 Task: Look for space in Aliwal North, South Africa from 12th August, 2023 to 16th August, 2023 for 8 adults in price range Rs.10000 to Rs.16000. Place can be private room with 8 bedrooms having 8 beds and 8 bathrooms. Property type can be house, flat, guest house, hotel. Amenities needed are: wifi, TV, free parkinig on premises, gym, breakfast. Booking option can be shelf check-in. Required host language is English.
Action: Mouse moved to (449, 112)
Screenshot: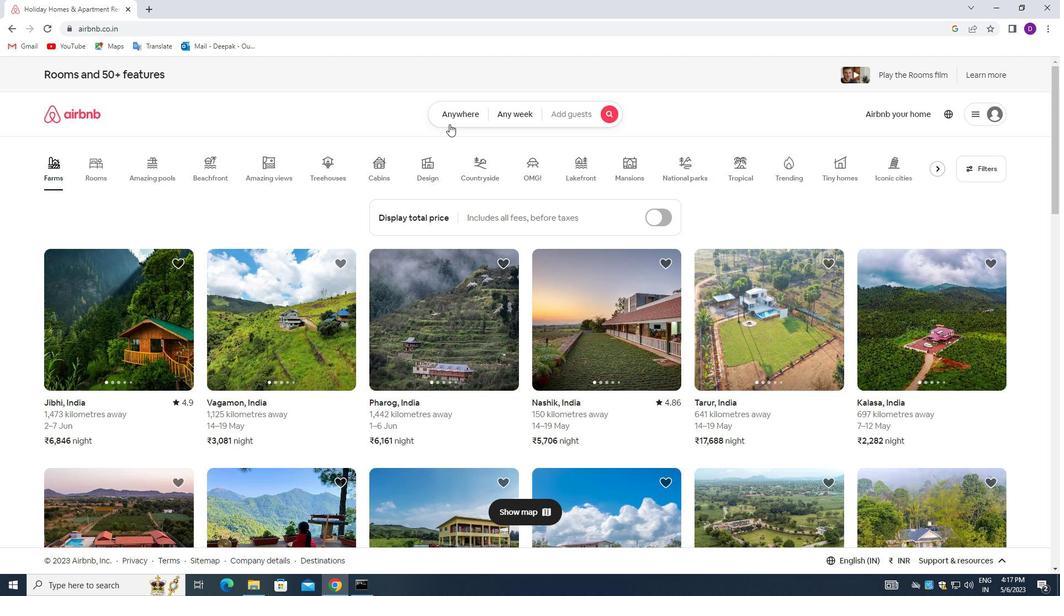 
Action: Mouse pressed left at (449, 112)
Screenshot: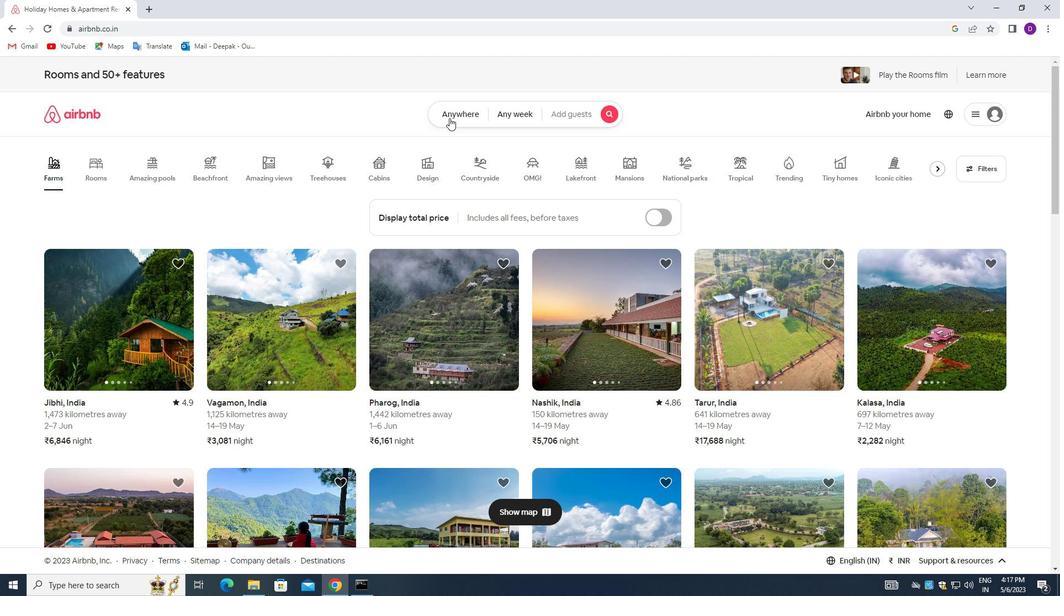 
Action: Mouse moved to (395, 155)
Screenshot: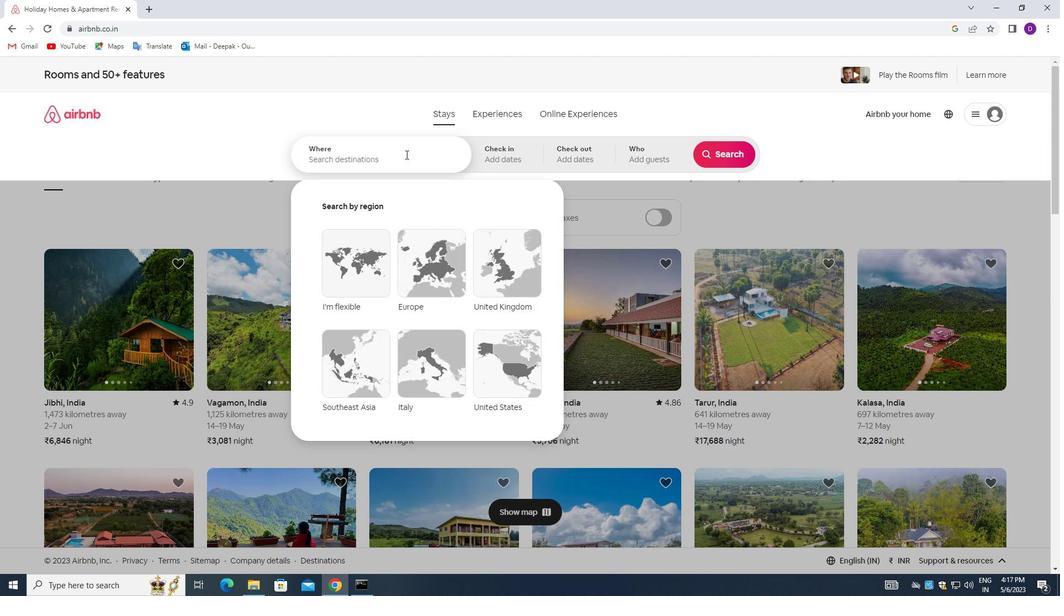 
Action: Mouse pressed left at (395, 155)
Screenshot: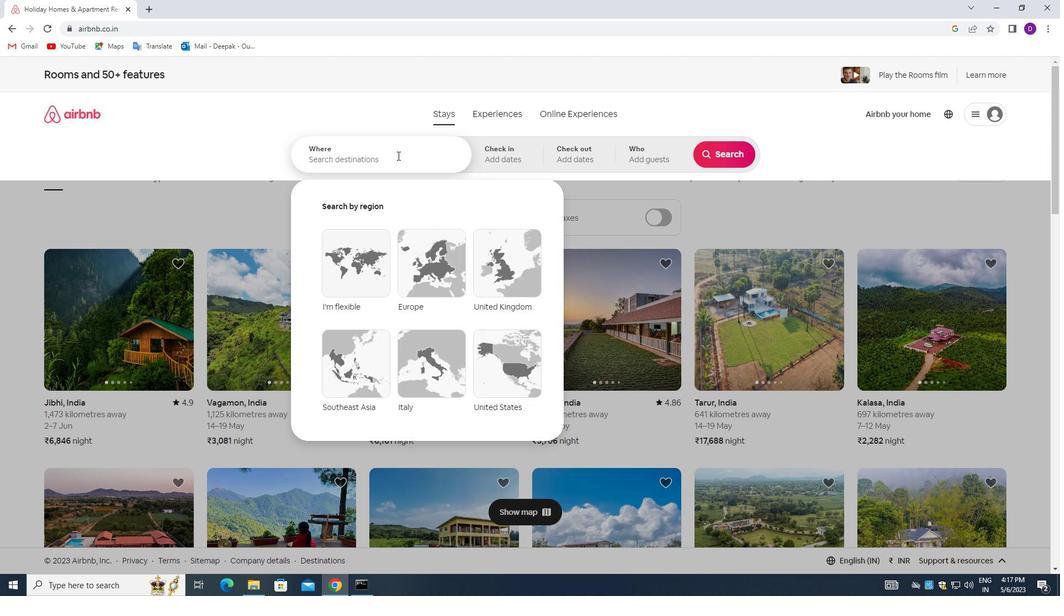 
Action: Mouse moved to (212, 239)
Screenshot: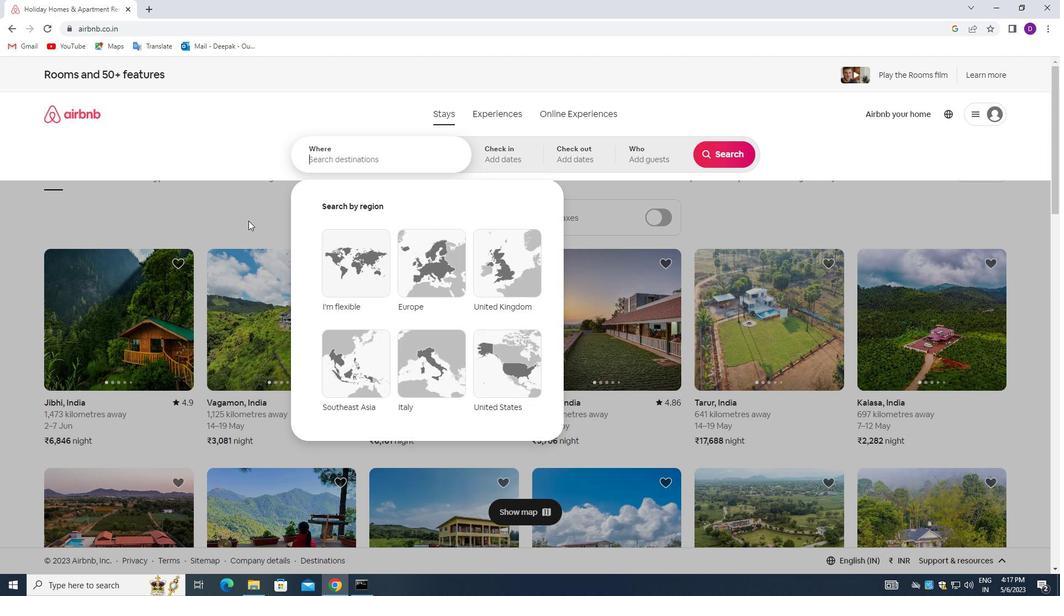 
Action: Key pressed <Key.shift_r>Aliwal<Key.space><Key.shift>NORTH,<Key.space><Key.shift_r>SO<Key.backspace><Key.backspace><Key.shift_r>SOUTH<Key.space><Key.shift_r>AFRICA<Key.enter>
Screenshot: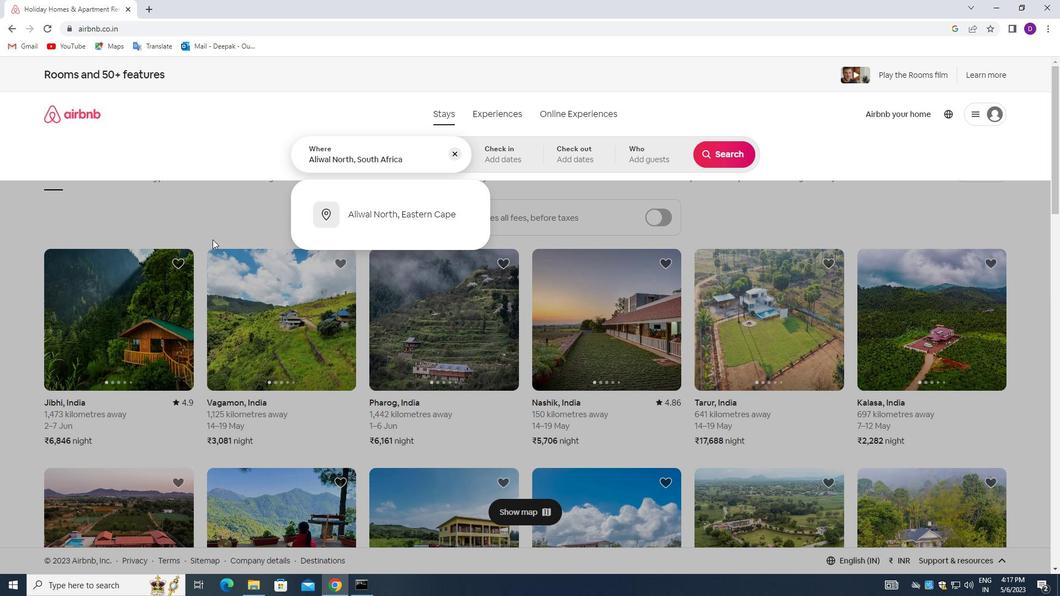 
Action: Mouse moved to (724, 244)
Screenshot: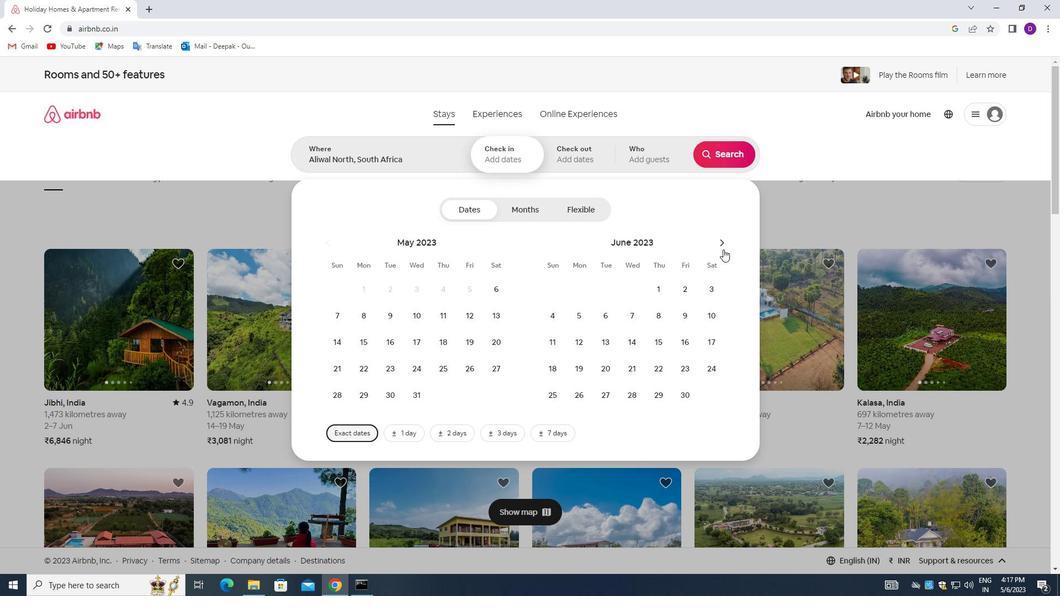 
Action: Mouse pressed left at (724, 244)
Screenshot: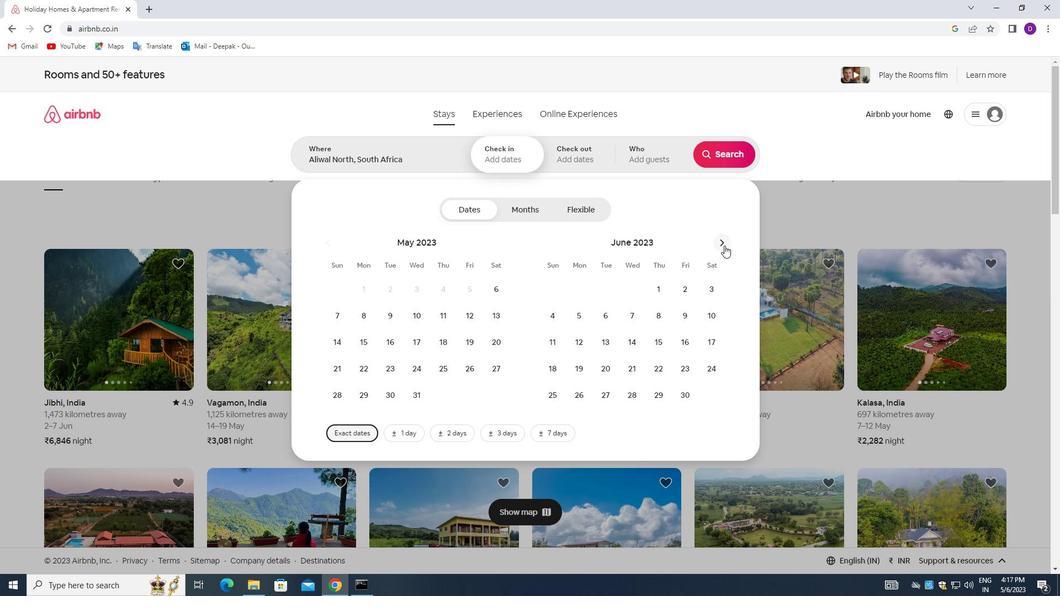 
Action: Mouse pressed left at (724, 244)
Screenshot: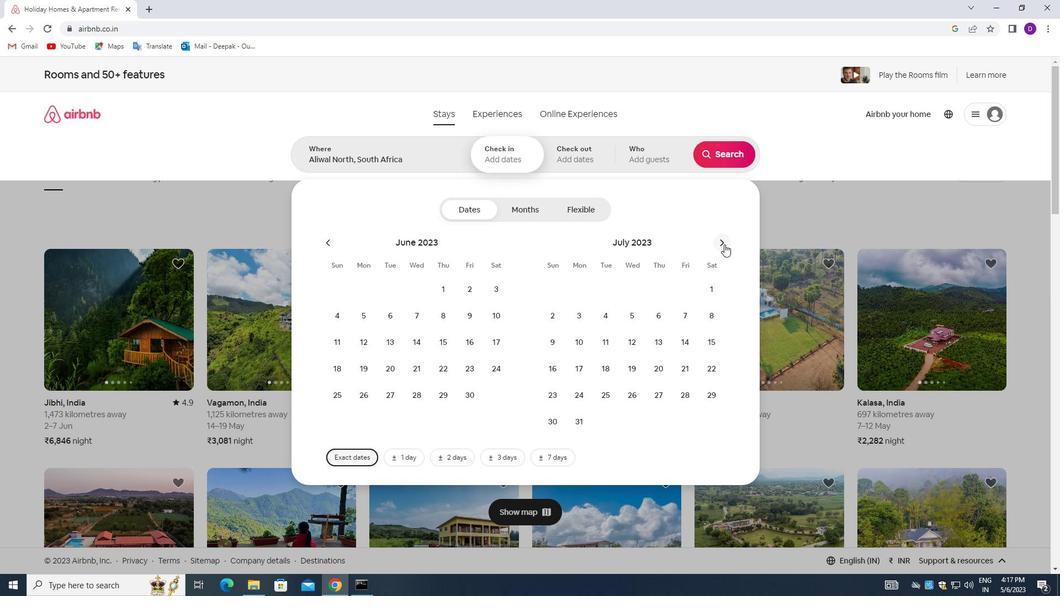
Action: Mouse moved to (708, 313)
Screenshot: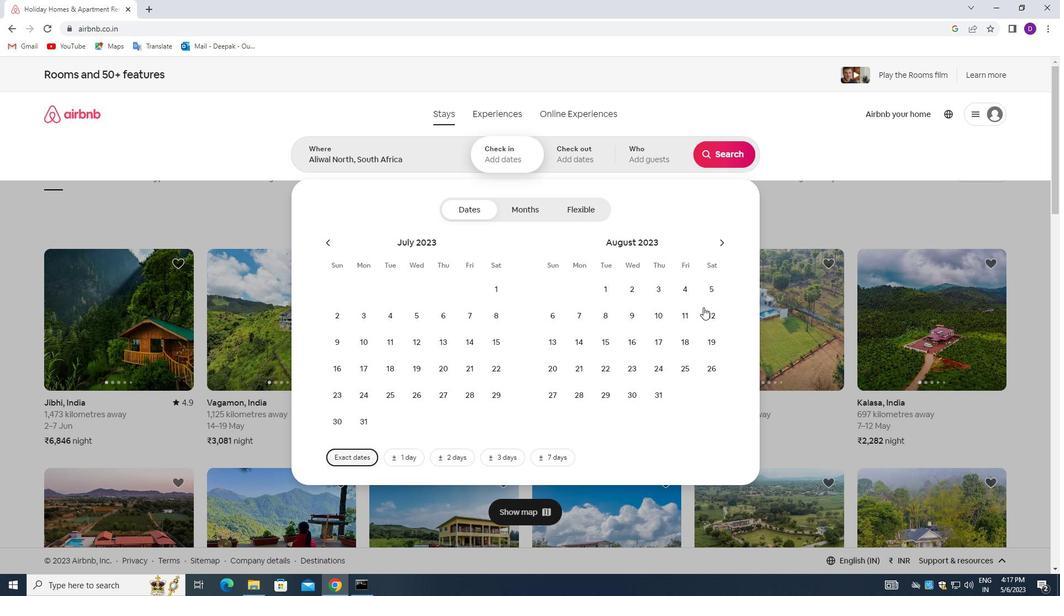 
Action: Mouse pressed left at (708, 313)
Screenshot: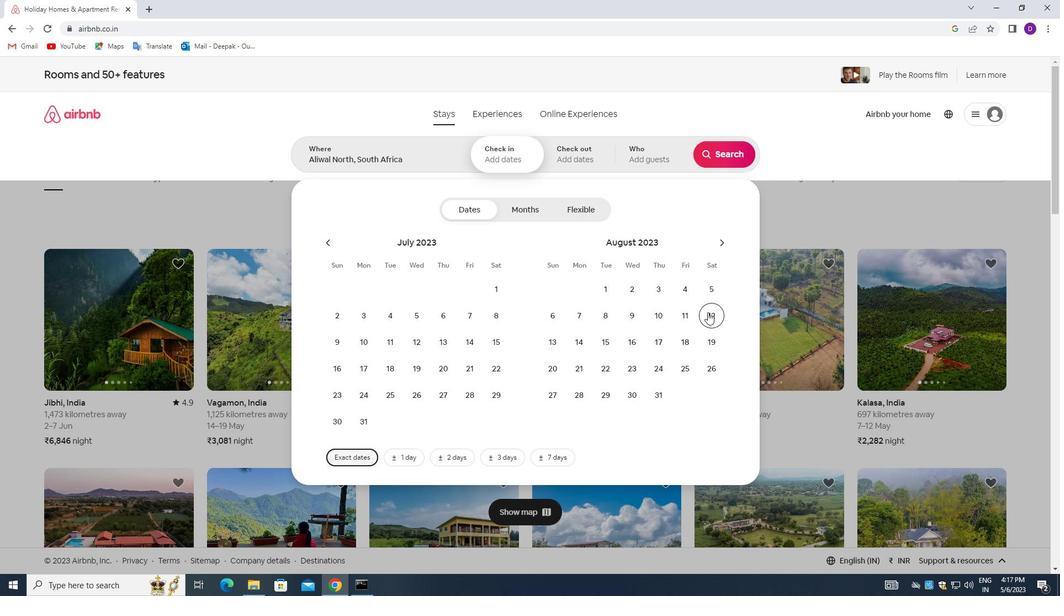 
Action: Mouse moved to (637, 338)
Screenshot: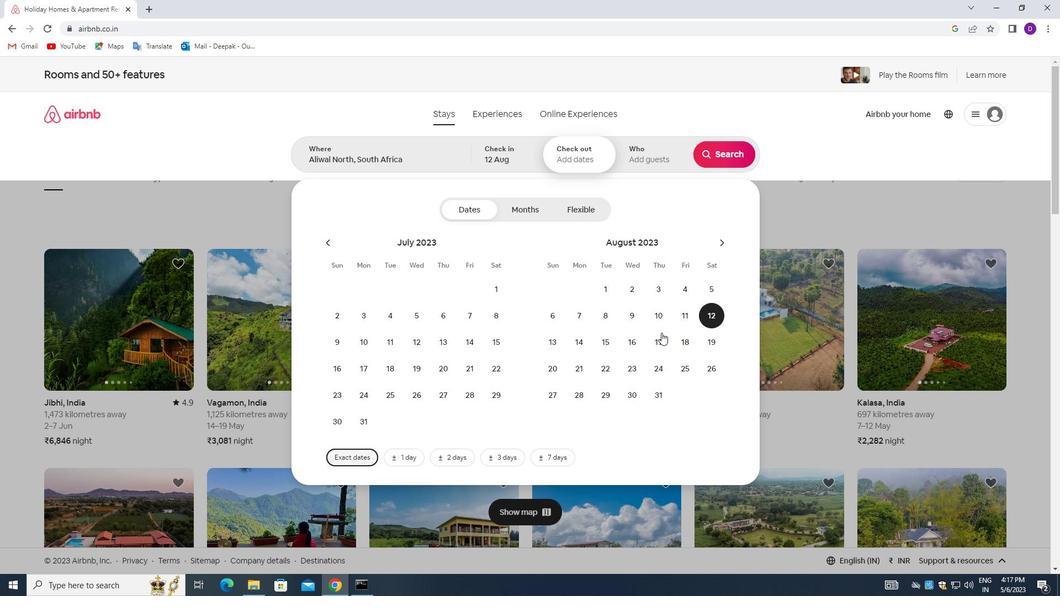 
Action: Mouse pressed left at (637, 338)
Screenshot: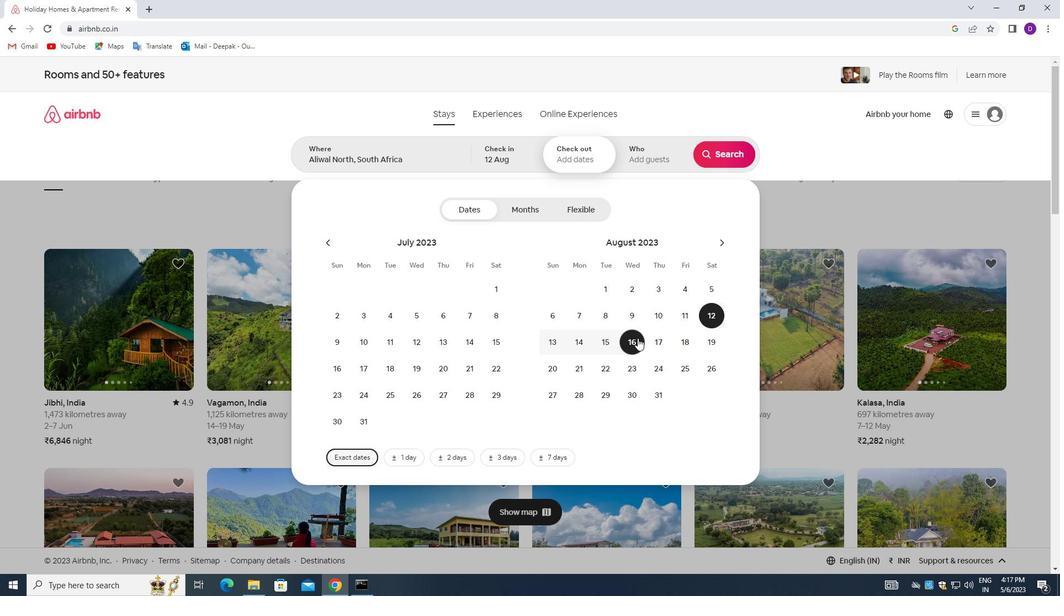 
Action: Mouse moved to (641, 167)
Screenshot: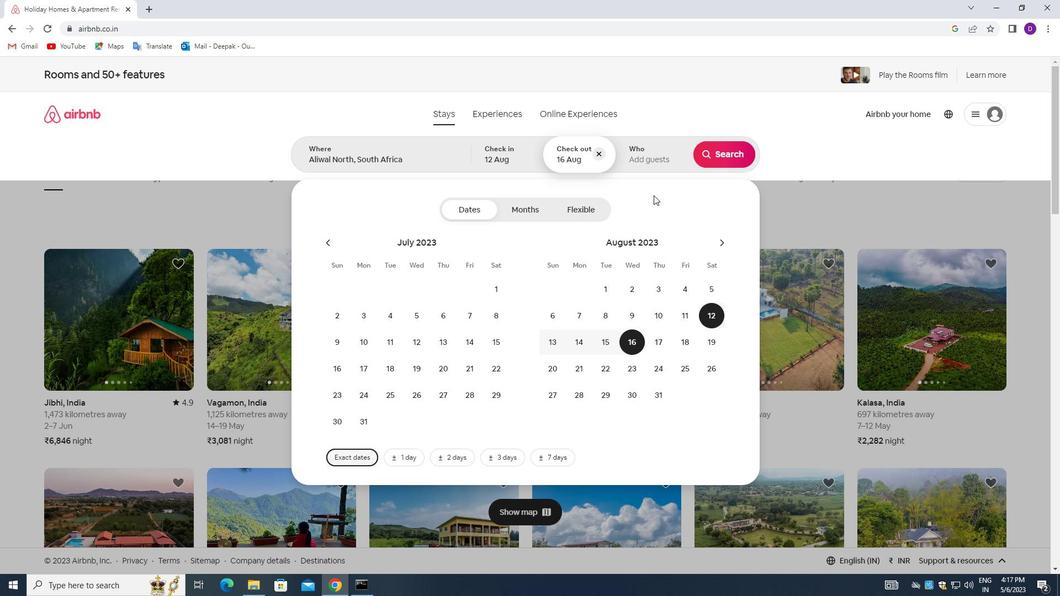 
Action: Mouse pressed left at (641, 167)
Screenshot: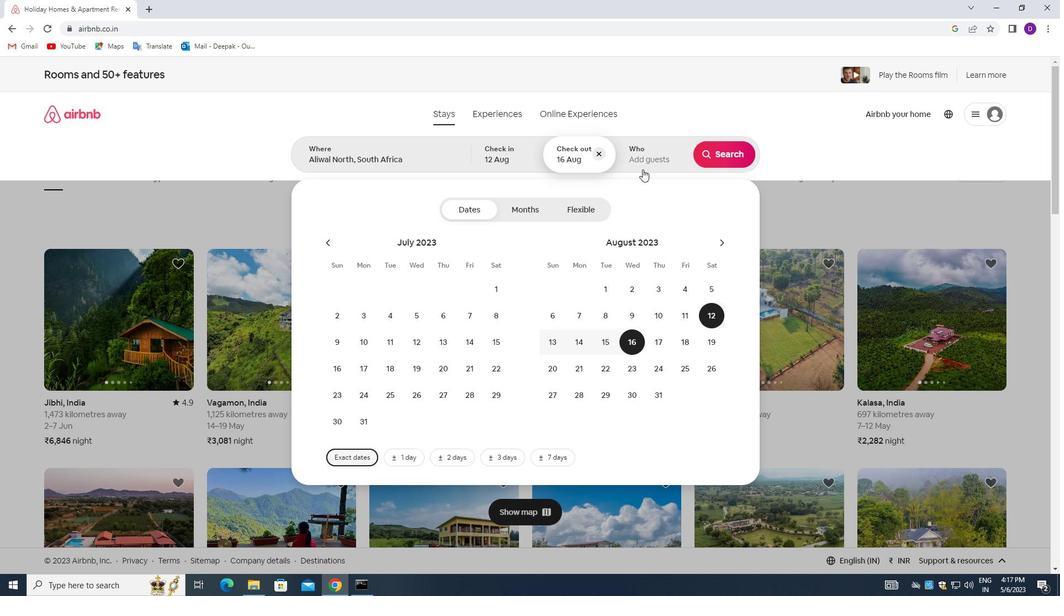 
Action: Mouse moved to (729, 208)
Screenshot: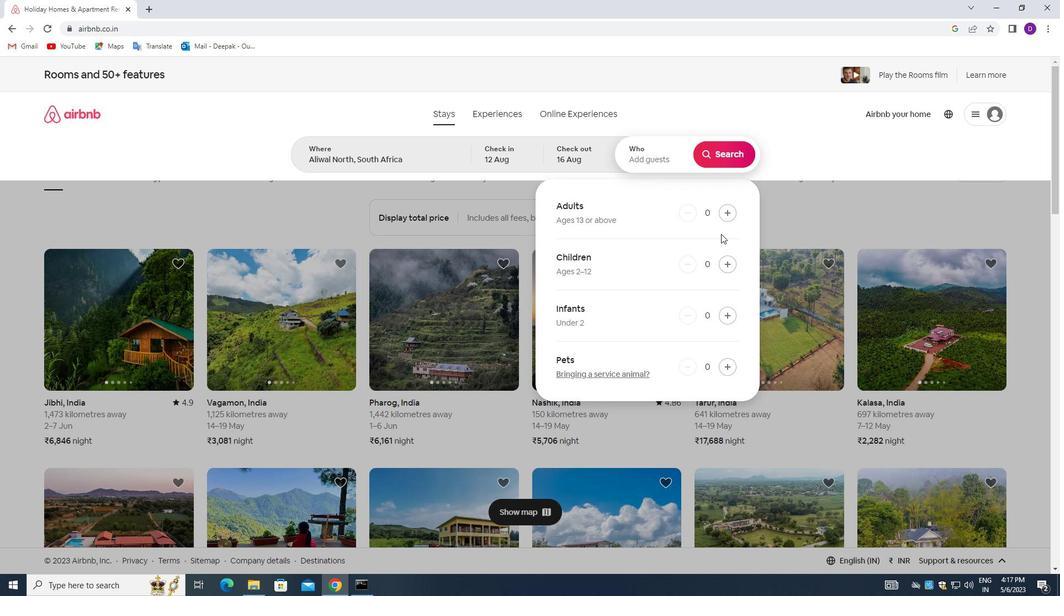
Action: Mouse pressed left at (729, 208)
Screenshot: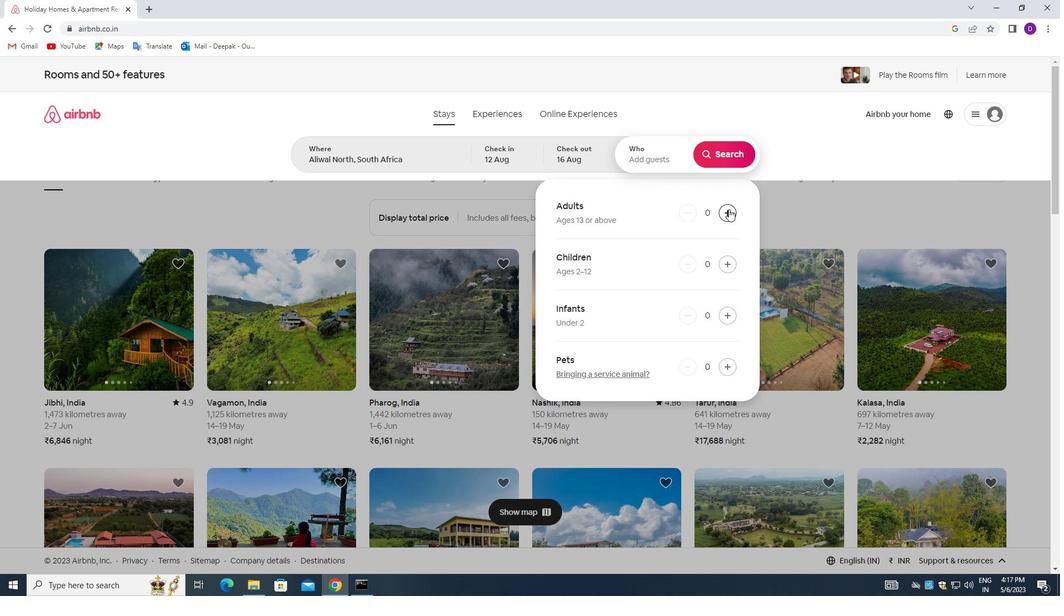 
Action: Mouse pressed left at (729, 208)
Screenshot: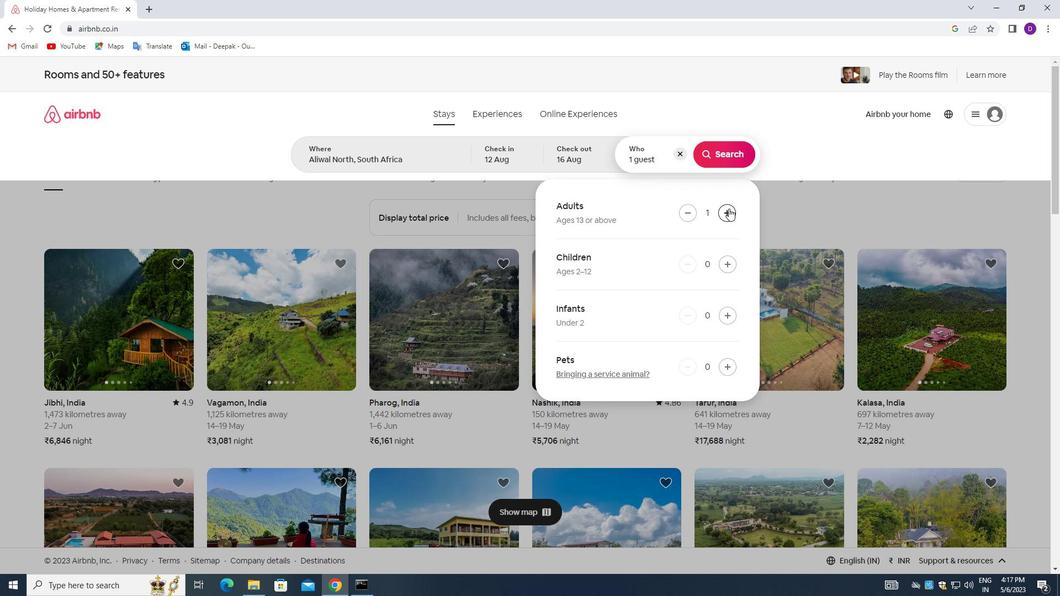 
Action: Mouse pressed left at (729, 208)
Screenshot: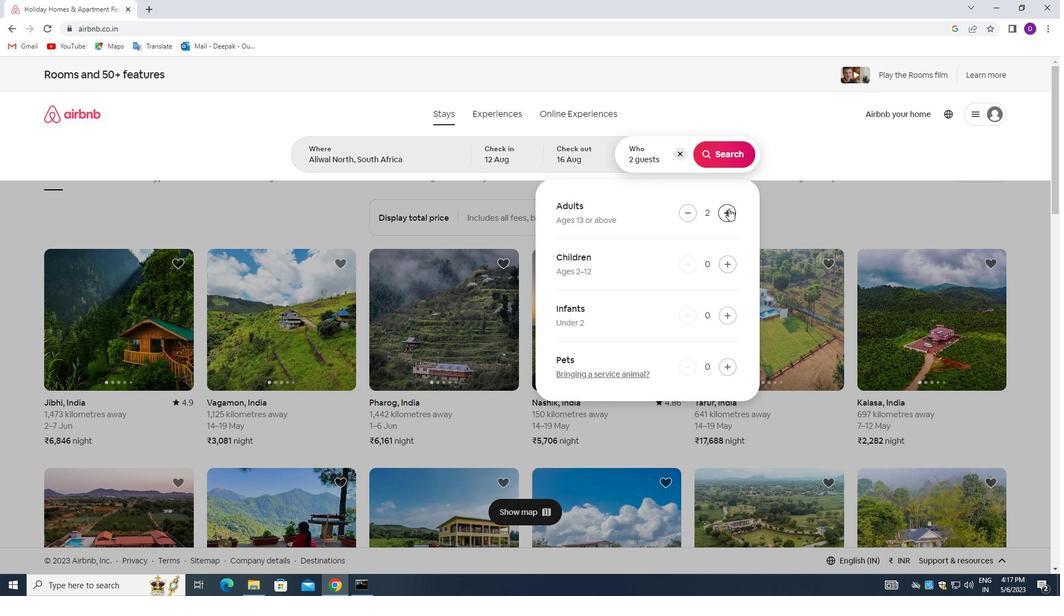 
Action: Mouse pressed left at (729, 208)
Screenshot: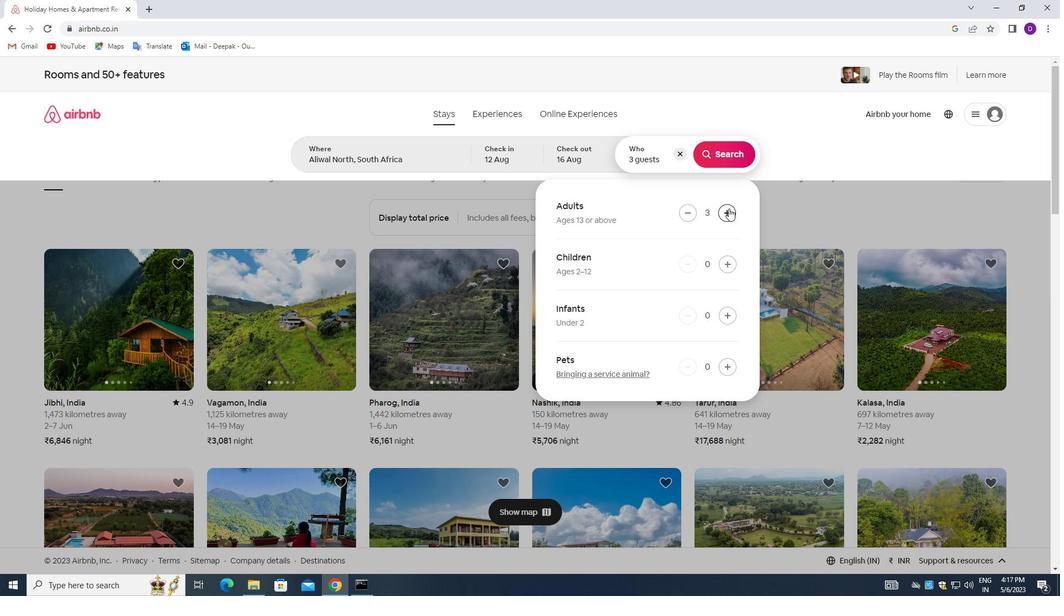
Action: Mouse pressed left at (729, 208)
Screenshot: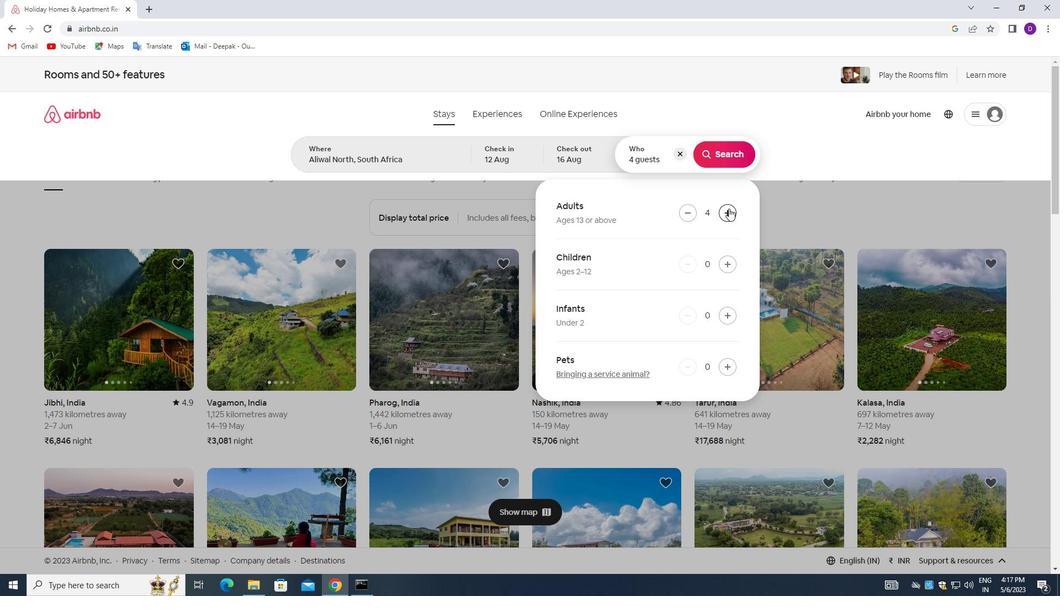 
Action: Mouse pressed left at (729, 208)
Screenshot: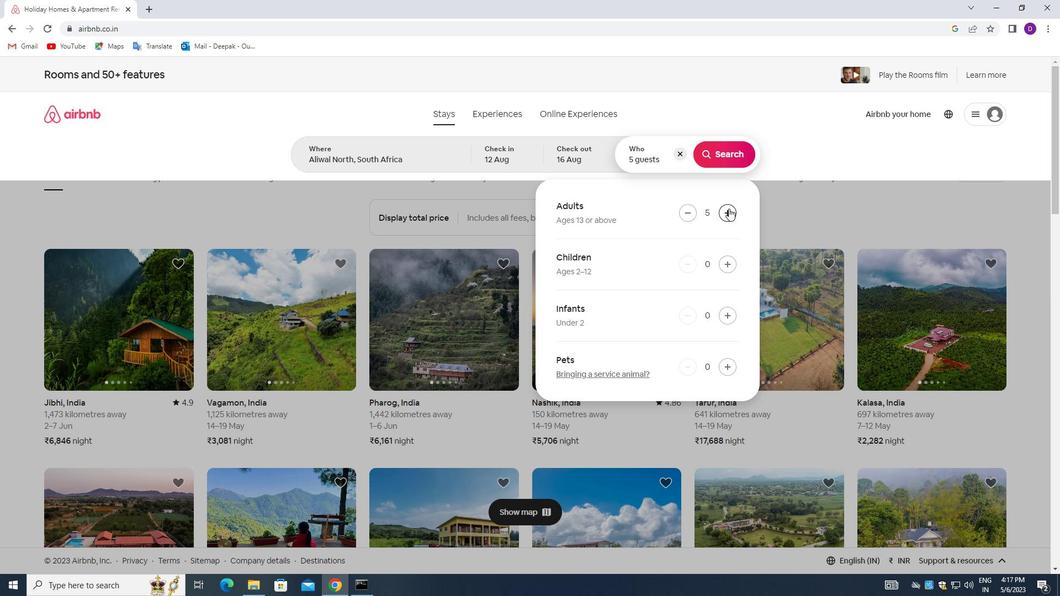 
Action: Mouse pressed left at (729, 208)
Screenshot: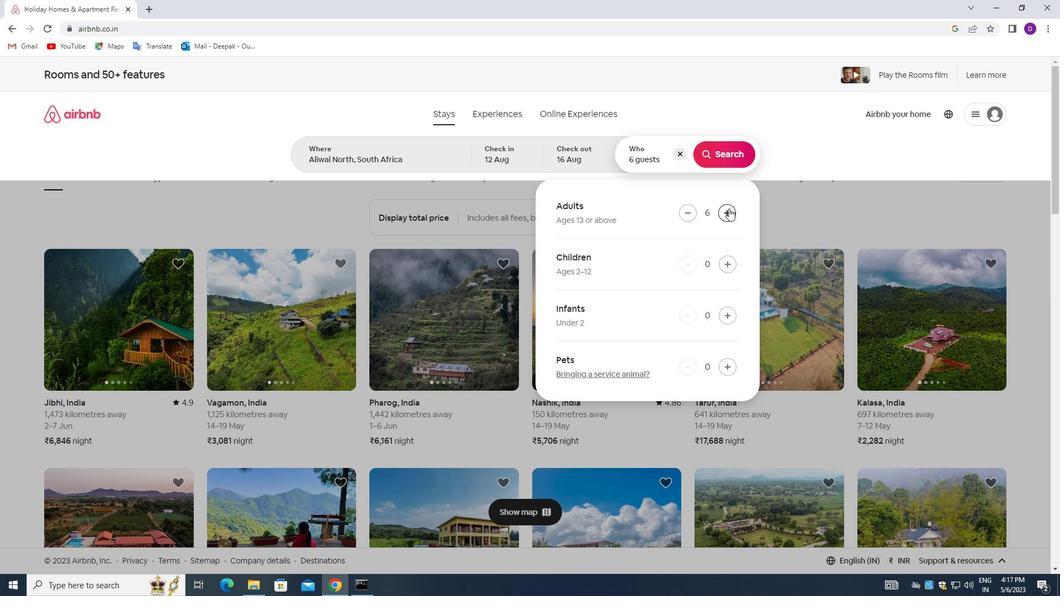 
Action: Mouse pressed left at (729, 208)
Screenshot: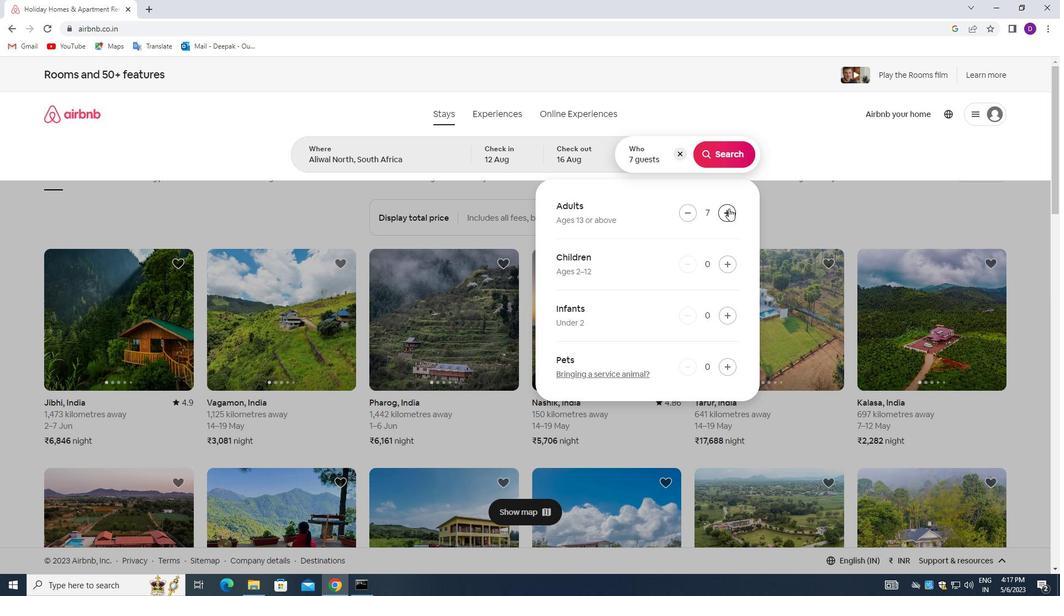 
Action: Mouse moved to (728, 152)
Screenshot: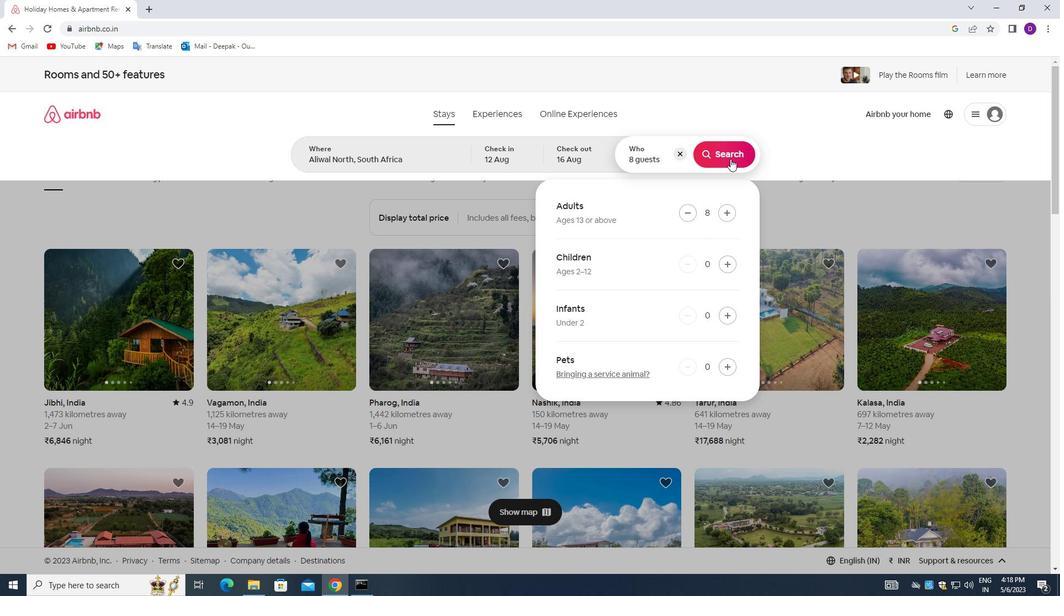 
Action: Mouse pressed left at (728, 152)
Screenshot: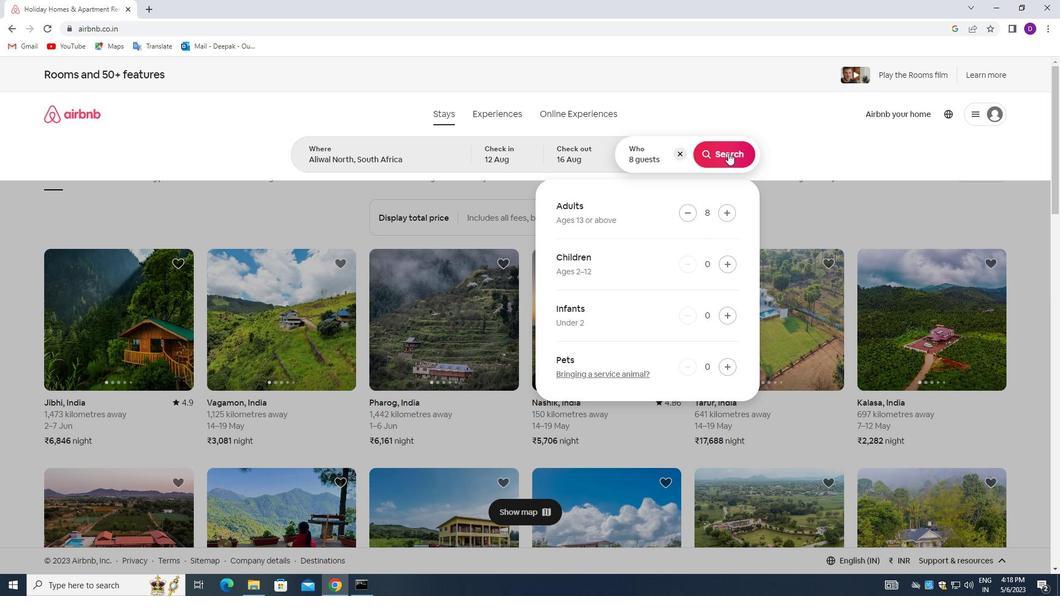 
Action: Mouse moved to (1000, 121)
Screenshot: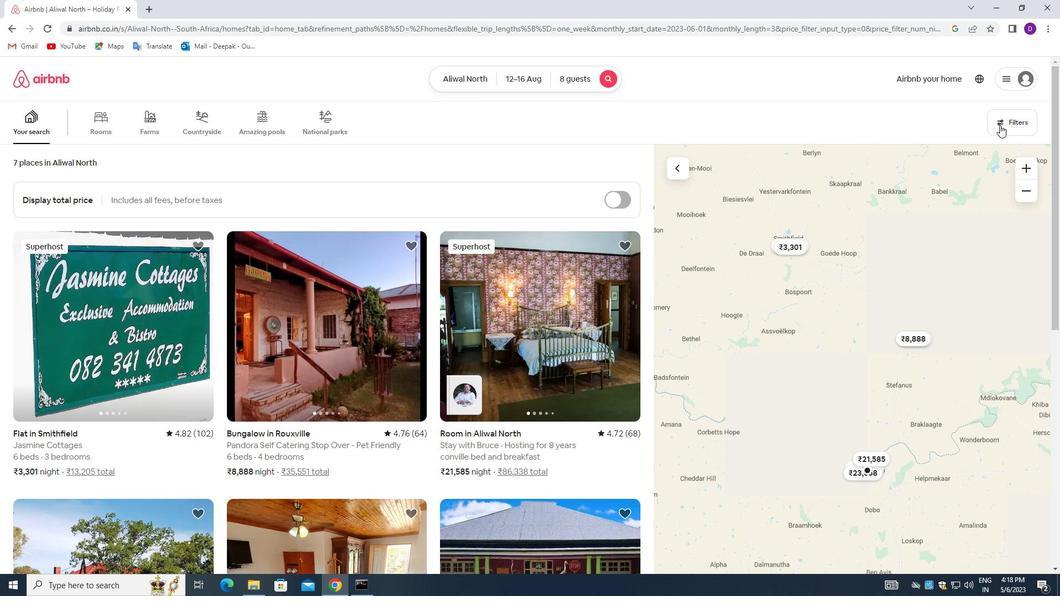 
Action: Mouse pressed left at (1000, 121)
Screenshot: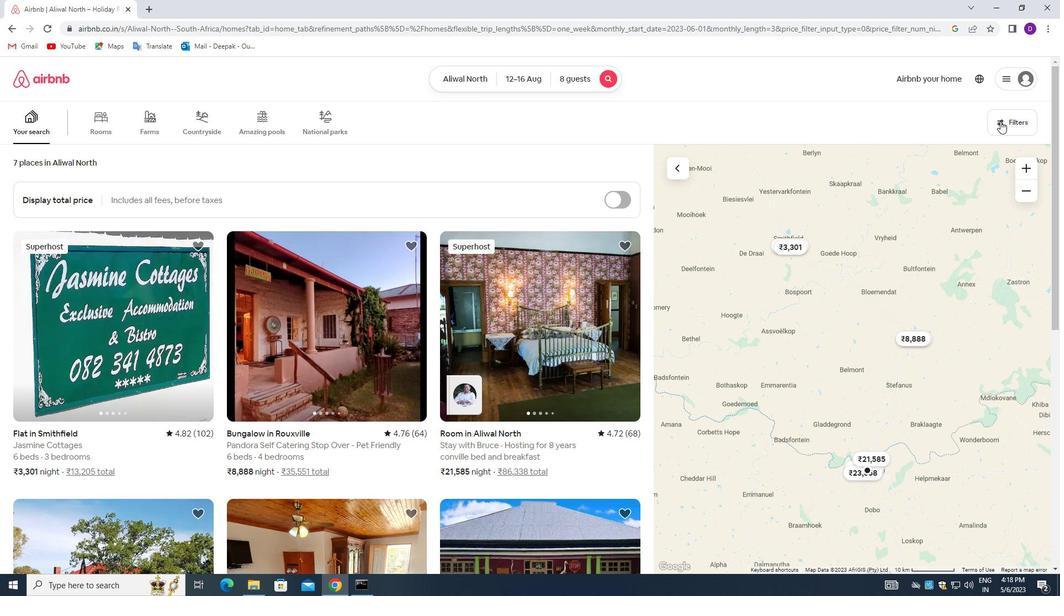 
Action: Mouse moved to (389, 394)
Screenshot: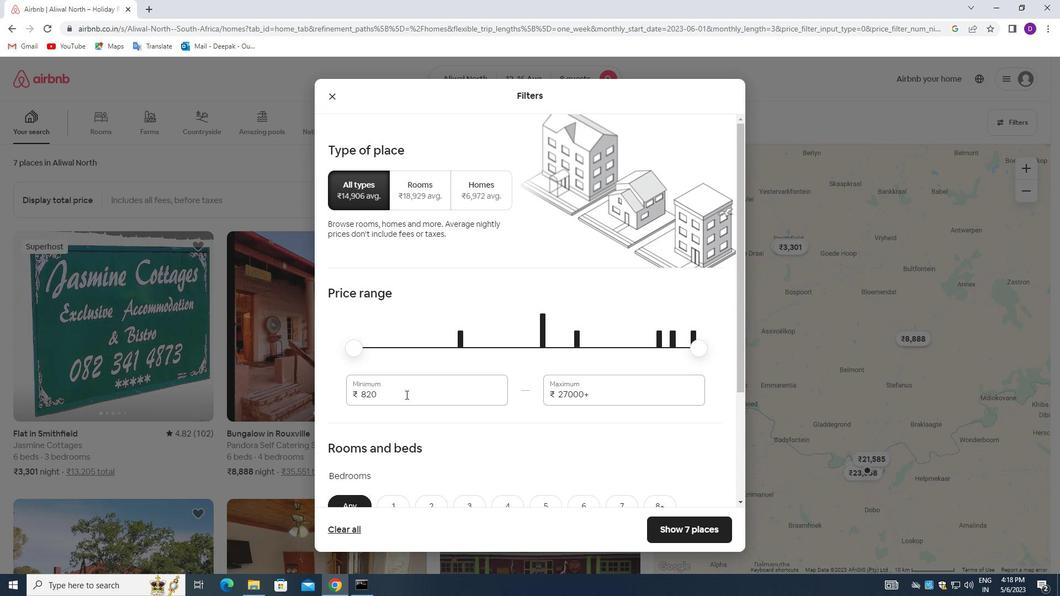 
Action: Mouse pressed left at (389, 394)
Screenshot: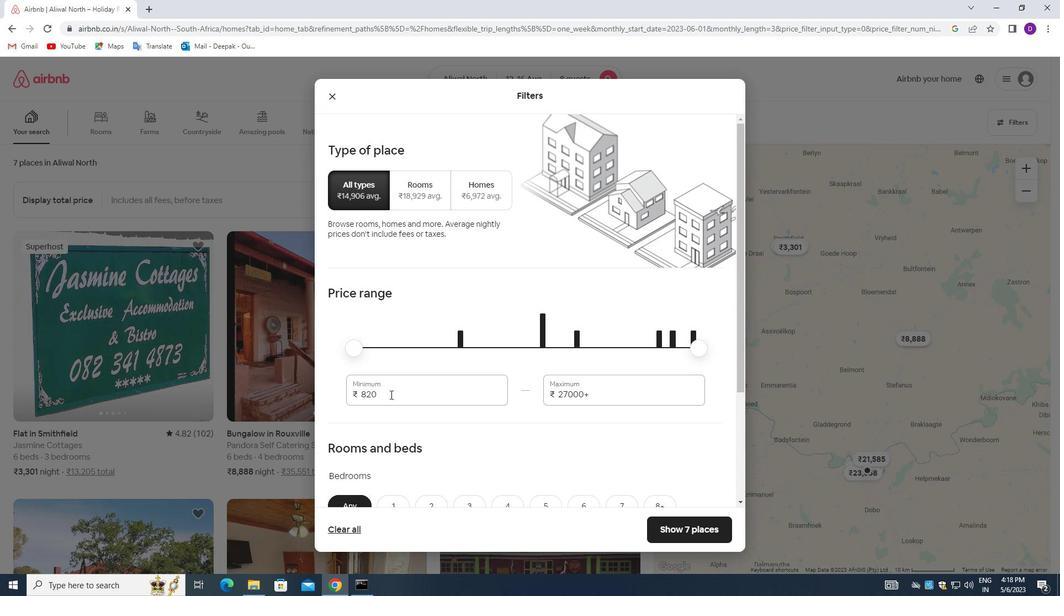 
Action: Mouse pressed left at (389, 394)
Screenshot: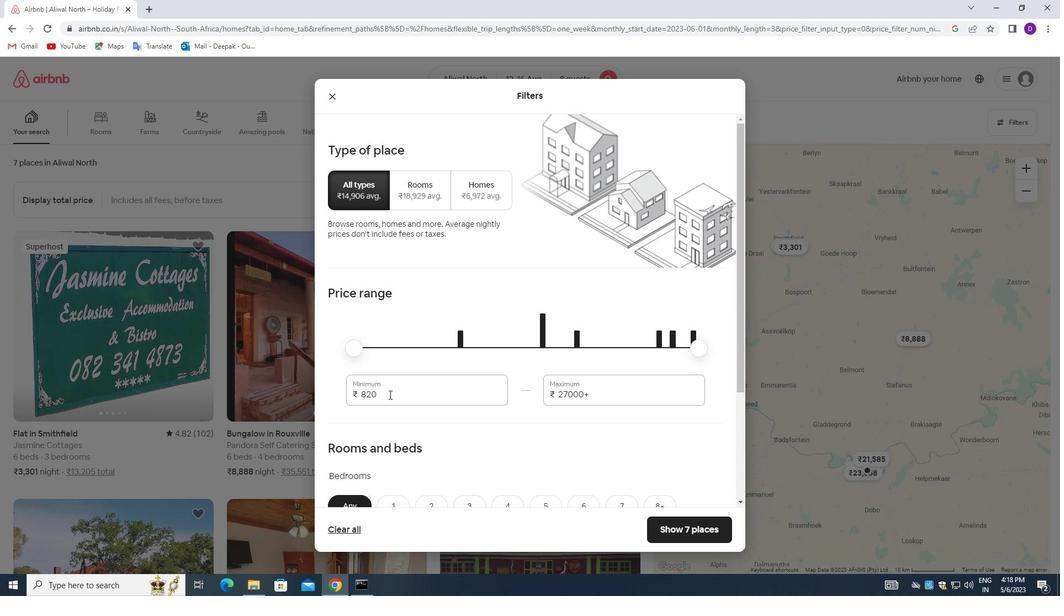 
Action: Key pressed 10000<Key.tab>16000
Screenshot: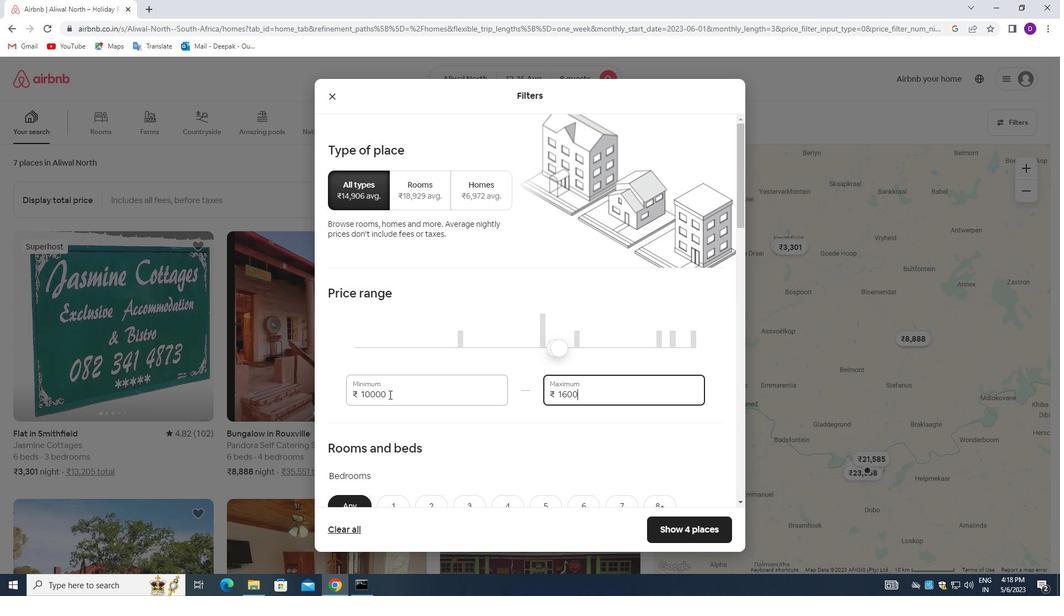 
Action: Mouse moved to (400, 401)
Screenshot: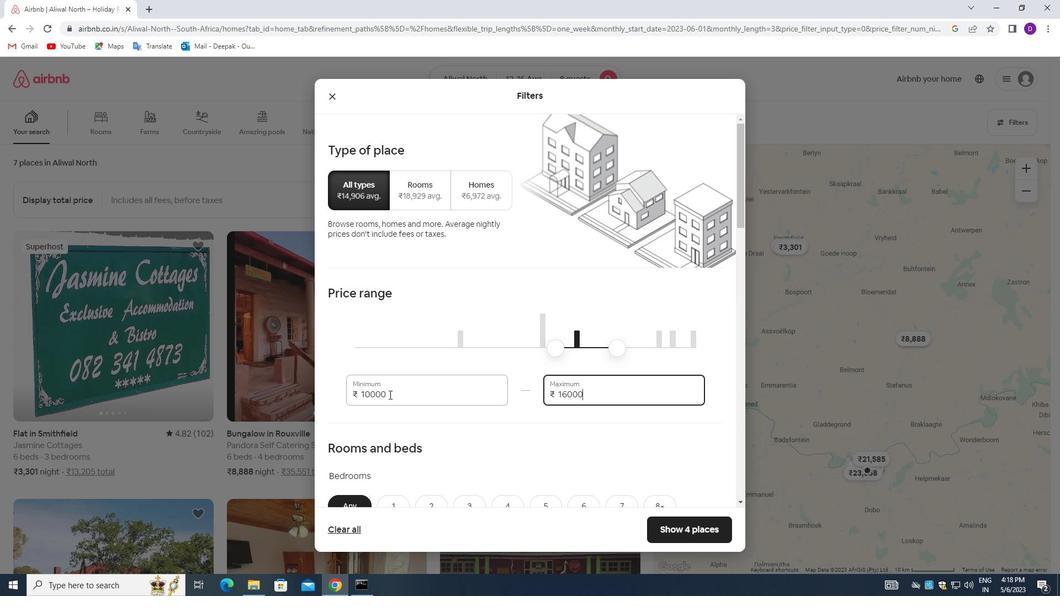 
Action: Mouse scrolled (400, 400) with delta (0, 0)
Screenshot: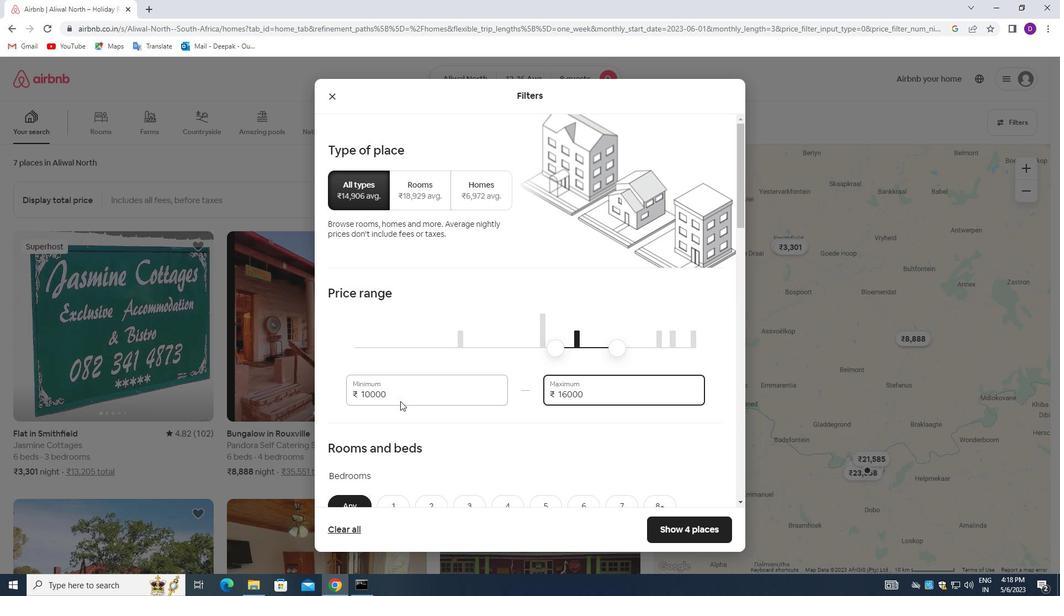 
Action: Mouse moved to (400, 402)
Screenshot: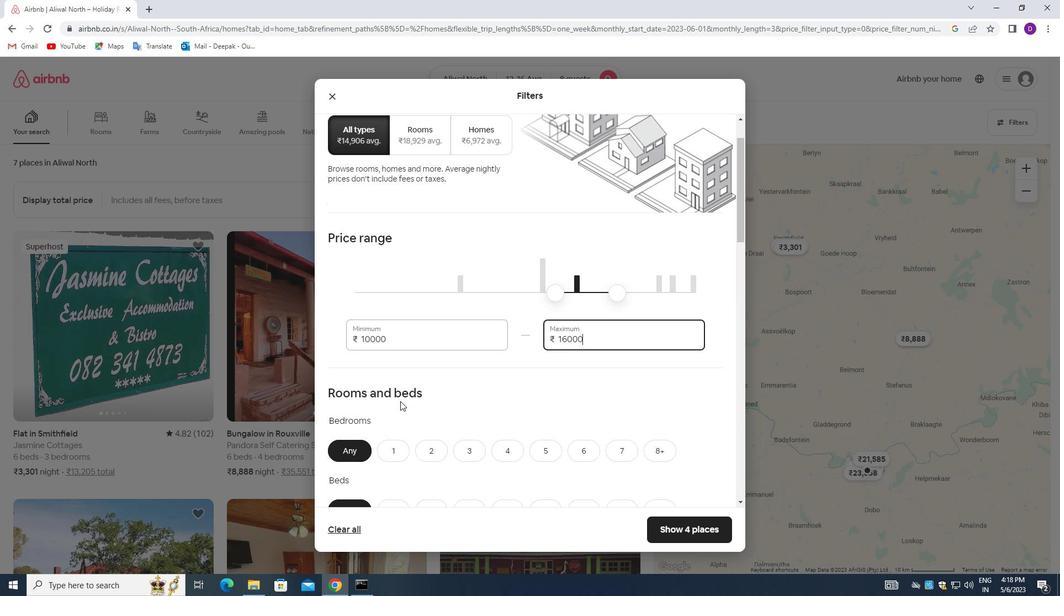 
Action: Mouse scrolled (400, 401) with delta (0, 0)
Screenshot: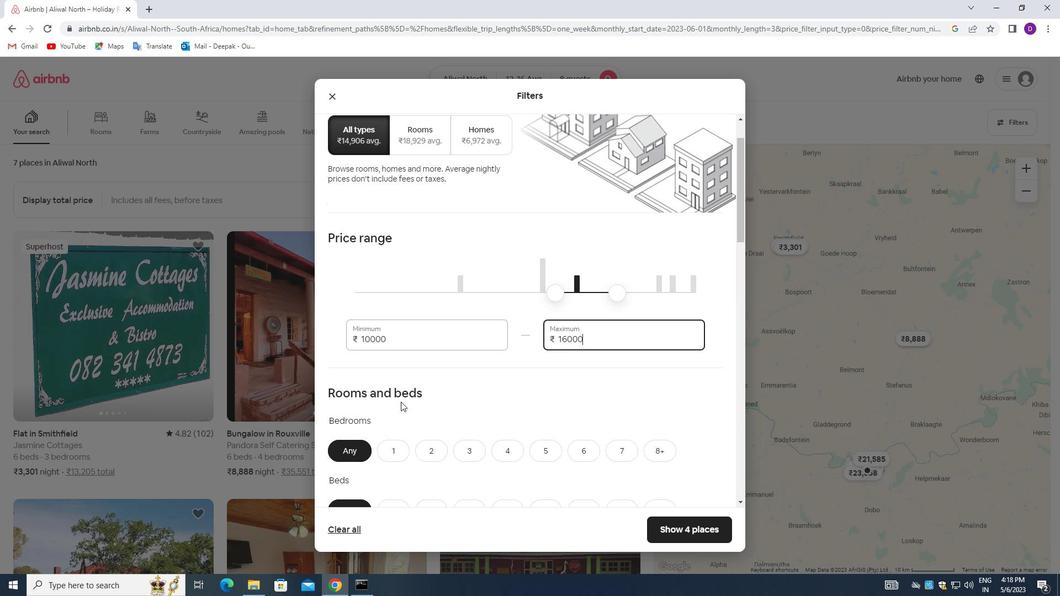 
Action: Mouse moved to (401, 402)
Screenshot: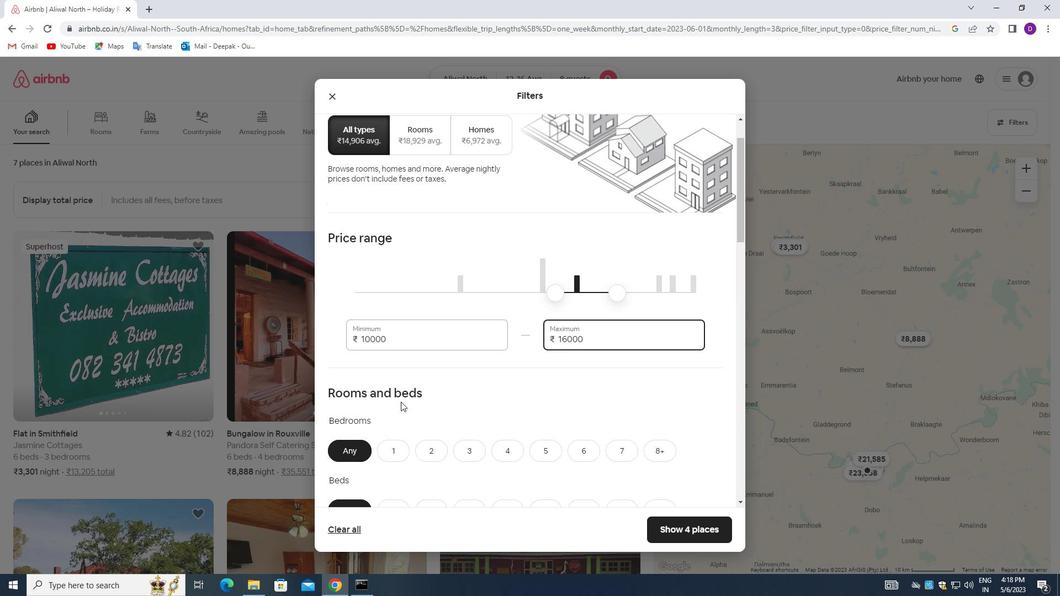 
Action: Mouse scrolled (401, 401) with delta (0, 0)
Screenshot: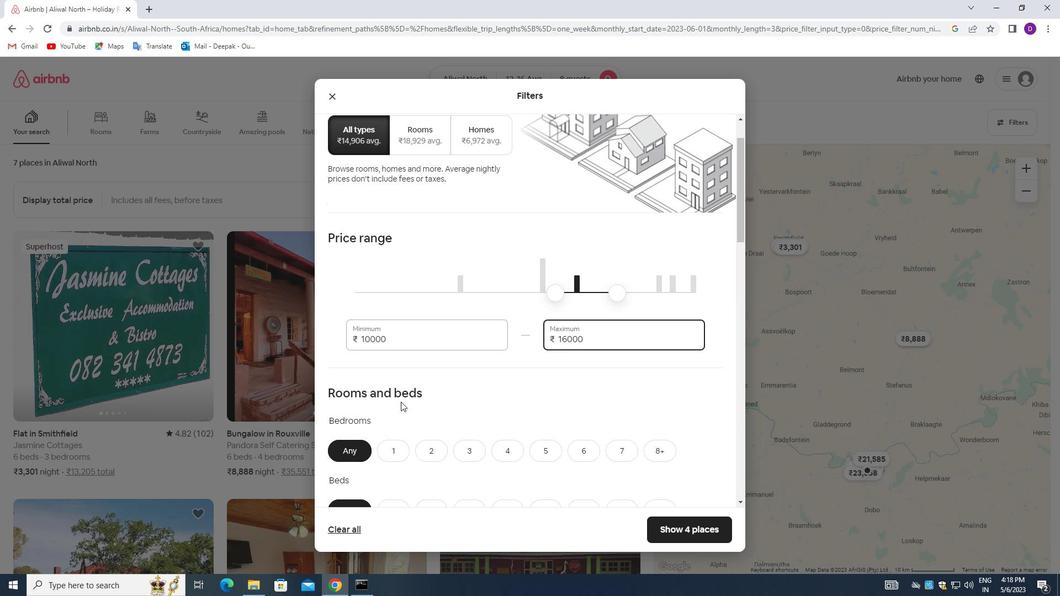 
Action: Mouse moved to (674, 339)
Screenshot: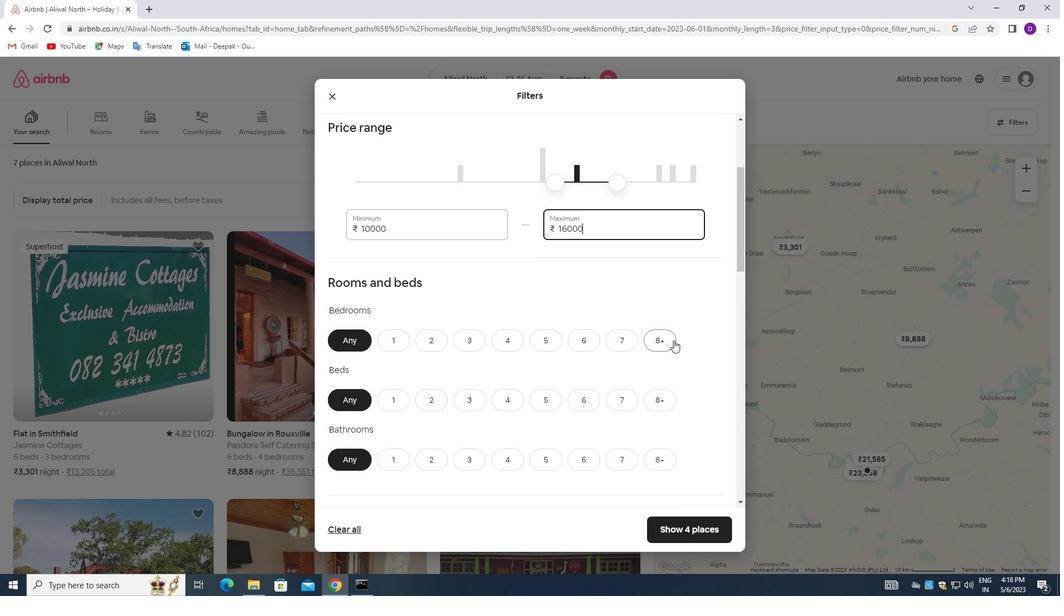 
Action: Mouse pressed left at (674, 339)
Screenshot: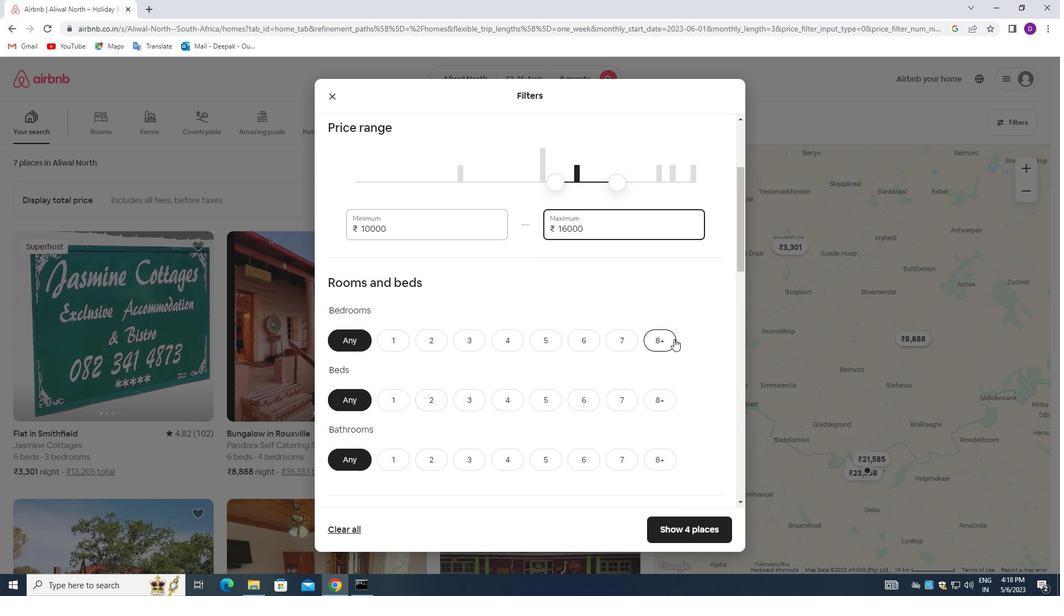 
Action: Mouse moved to (665, 398)
Screenshot: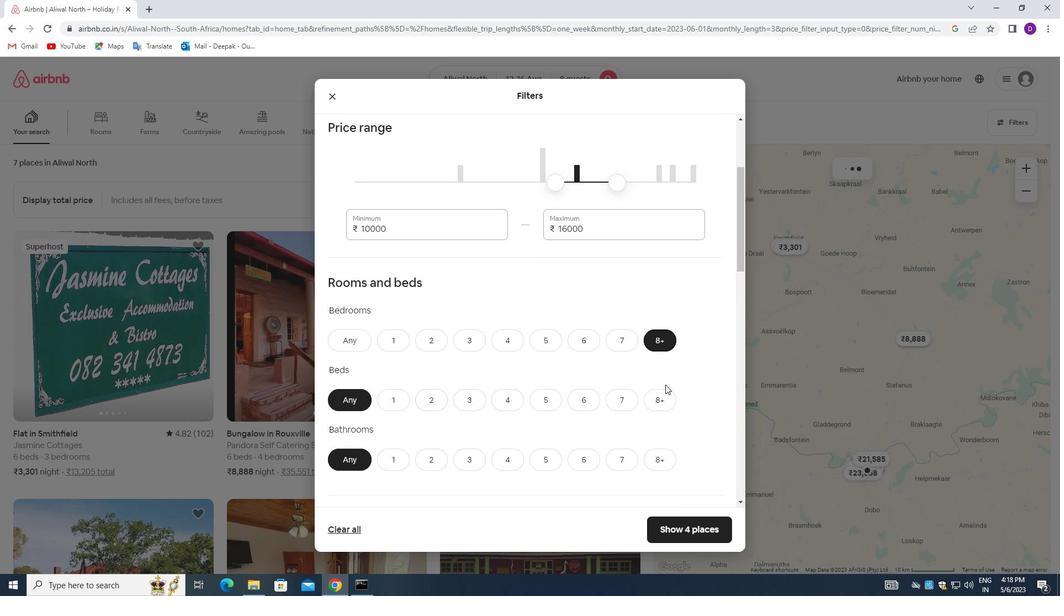 
Action: Mouse pressed left at (665, 398)
Screenshot: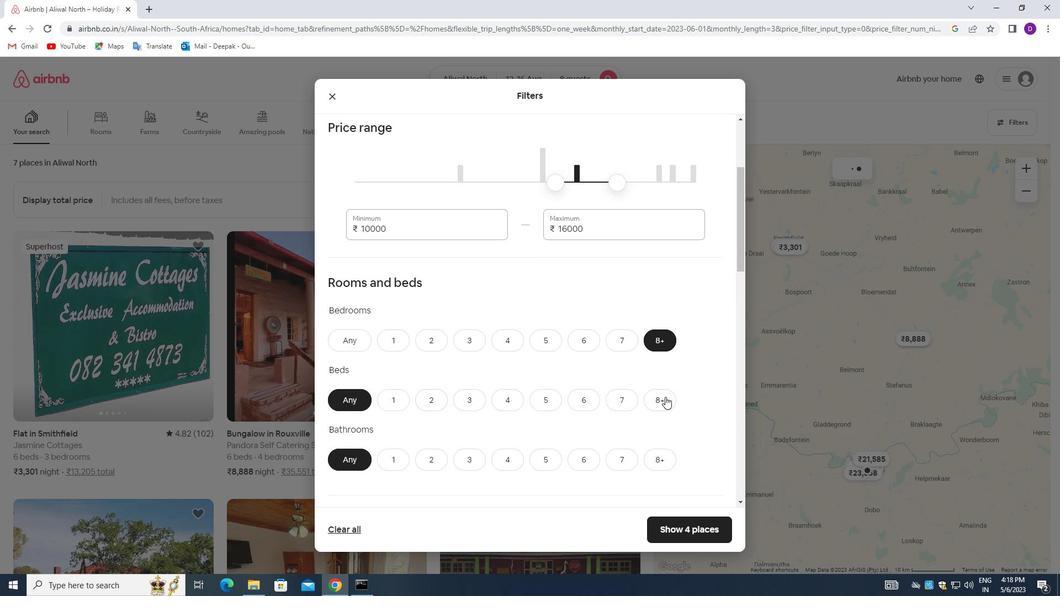 
Action: Mouse moved to (659, 450)
Screenshot: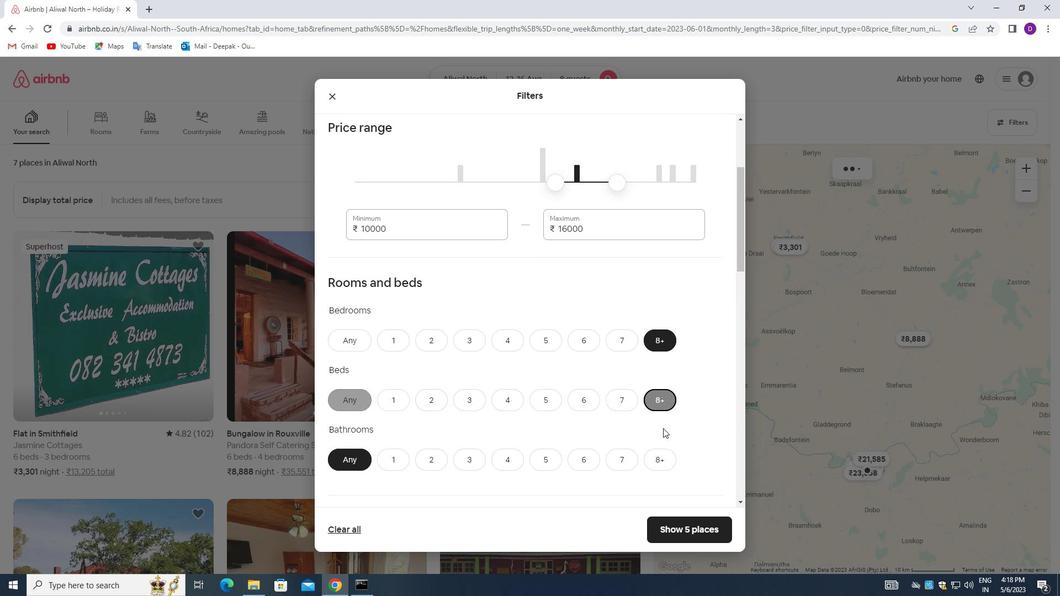 
Action: Mouse pressed left at (659, 450)
Screenshot: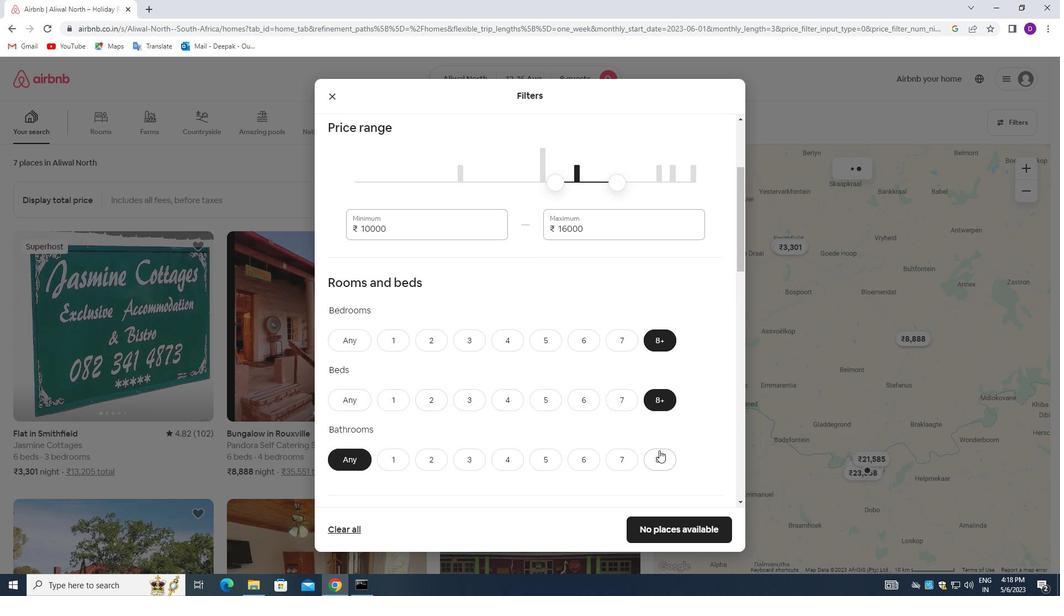 
Action: Mouse moved to (541, 377)
Screenshot: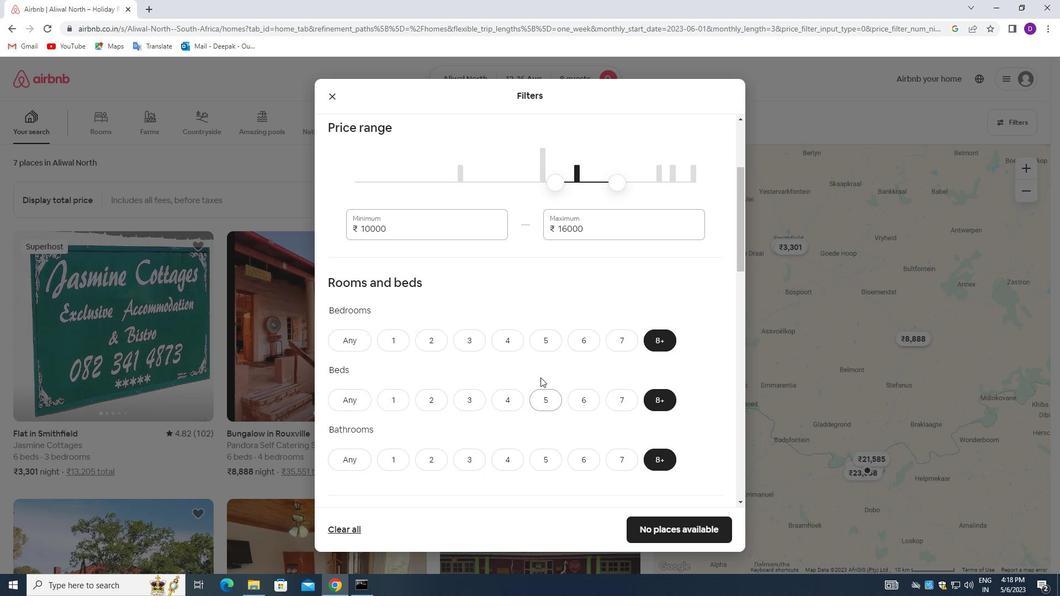 
Action: Mouse scrolled (541, 377) with delta (0, 0)
Screenshot: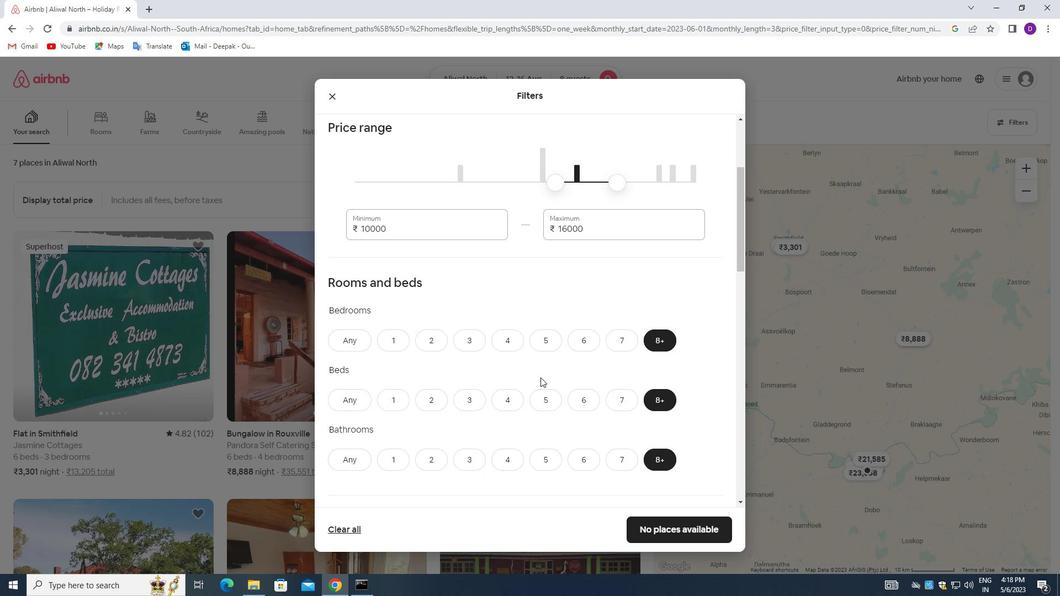 
Action: Mouse scrolled (541, 377) with delta (0, 0)
Screenshot: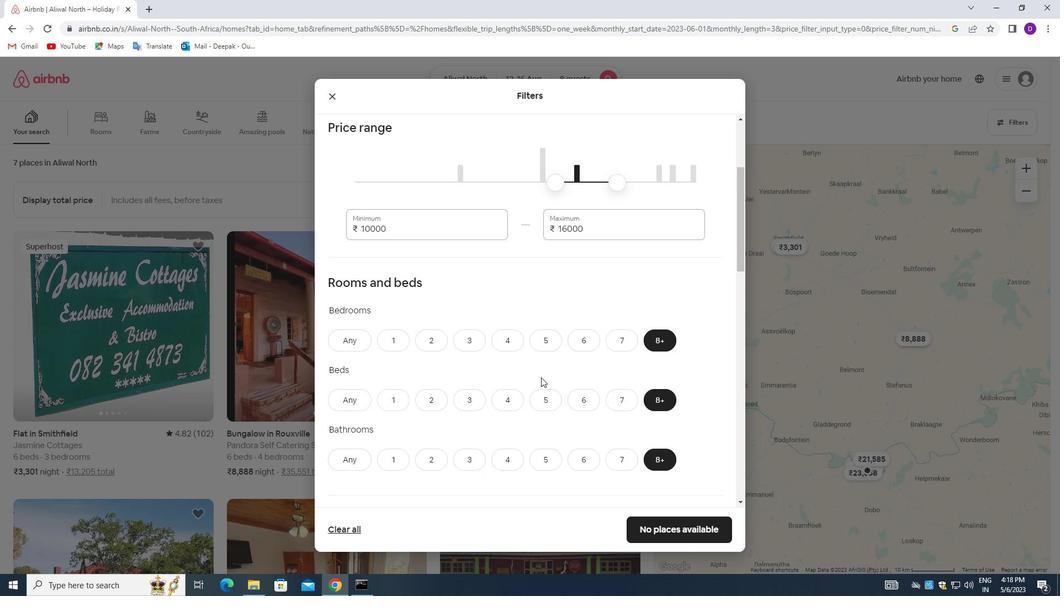 
Action: Mouse moved to (542, 378)
Screenshot: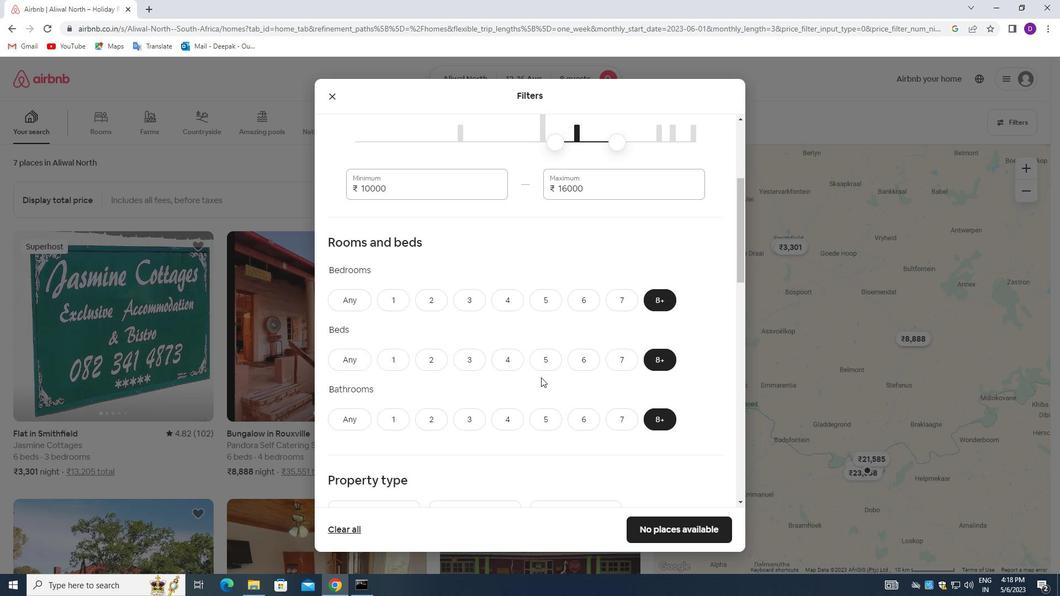 
Action: Mouse scrolled (542, 377) with delta (0, 0)
Screenshot: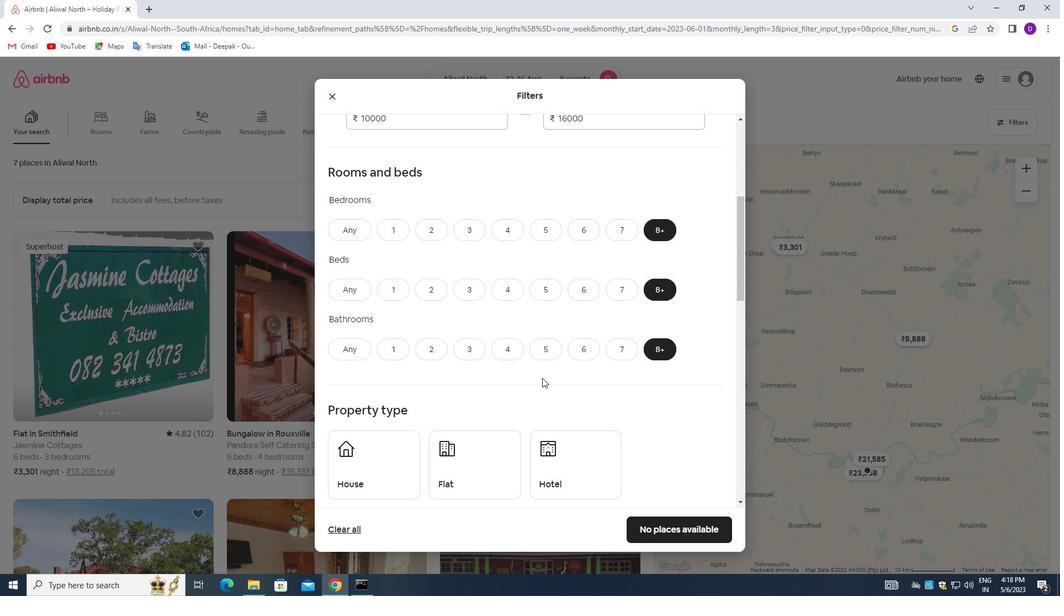 
Action: Mouse scrolled (542, 377) with delta (0, 0)
Screenshot: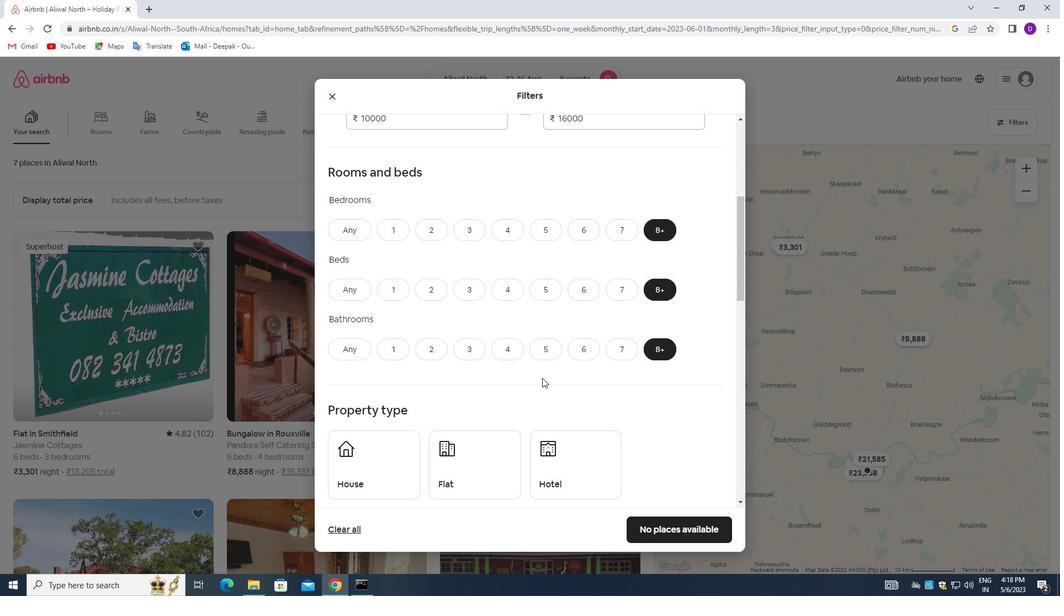 
Action: Mouse moved to (542, 378)
Screenshot: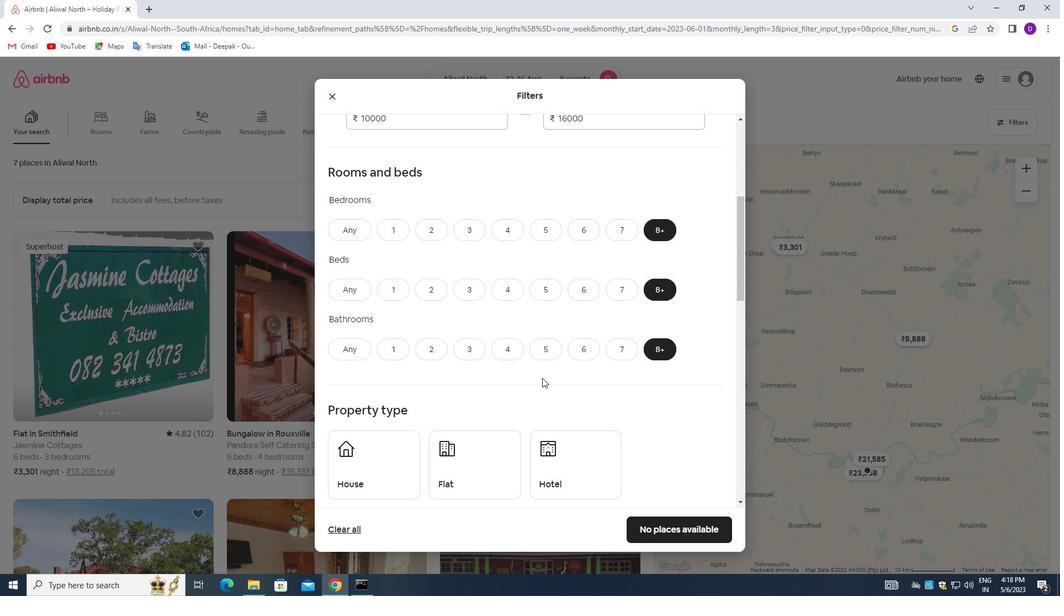 
Action: Mouse scrolled (542, 377) with delta (0, 0)
Screenshot: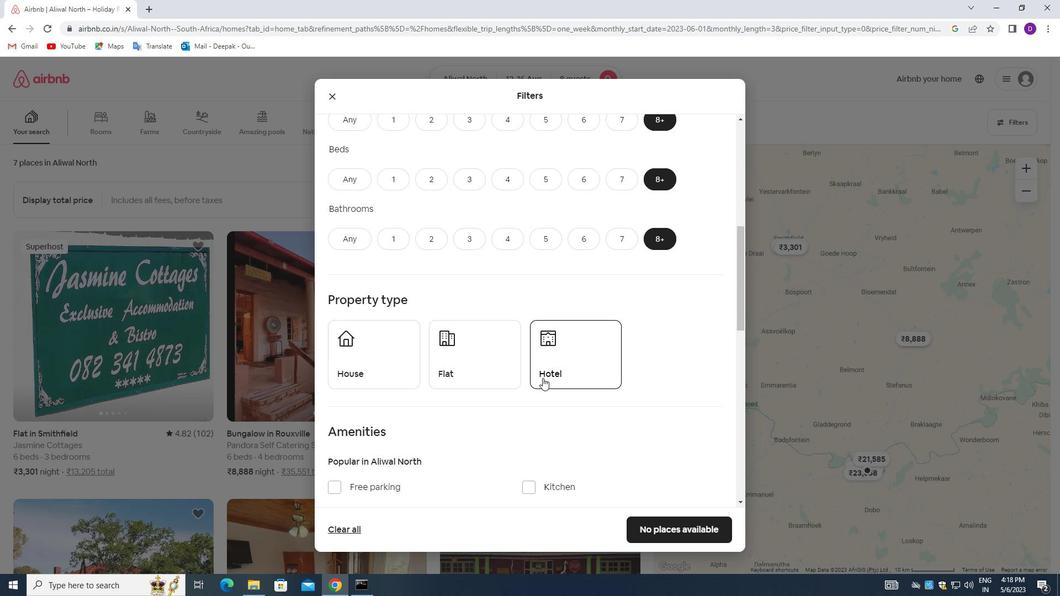 
Action: Mouse scrolled (542, 377) with delta (0, 0)
Screenshot: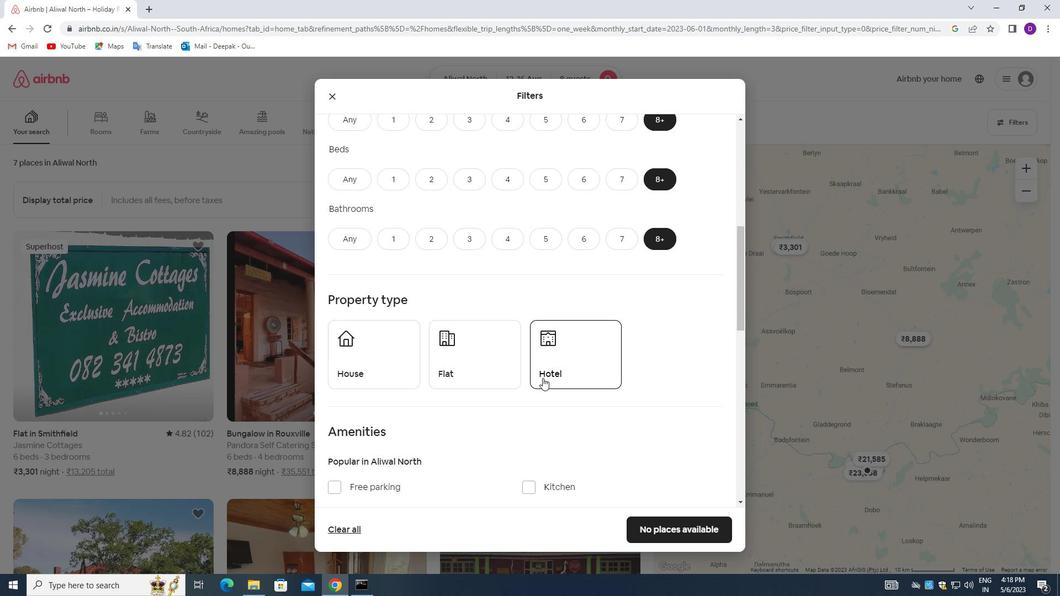 
Action: Mouse moved to (399, 249)
Screenshot: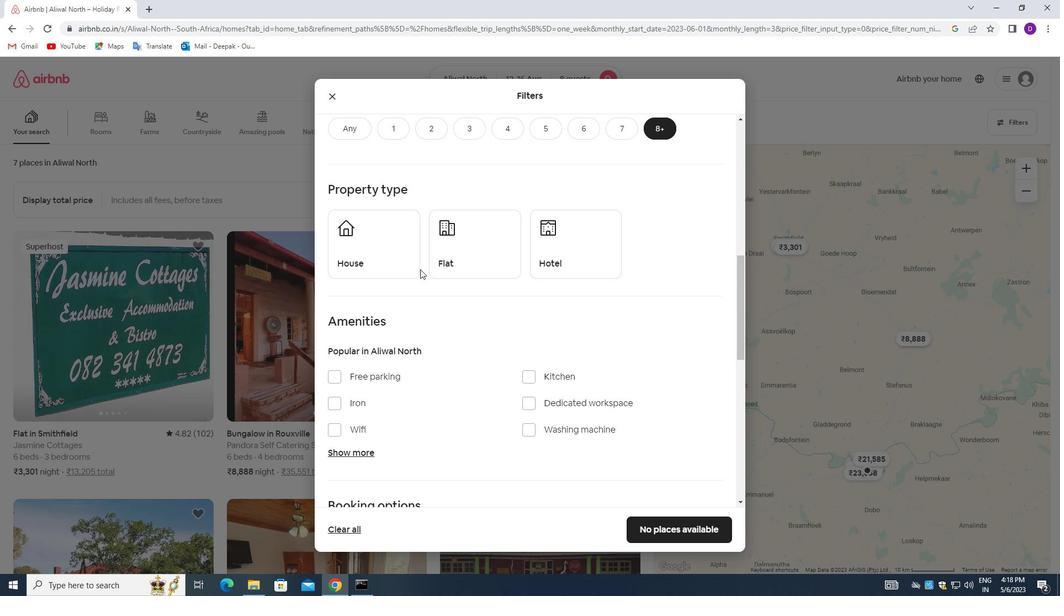 
Action: Mouse pressed left at (399, 249)
Screenshot: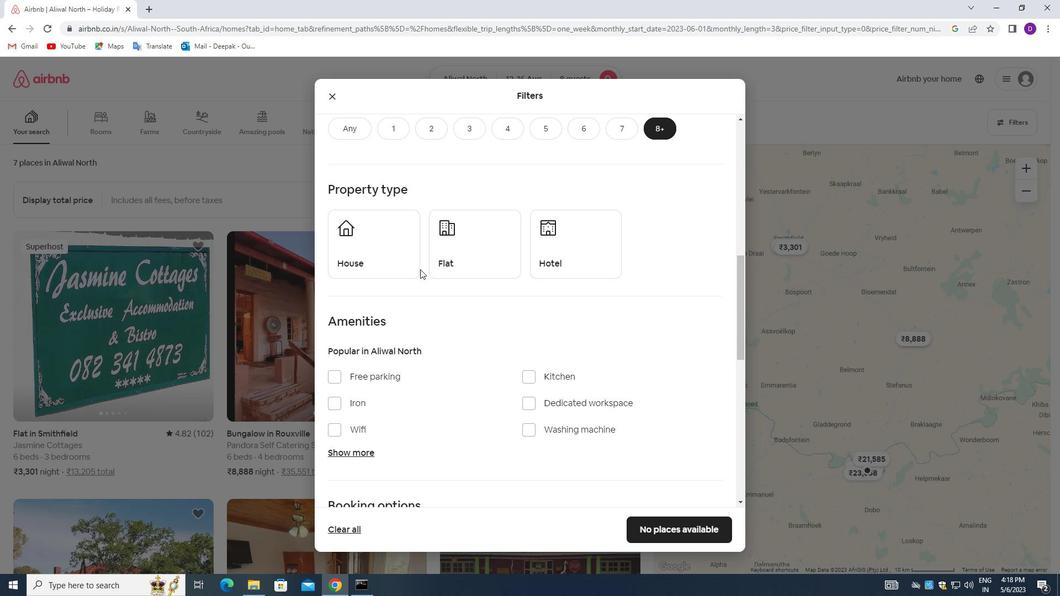 
Action: Mouse moved to (479, 257)
Screenshot: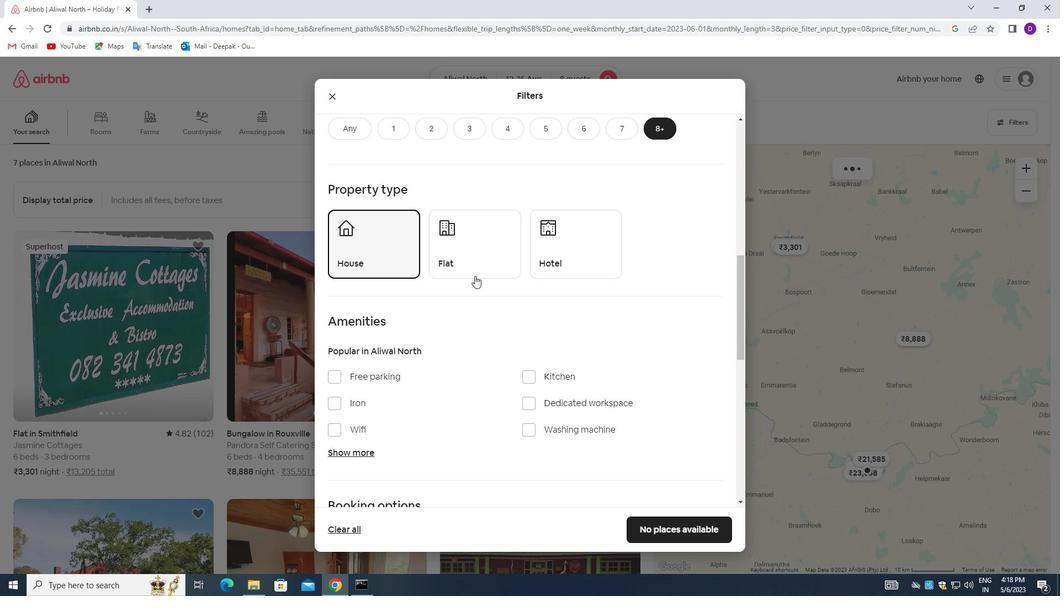 
Action: Mouse pressed left at (479, 257)
Screenshot: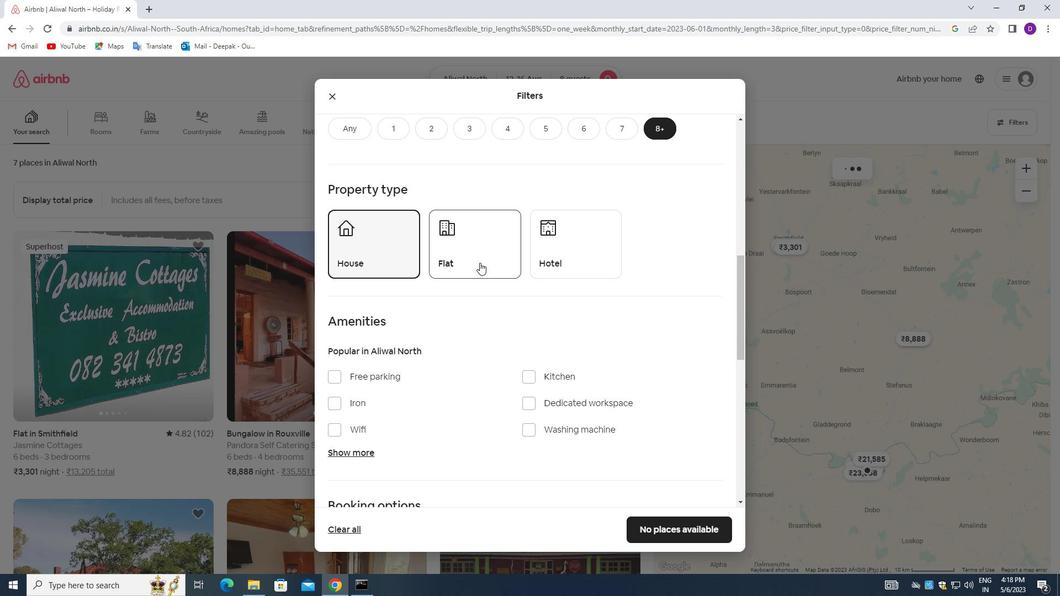 
Action: Mouse moved to (555, 248)
Screenshot: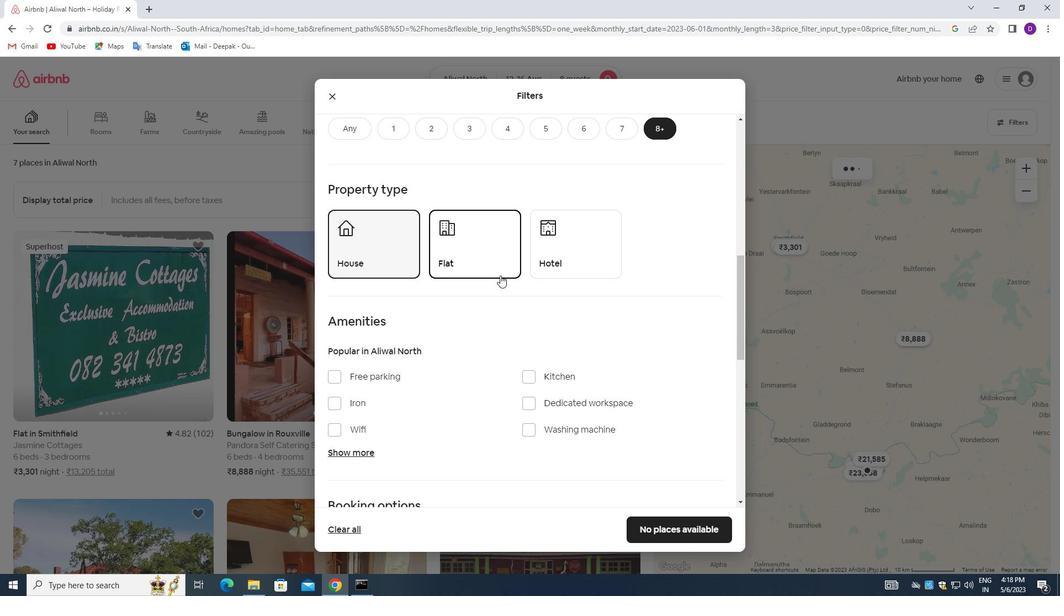 
Action: Mouse pressed left at (555, 248)
Screenshot: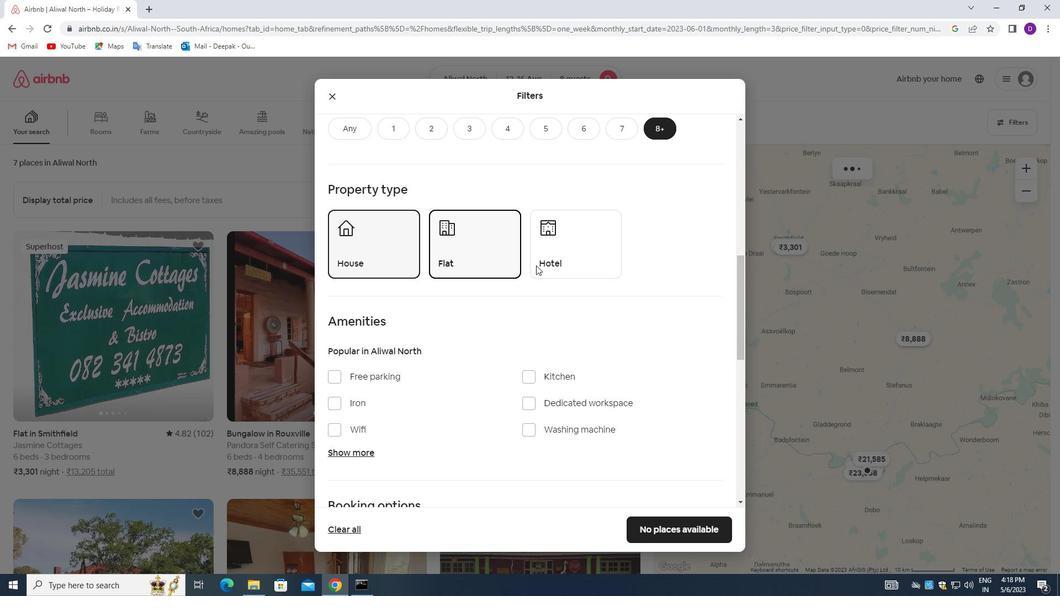 
Action: Mouse moved to (526, 348)
Screenshot: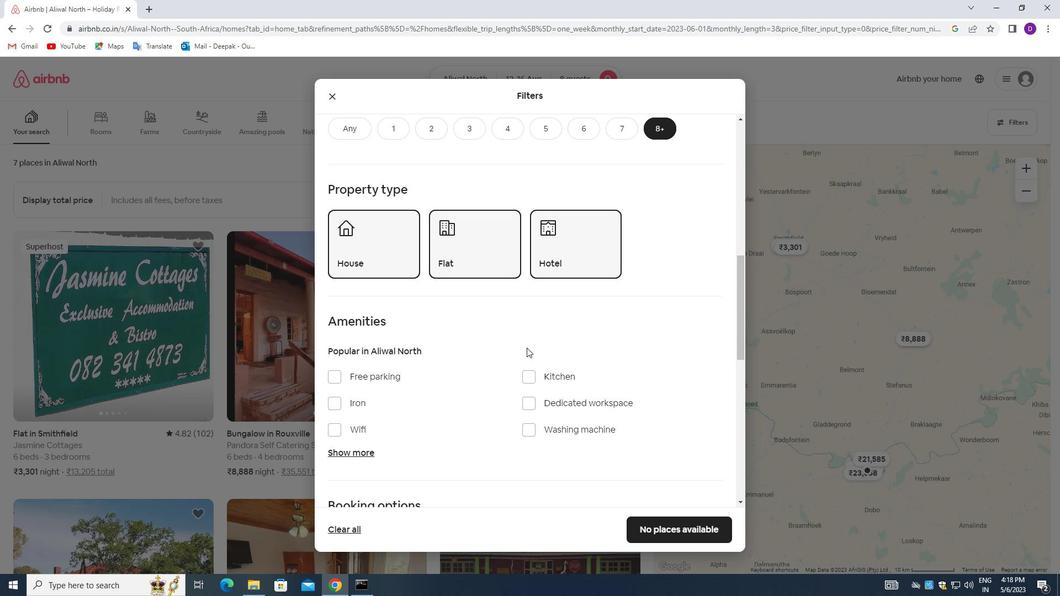 
Action: Mouse scrolled (526, 347) with delta (0, 0)
Screenshot: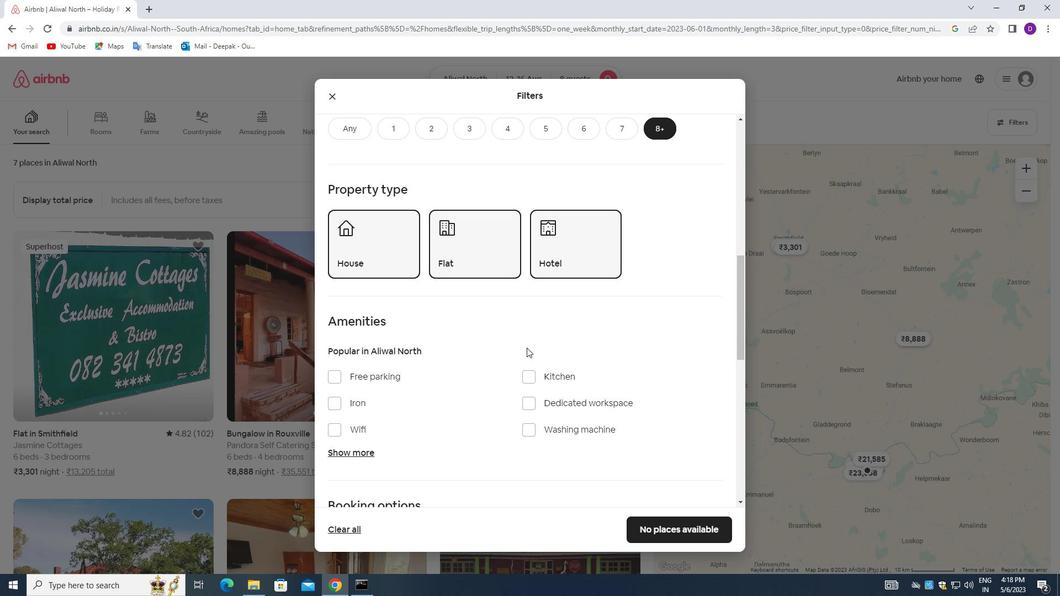 
Action: Mouse moved to (337, 375)
Screenshot: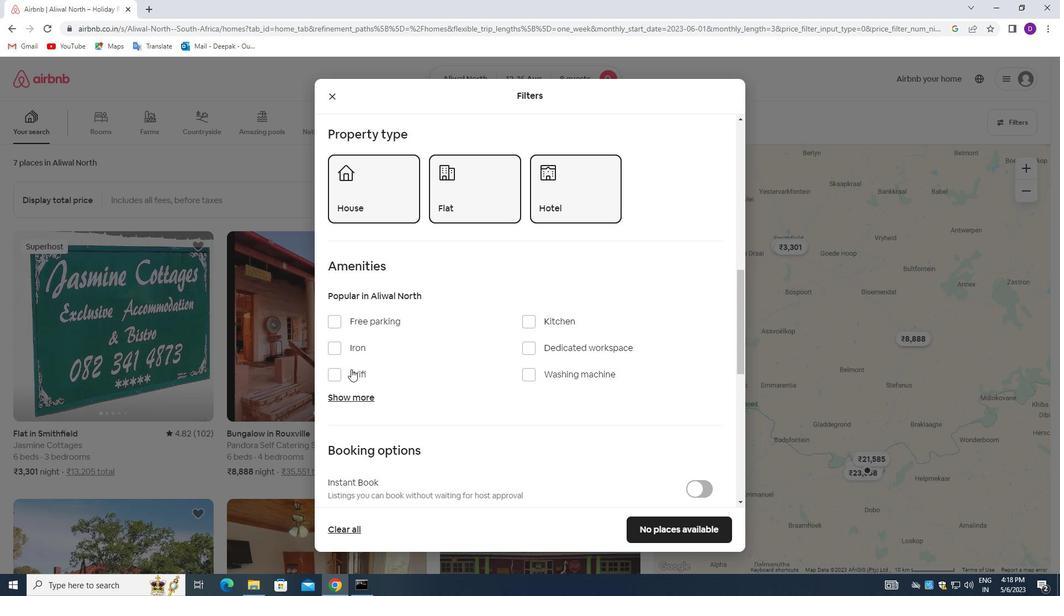 
Action: Mouse pressed left at (337, 375)
Screenshot: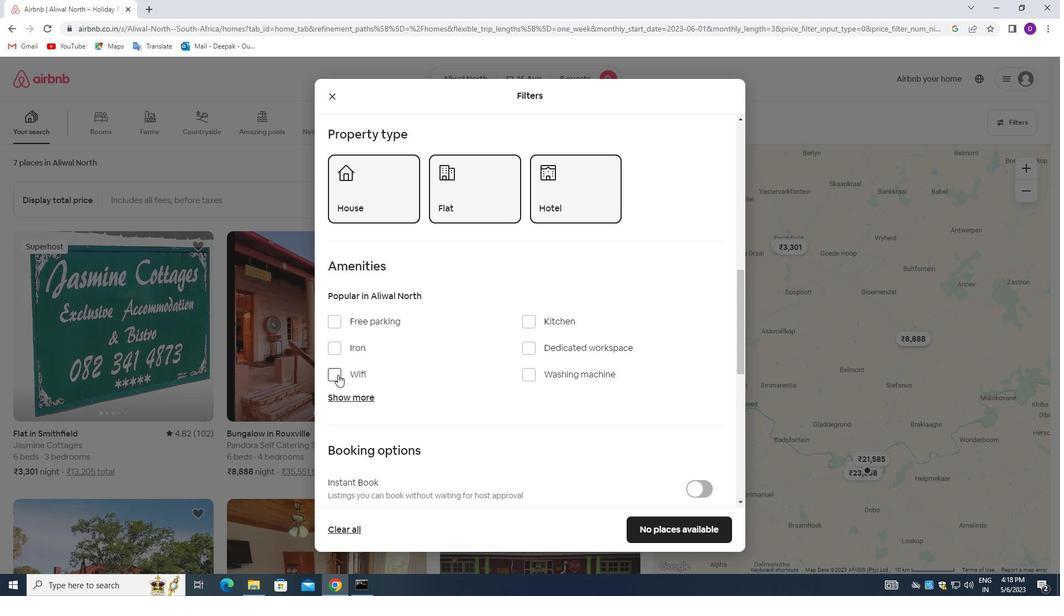 
Action: Mouse moved to (436, 372)
Screenshot: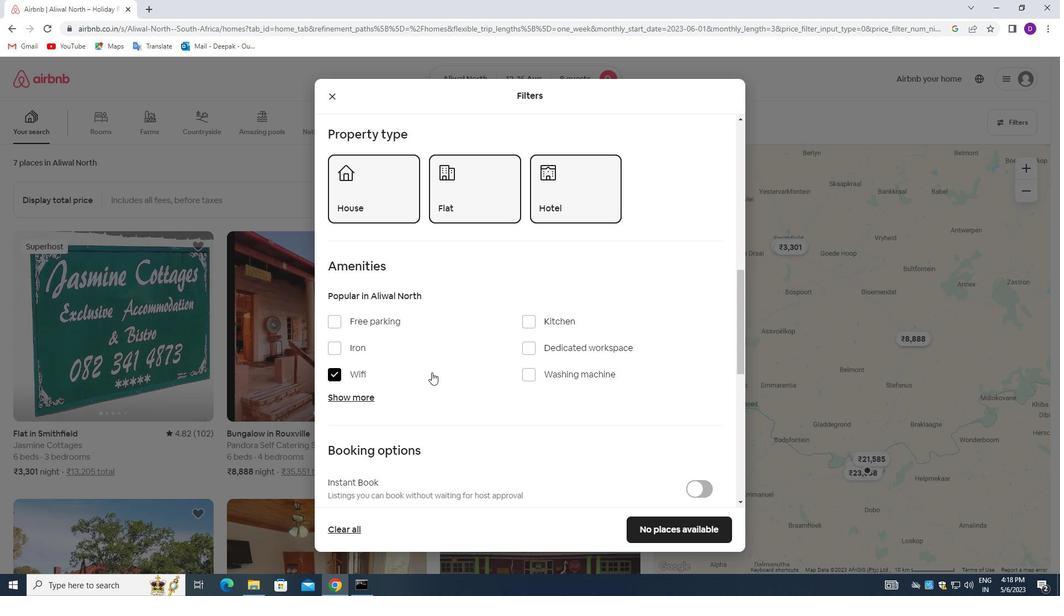 
Action: Mouse scrolled (436, 371) with delta (0, 0)
Screenshot: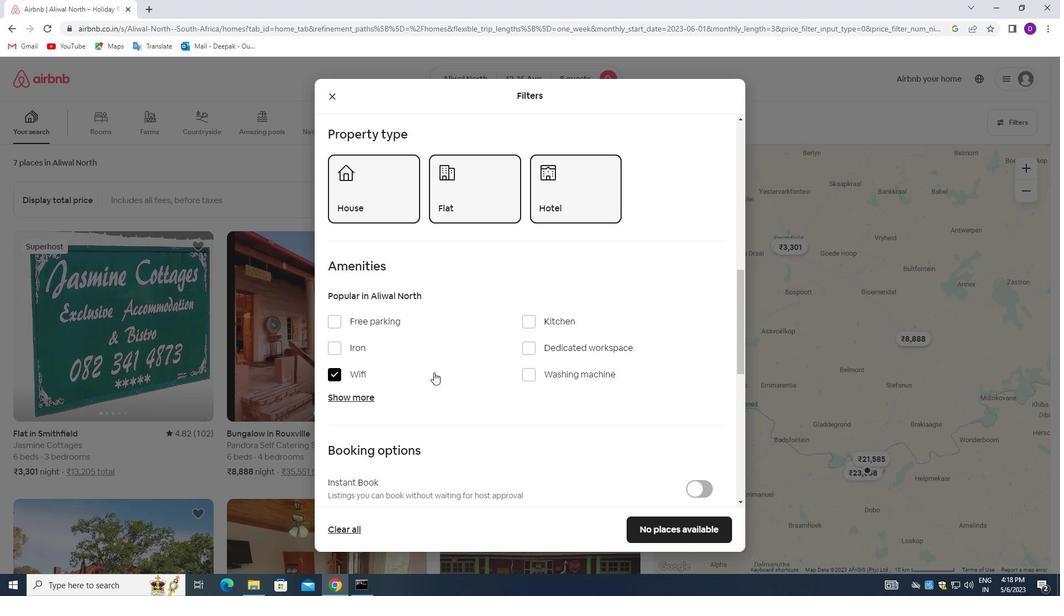 
Action: Mouse moved to (356, 345)
Screenshot: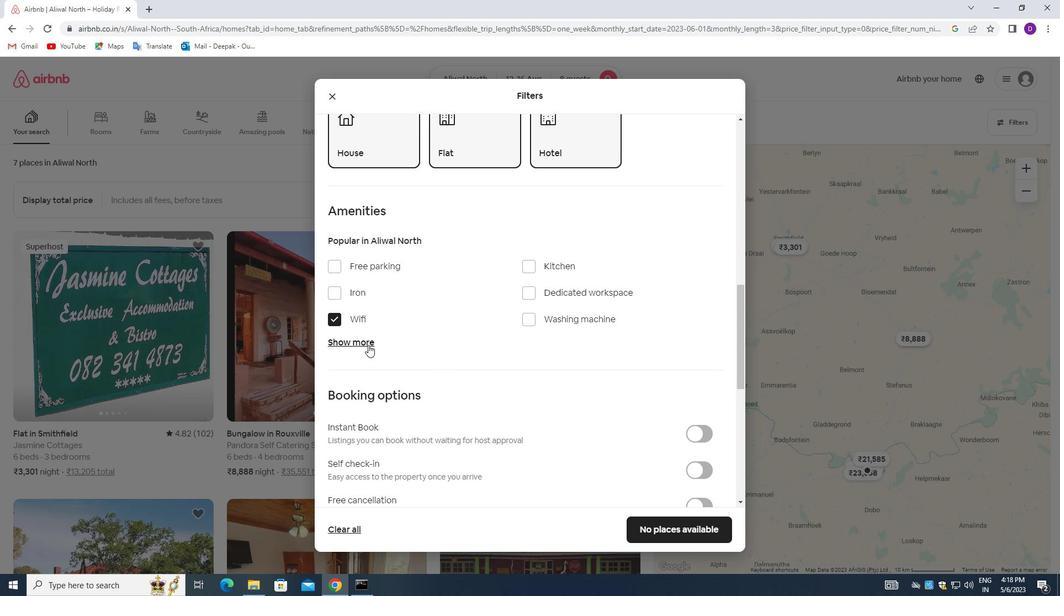 
Action: Mouse pressed left at (356, 345)
Screenshot: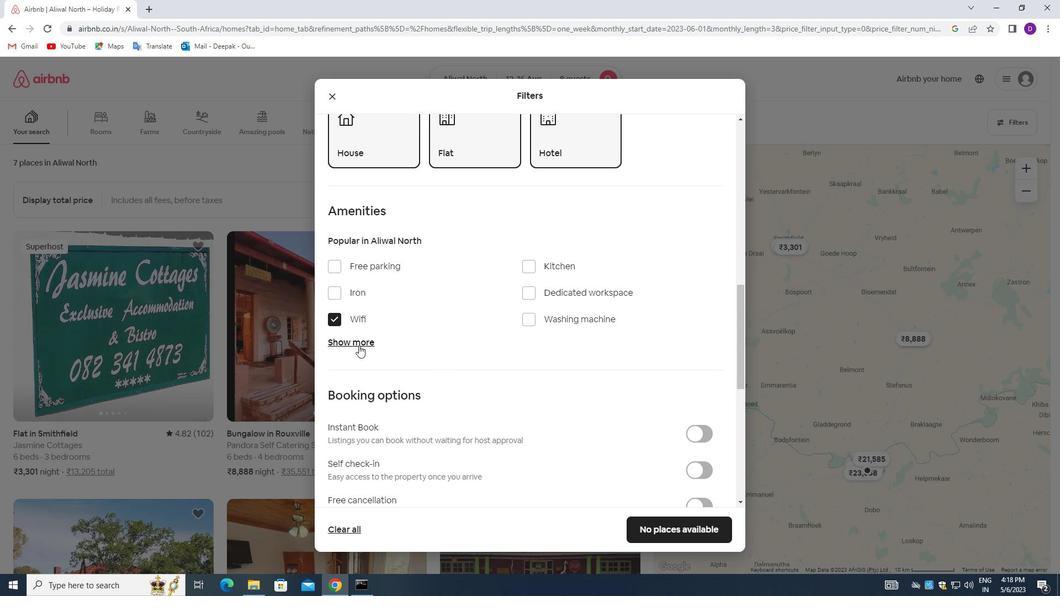 
Action: Mouse moved to (527, 412)
Screenshot: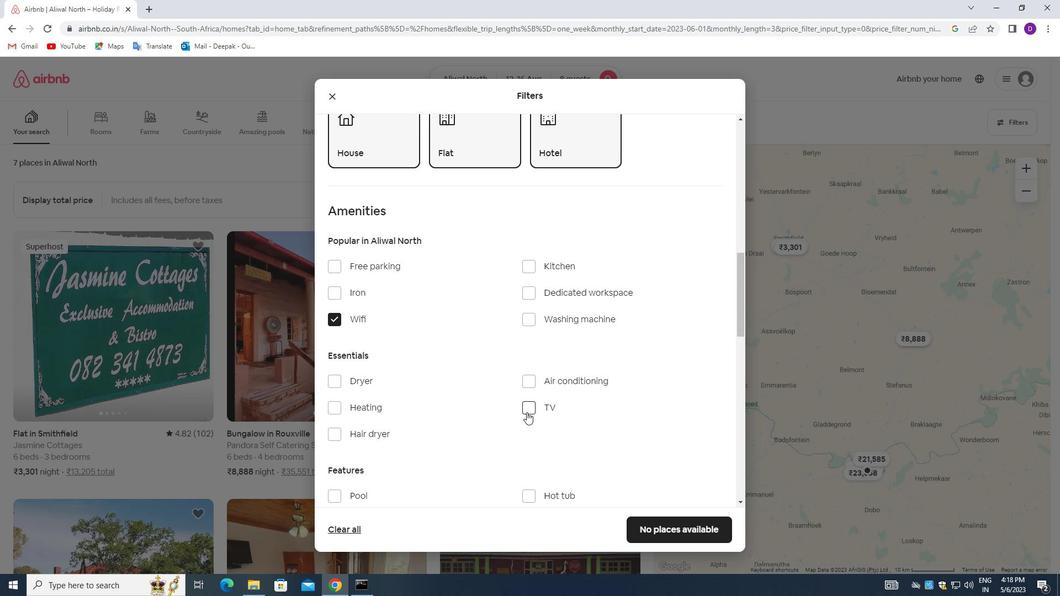 
Action: Mouse pressed left at (527, 412)
Screenshot: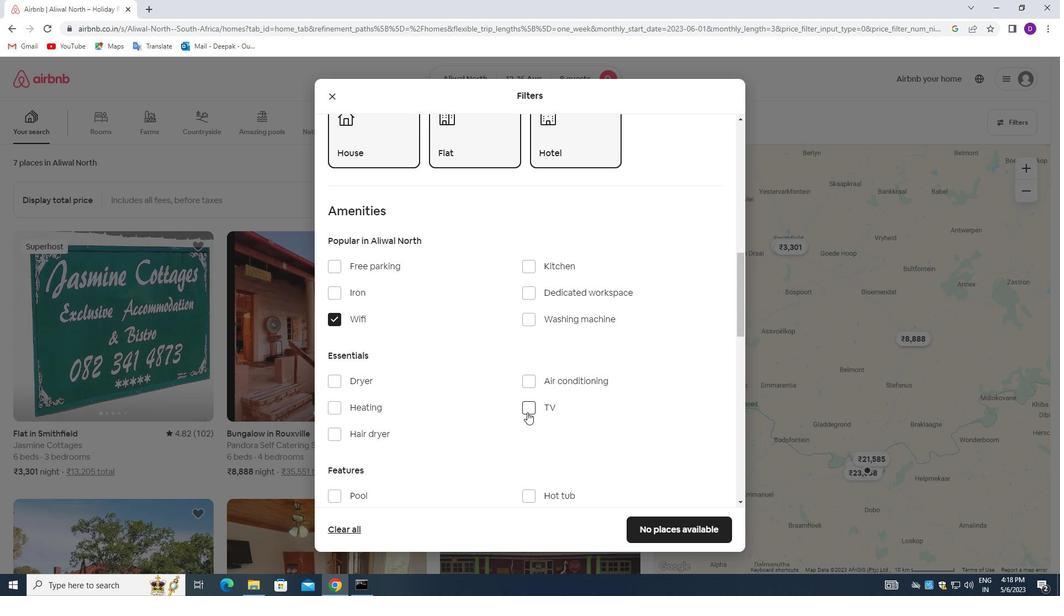
Action: Mouse moved to (334, 270)
Screenshot: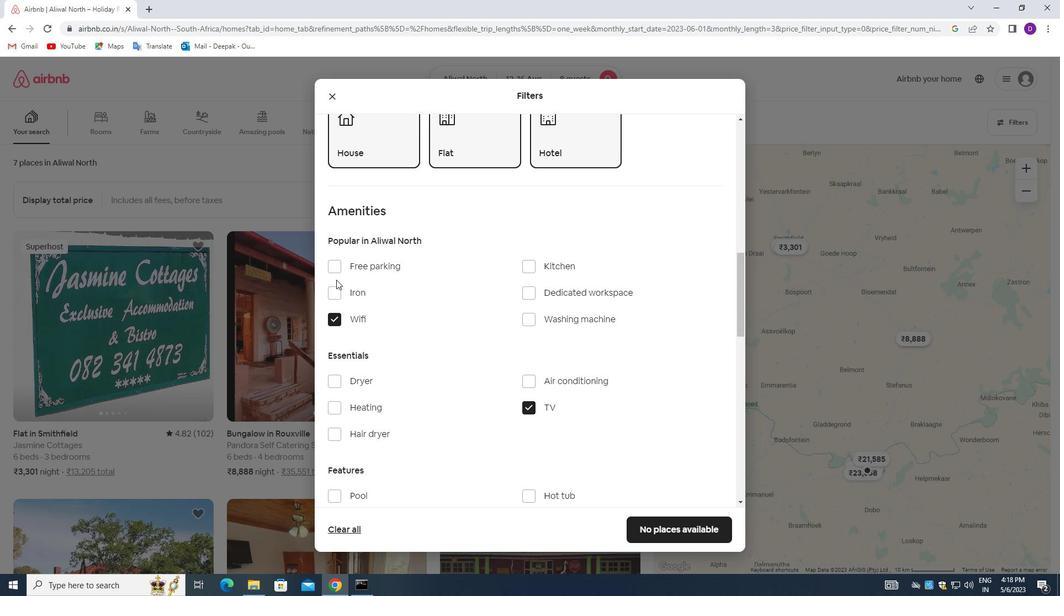 
Action: Mouse pressed left at (334, 270)
Screenshot: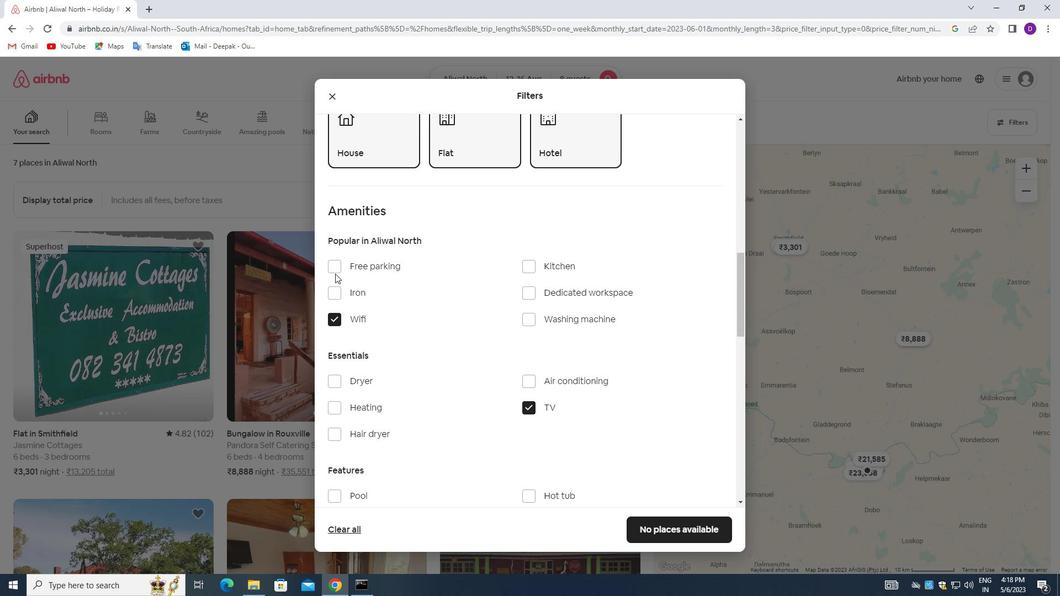 
Action: Mouse moved to (424, 336)
Screenshot: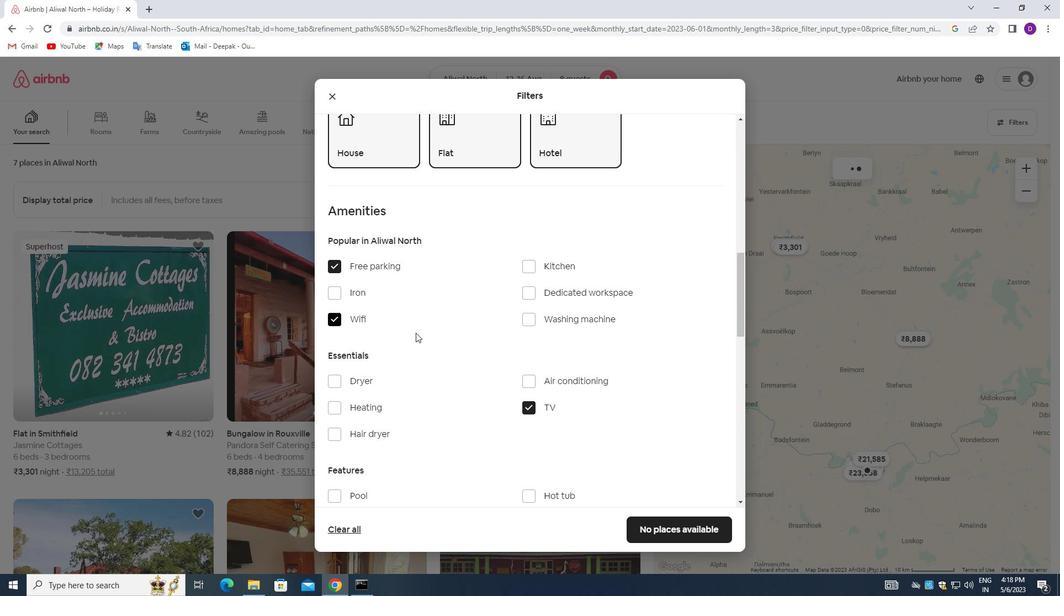 
Action: Mouse scrolled (424, 335) with delta (0, 0)
Screenshot: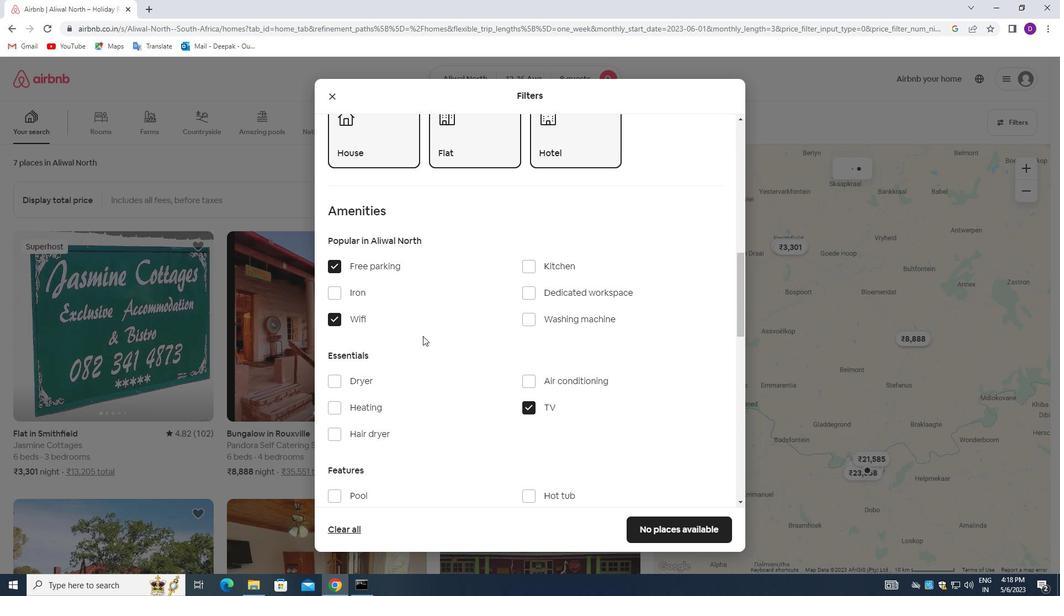 
Action: Mouse scrolled (424, 335) with delta (0, 0)
Screenshot: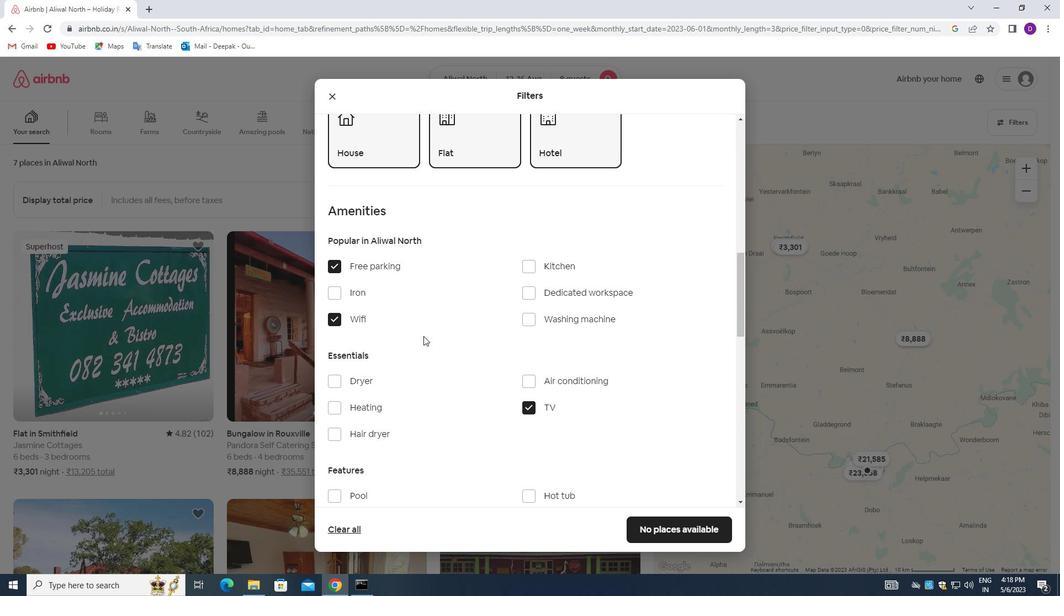 
Action: Mouse moved to (424, 335)
Screenshot: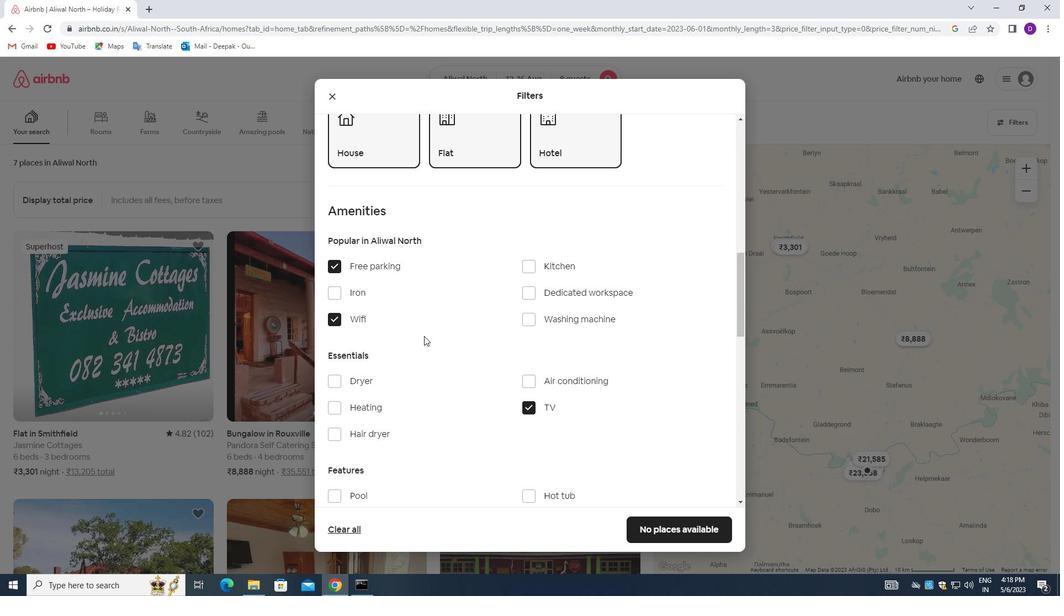 
Action: Mouse scrolled (424, 334) with delta (0, 0)
Screenshot: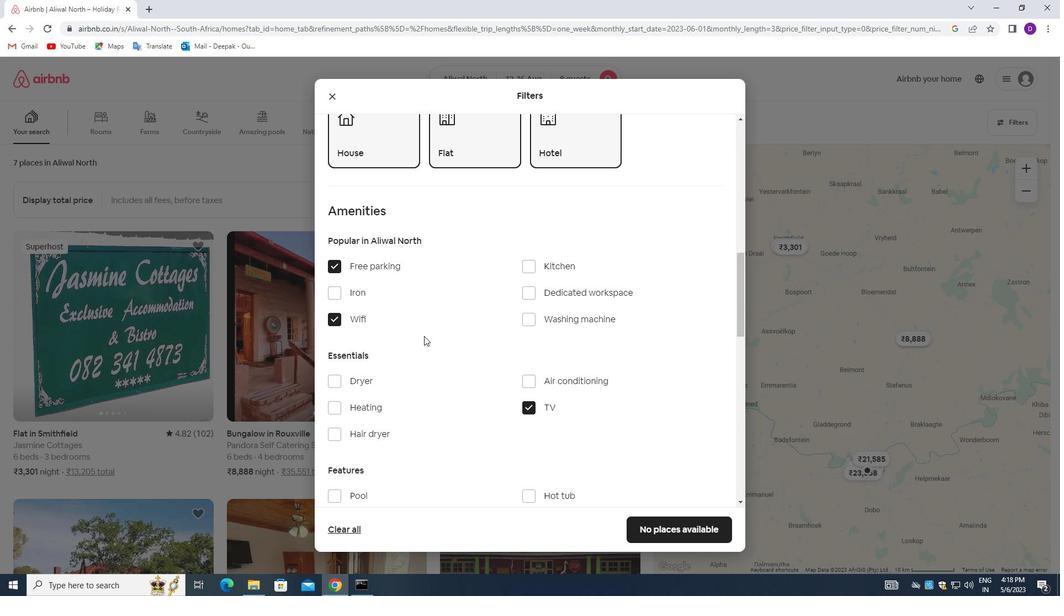 
Action: Mouse moved to (330, 388)
Screenshot: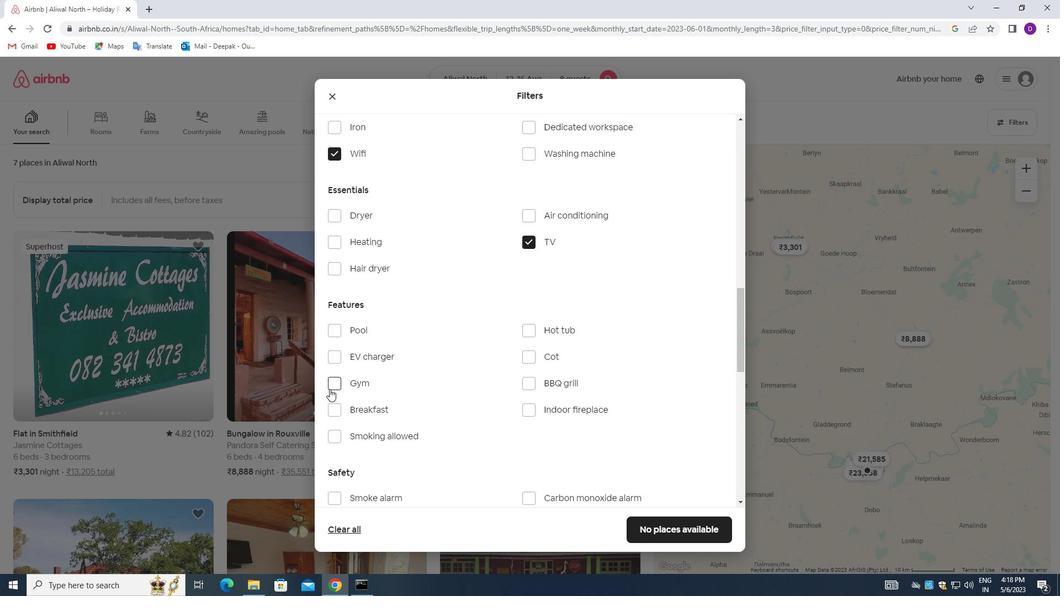 
Action: Mouse pressed left at (330, 388)
Screenshot: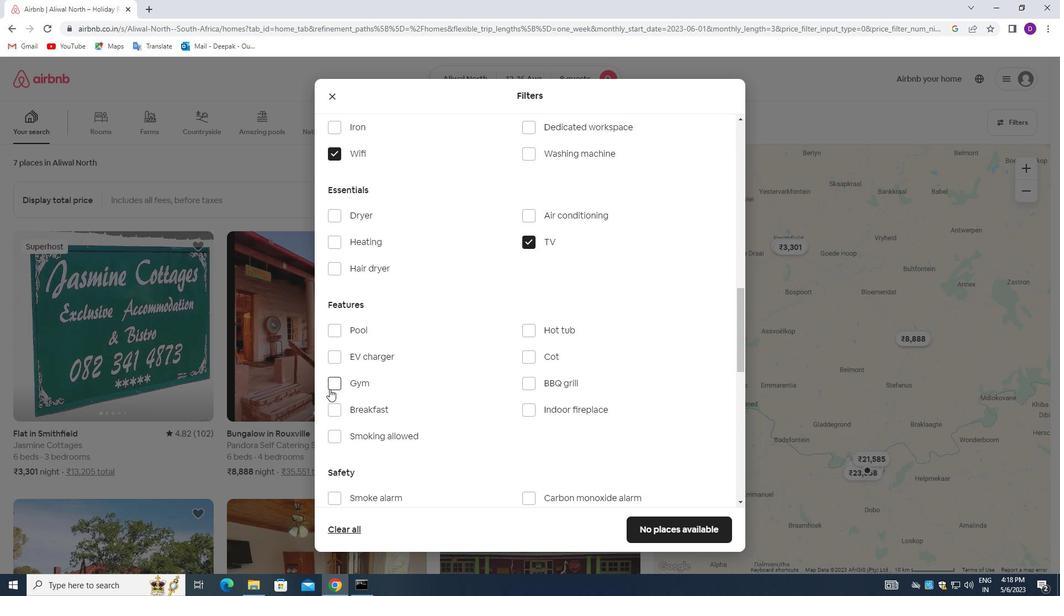 
Action: Mouse moved to (332, 410)
Screenshot: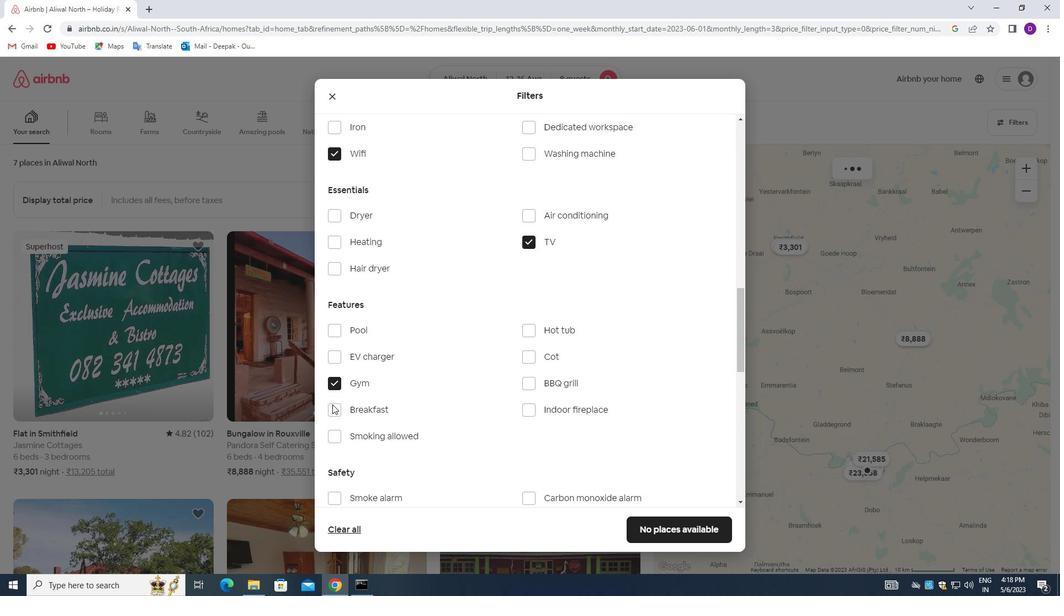 
Action: Mouse pressed left at (332, 410)
Screenshot: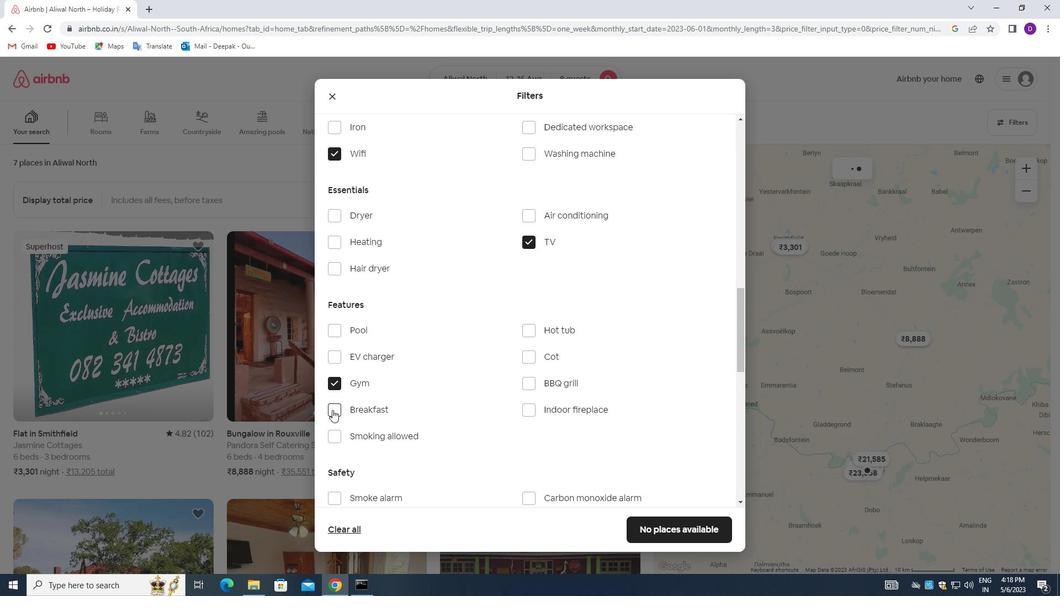 
Action: Mouse moved to (413, 370)
Screenshot: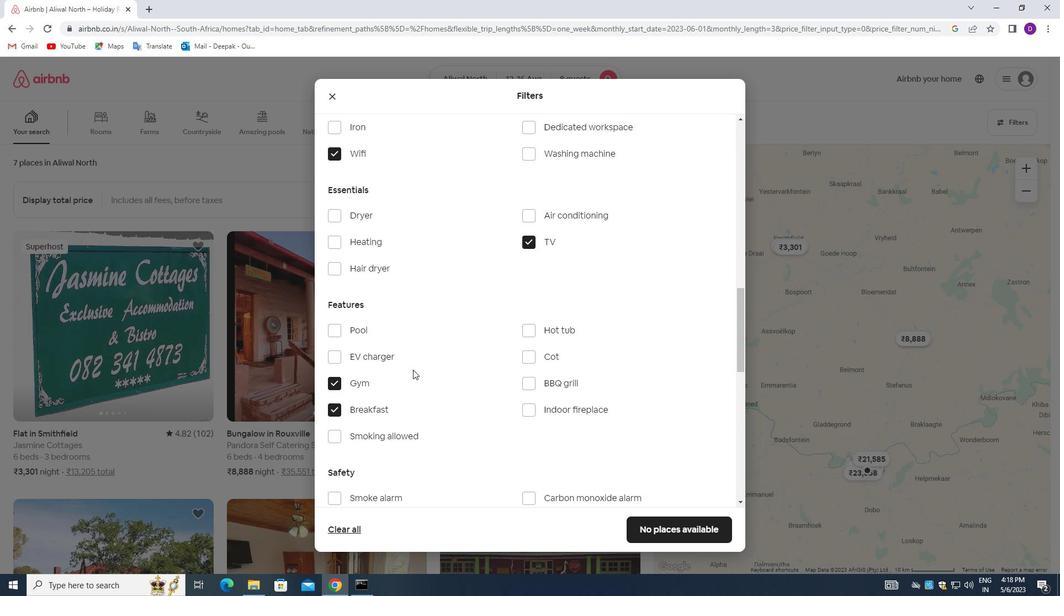 
Action: Mouse scrolled (413, 369) with delta (0, 0)
Screenshot: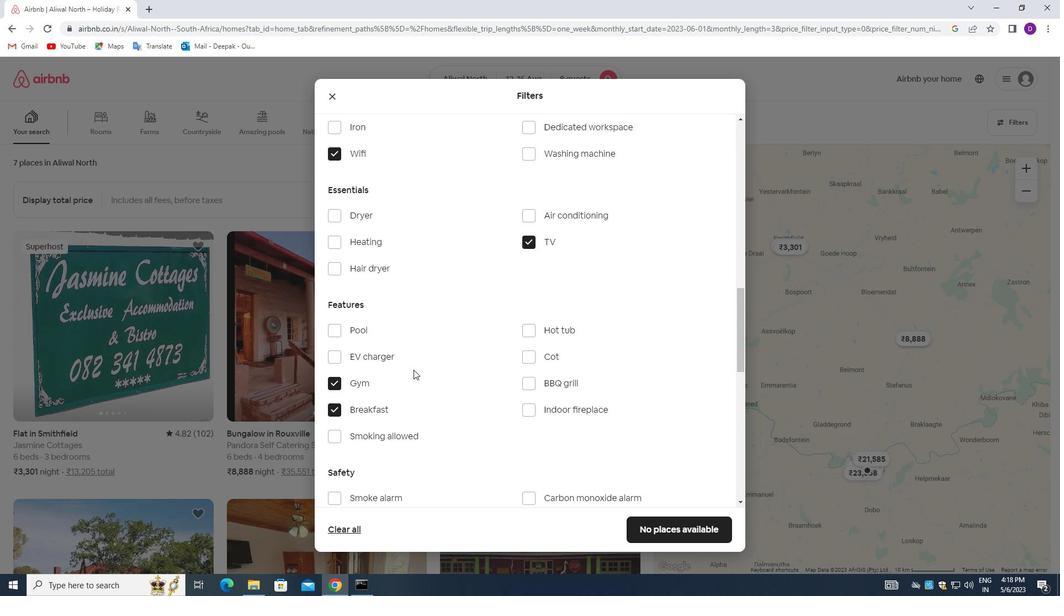 
Action: Mouse moved to (414, 370)
Screenshot: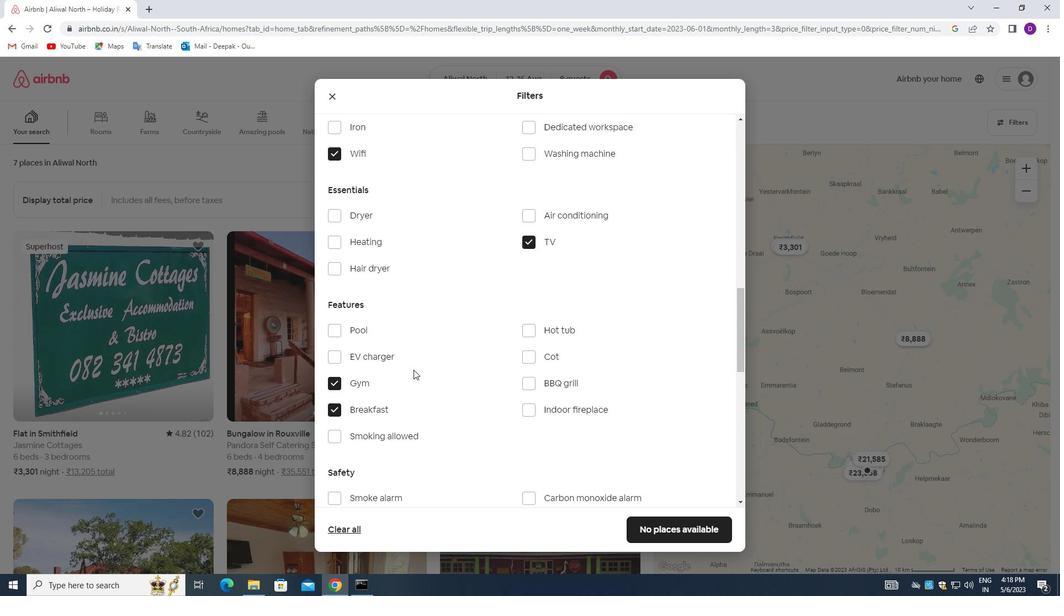 
Action: Mouse scrolled (414, 369) with delta (0, 0)
Screenshot: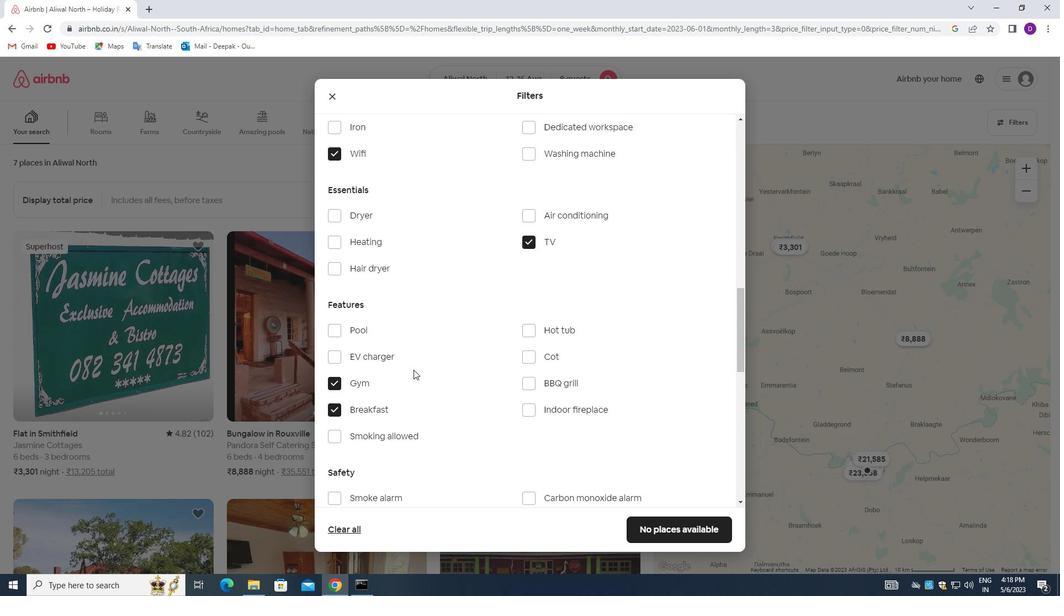 
Action: Mouse moved to (424, 371)
Screenshot: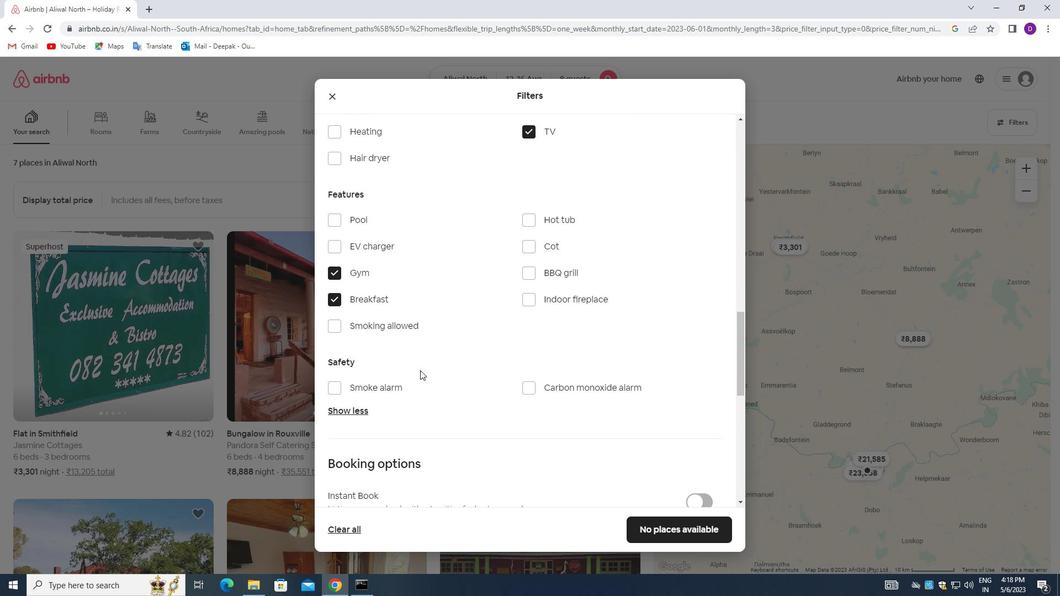 
Action: Mouse scrolled (424, 370) with delta (0, 0)
Screenshot: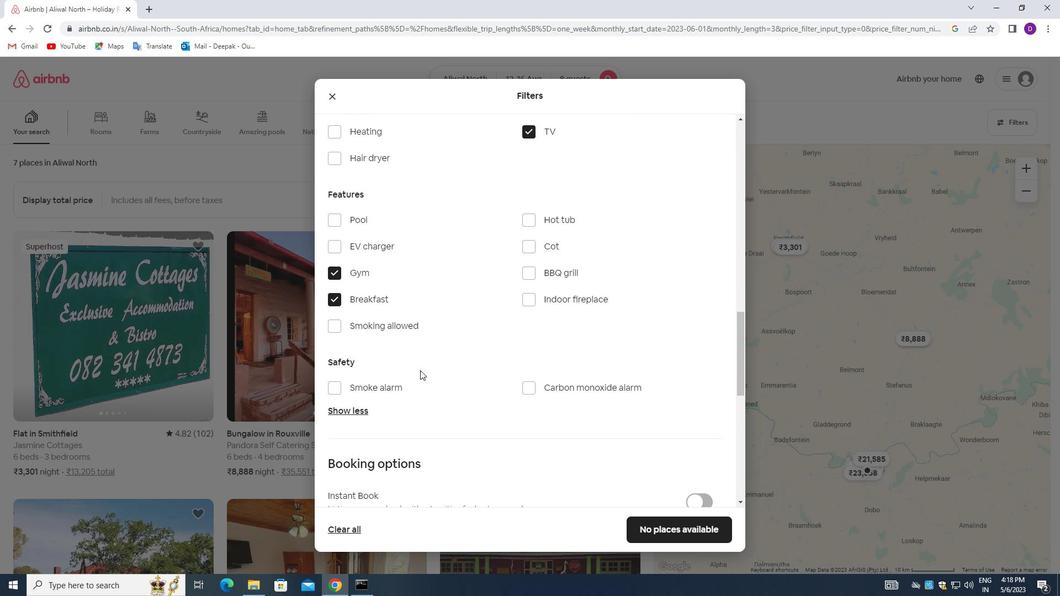 
Action: Mouse moved to (486, 387)
Screenshot: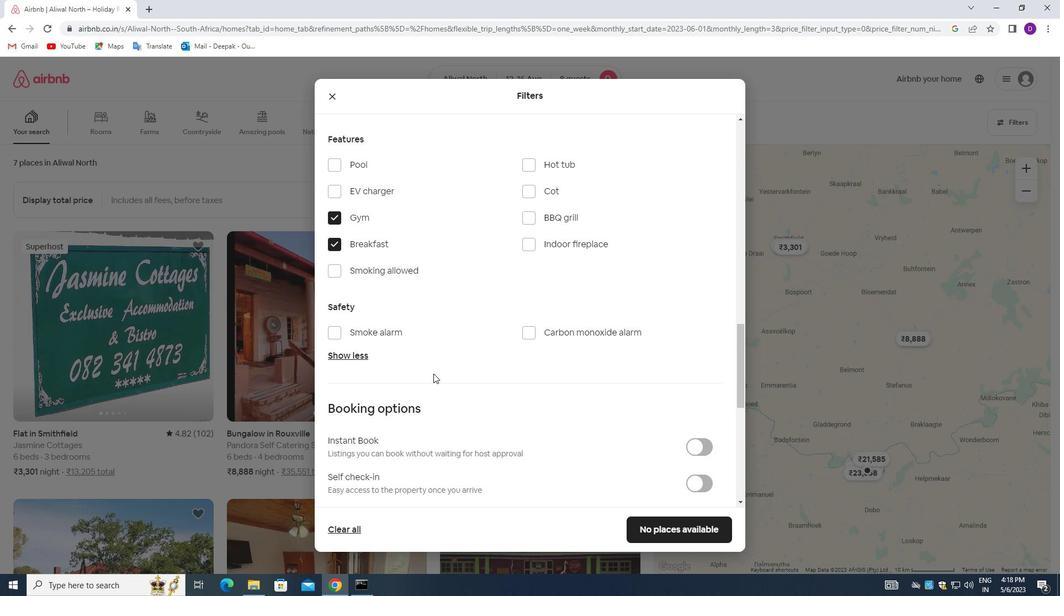
Action: Mouse scrolled (486, 387) with delta (0, 0)
Screenshot: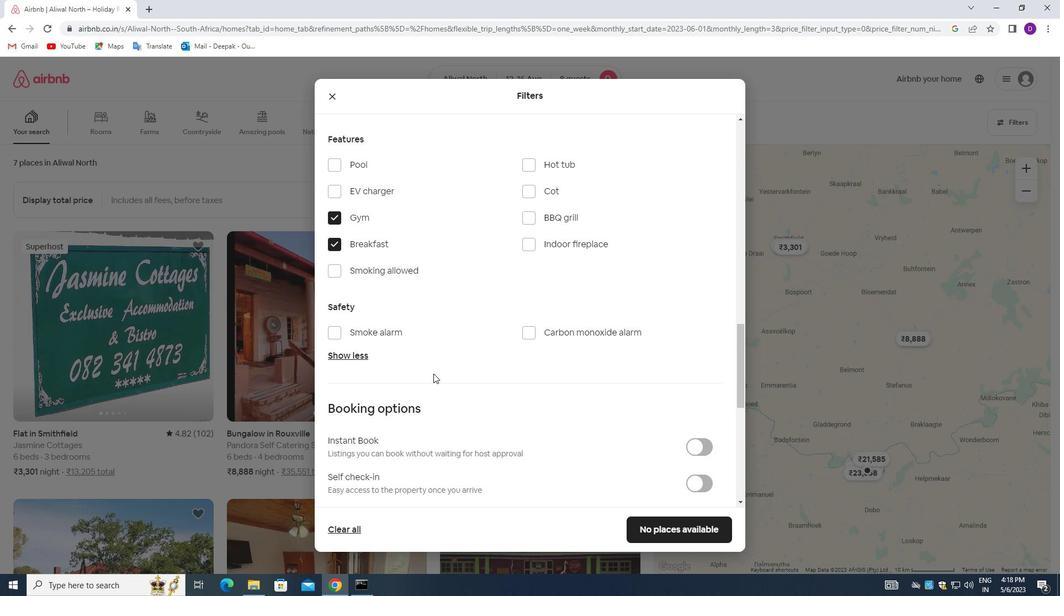 
Action: Mouse moved to (488, 388)
Screenshot: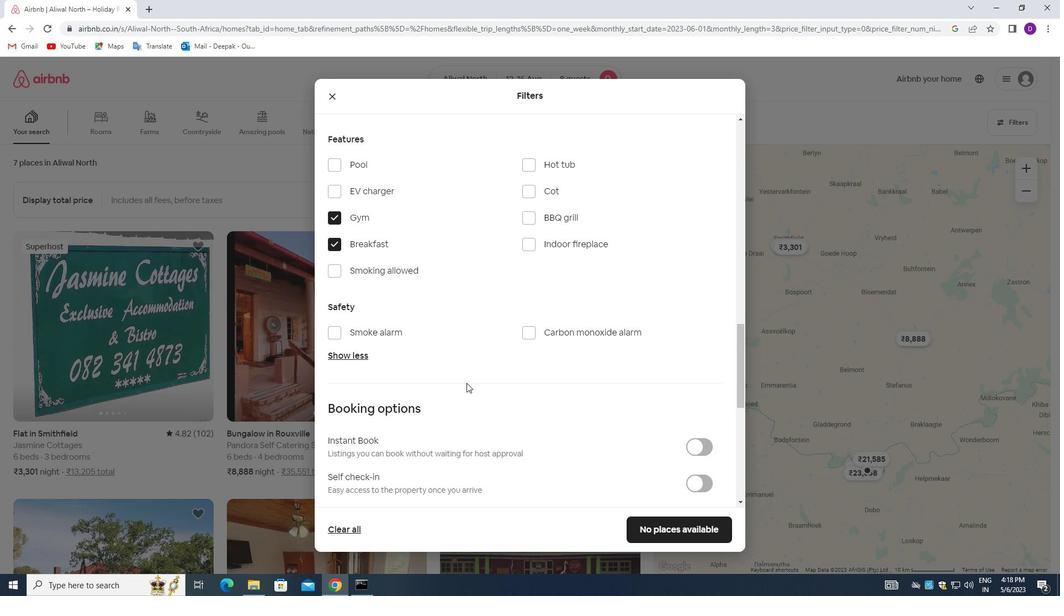 
Action: Mouse scrolled (488, 387) with delta (0, 0)
Screenshot: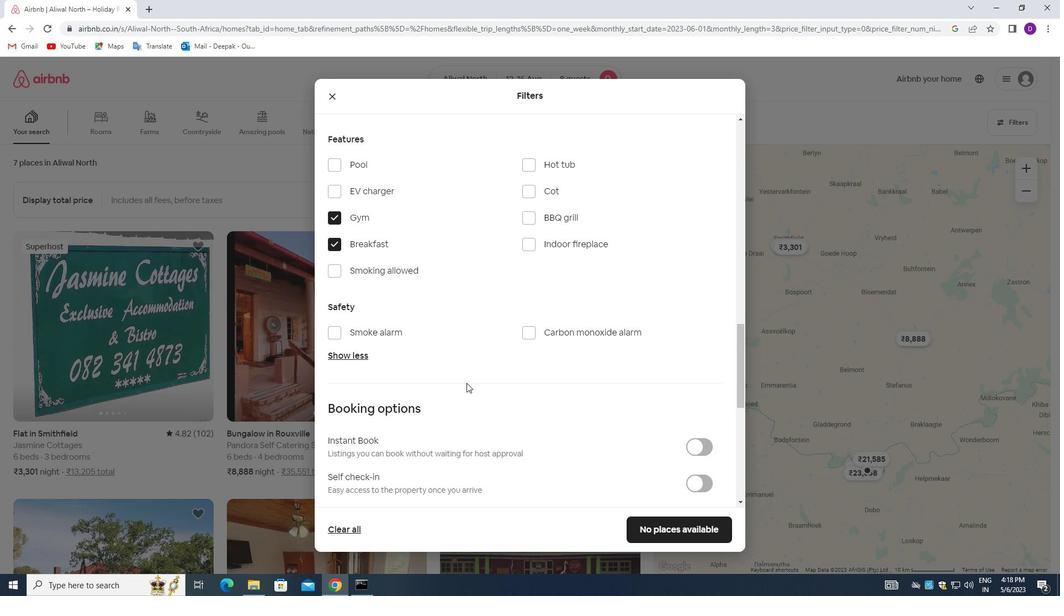 
Action: Mouse moved to (489, 388)
Screenshot: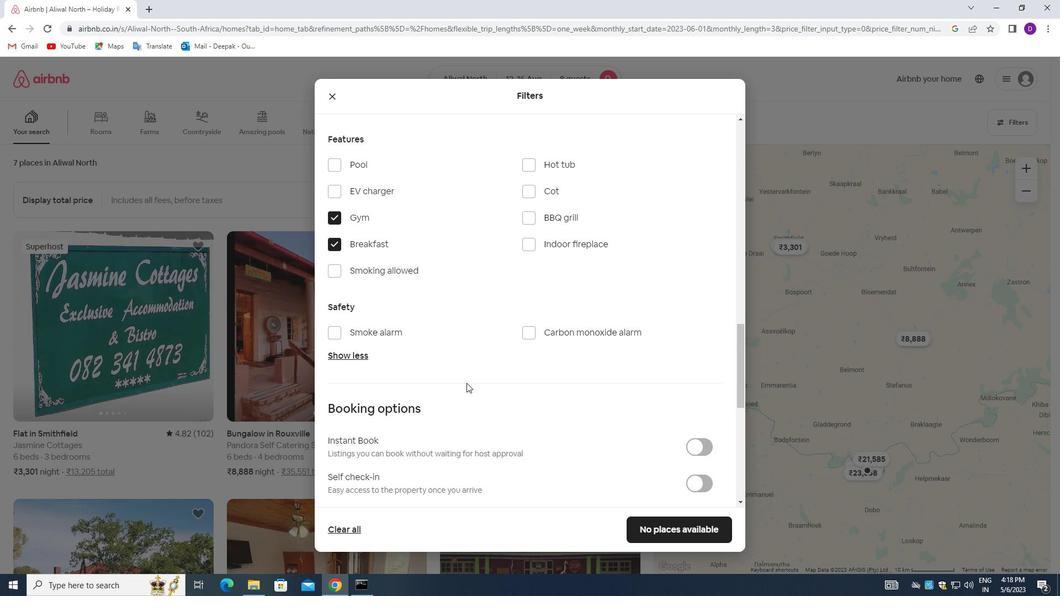 
Action: Mouse scrolled (489, 387) with delta (0, 0)
Screenshot: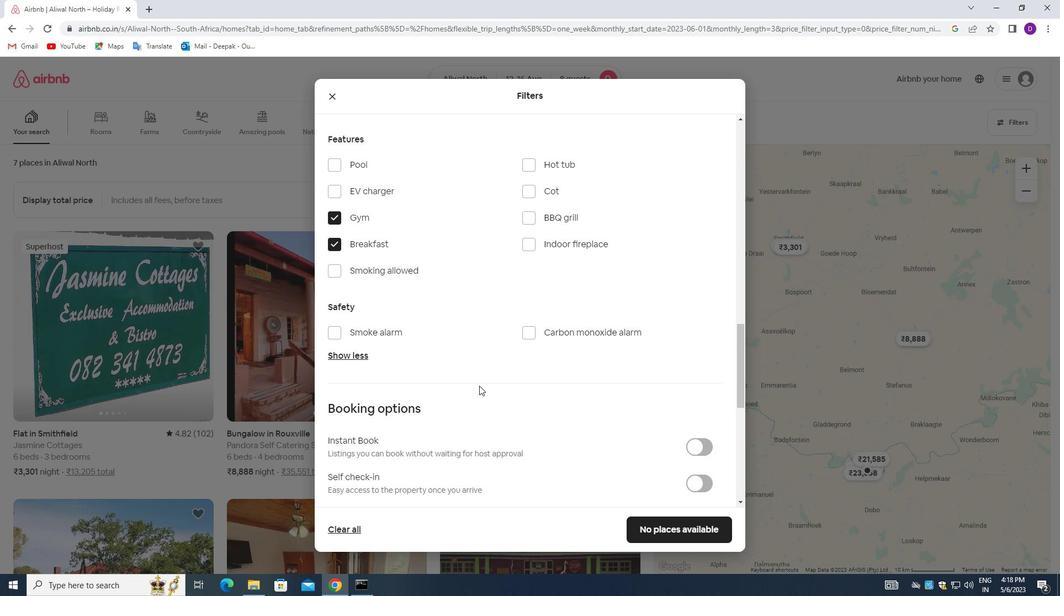 
Action: Mouse moved to (694, 322)
Screenshot: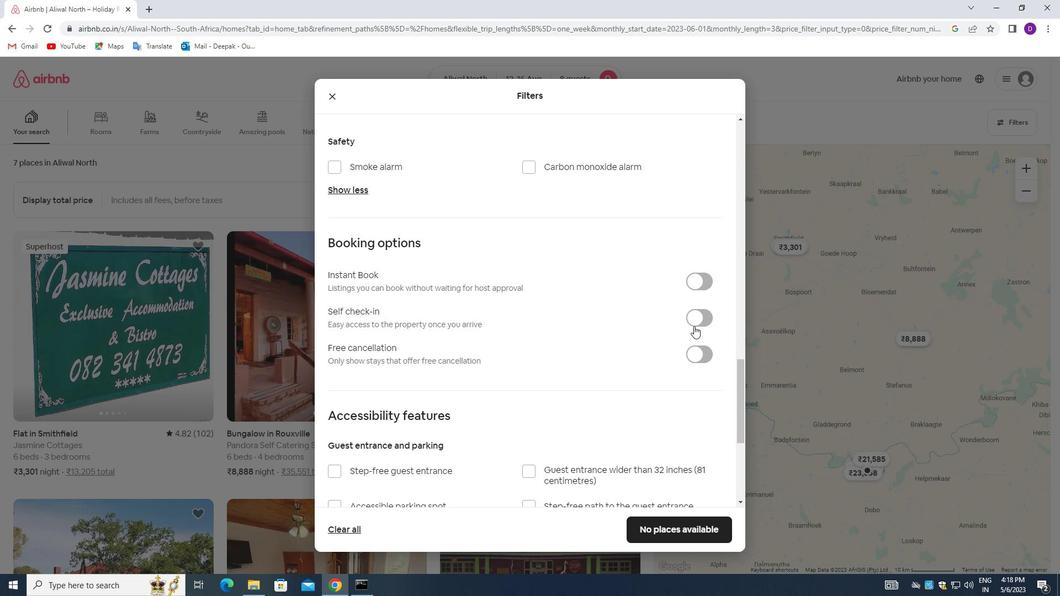 
Action: Mouse pressed left at (694, 322)
Screenshot: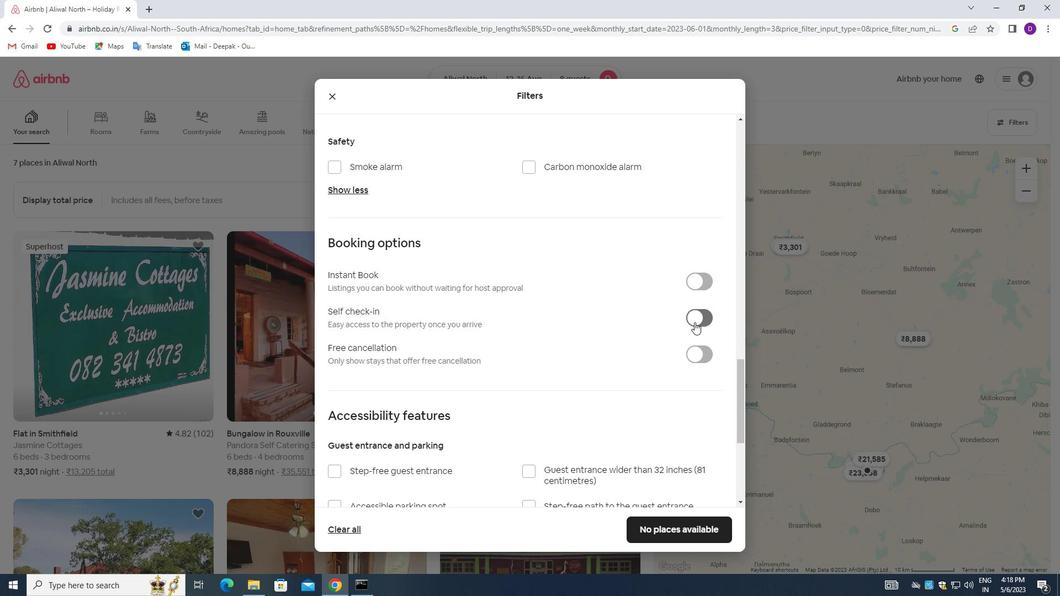 
Action: Mouse moved to (489, 388)
Screenshot: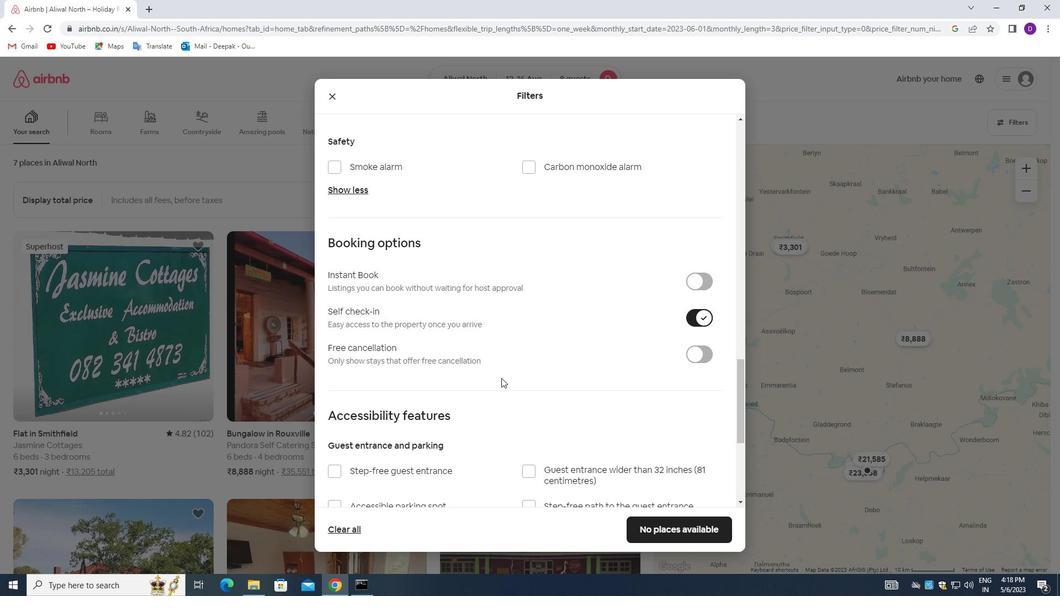 
Action: Mouse scrolled (489, 387) with delta (0, 0)
Screenshot: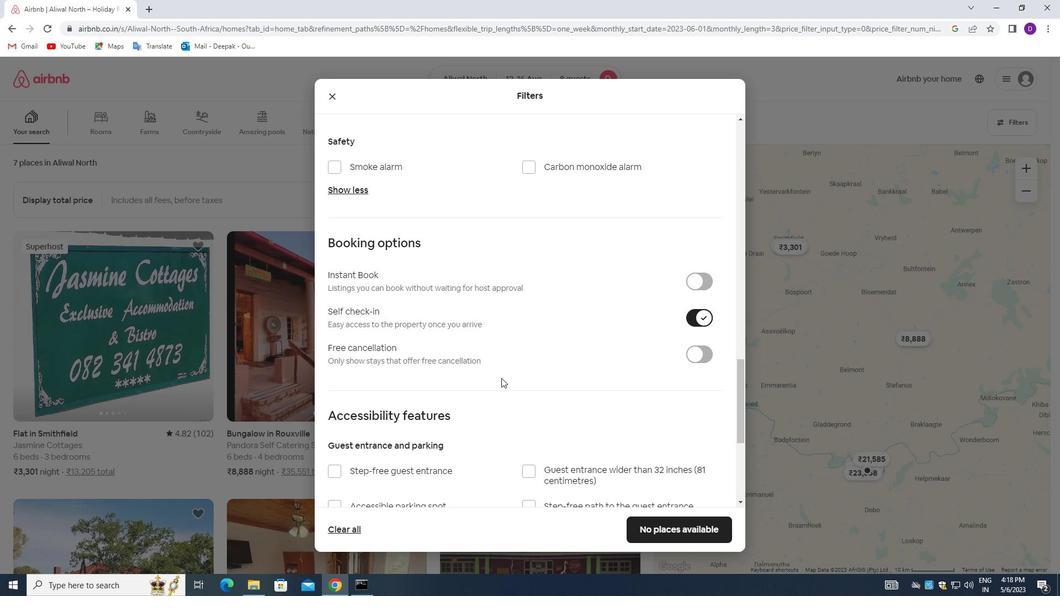 
Action: Mouse moved to (484, 389)
Screenshot: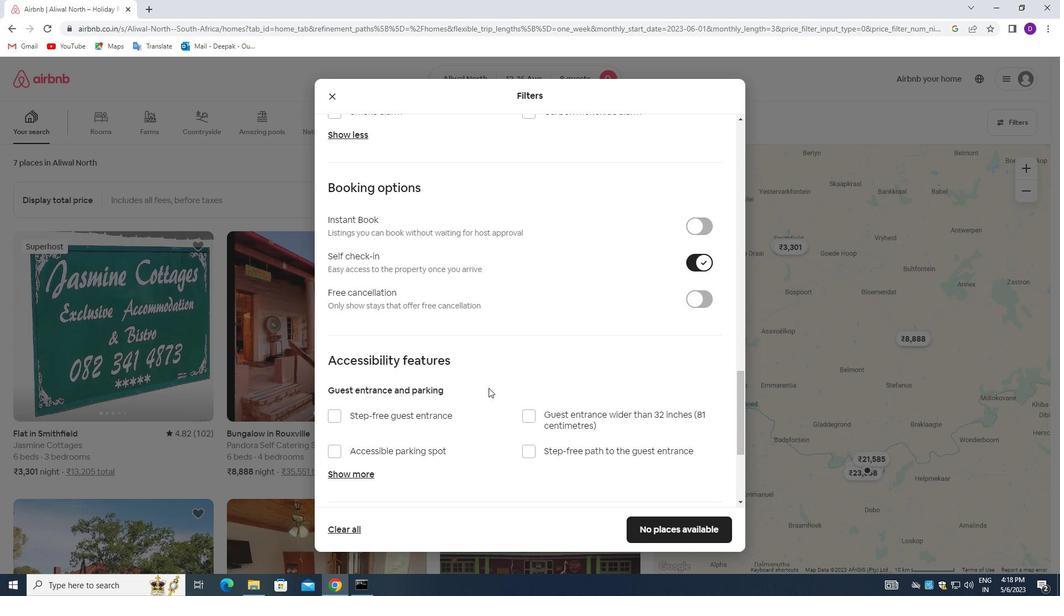 
Action: Mouse scrolled (484, 389) with delta (0, 0)
Screenshot: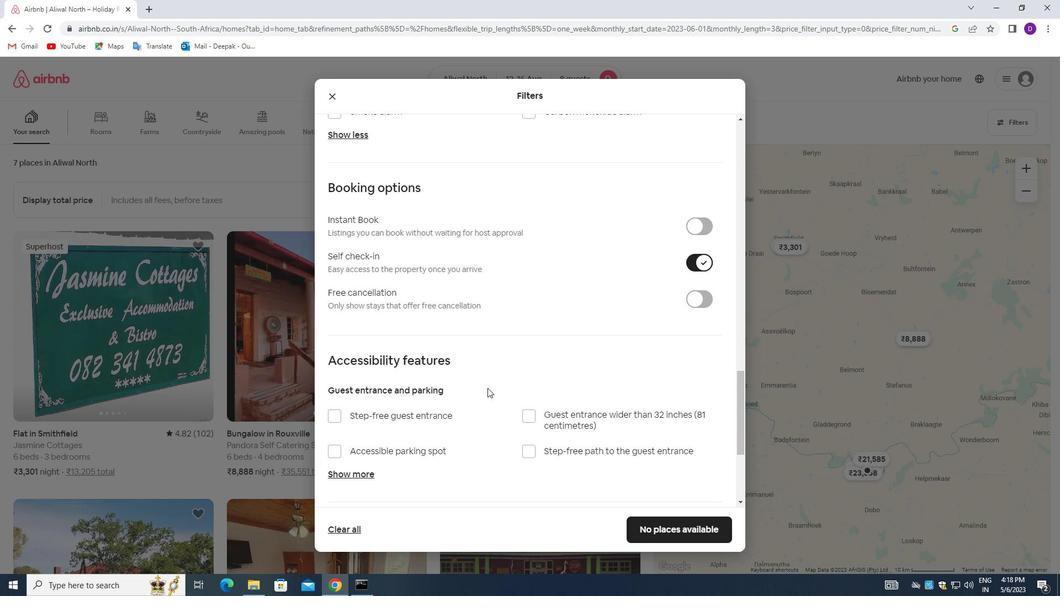 
Action: Mouse moved to (483, 391)
Screenshot: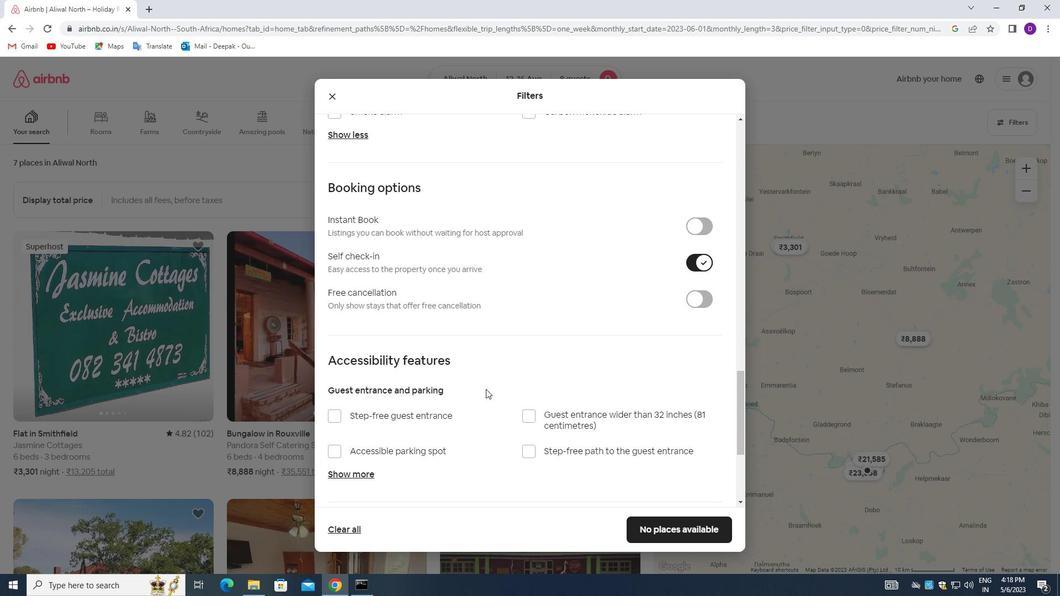 
Action: Mouse scrolled (483, 390) with delta (0, 0)
Screenshot: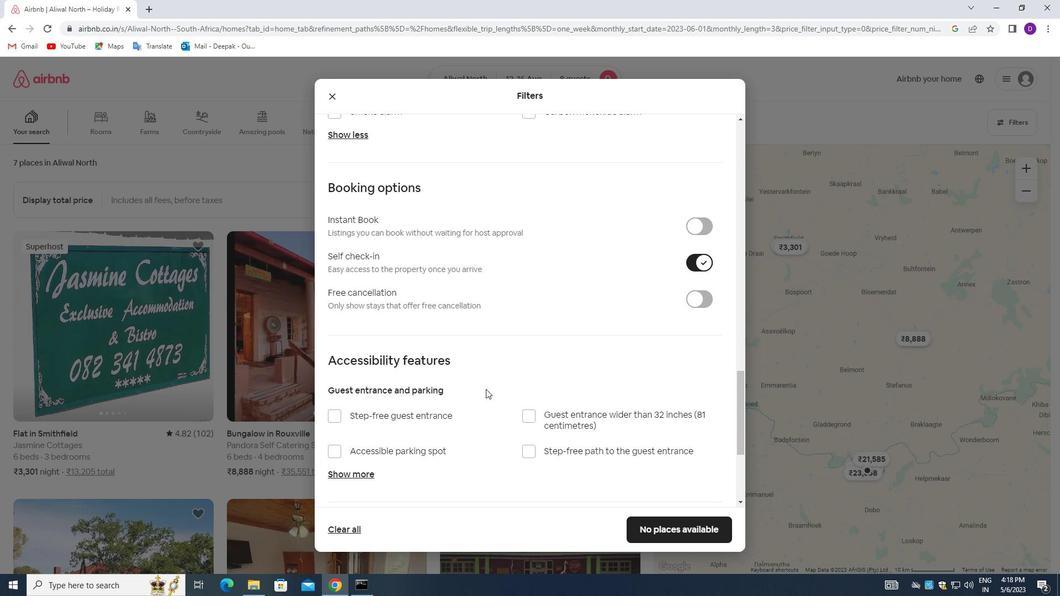 
Action: Mouse scrolled (483, 390) with delta (0, 0)
Screenshot: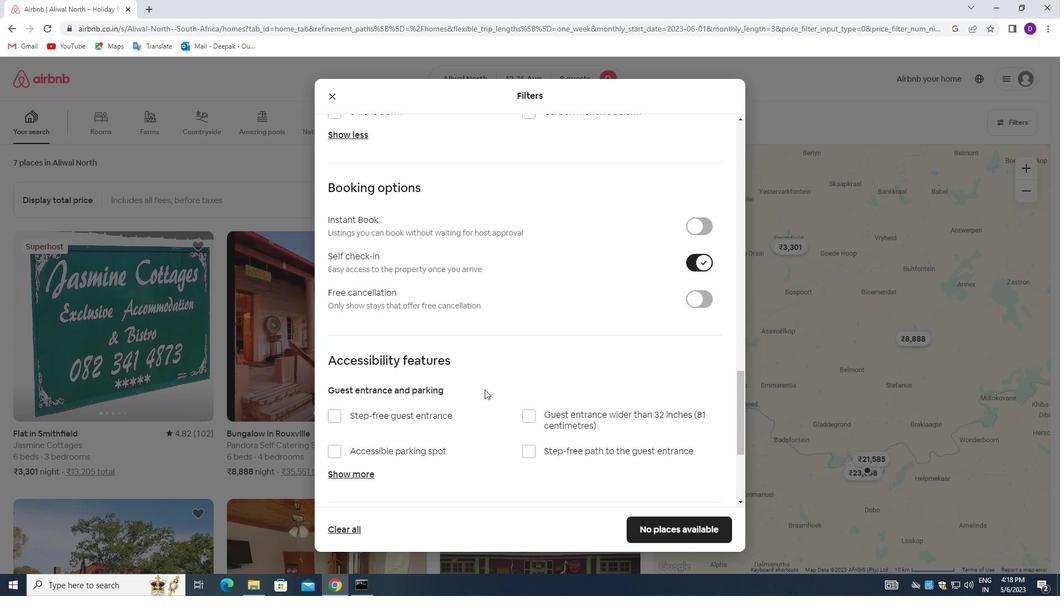 
Action: Mouse moved to (482, 391)
Screenshot: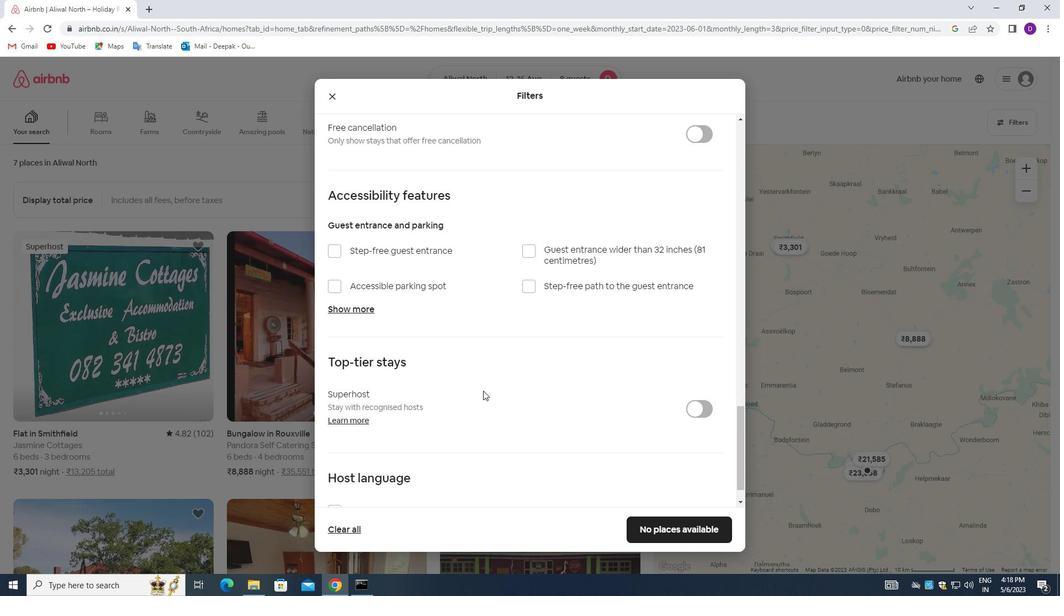 
Action: Mouse scrolled (482, 391) with delta (0, 0)
Screenshot: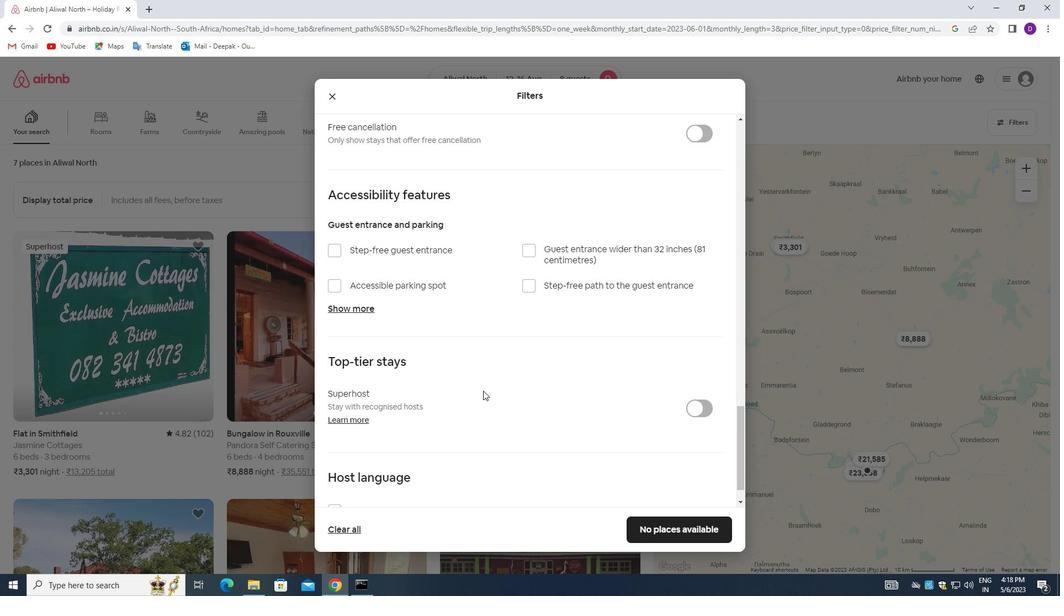 
Action: Mouse moved to (482, 391)
Screenshot: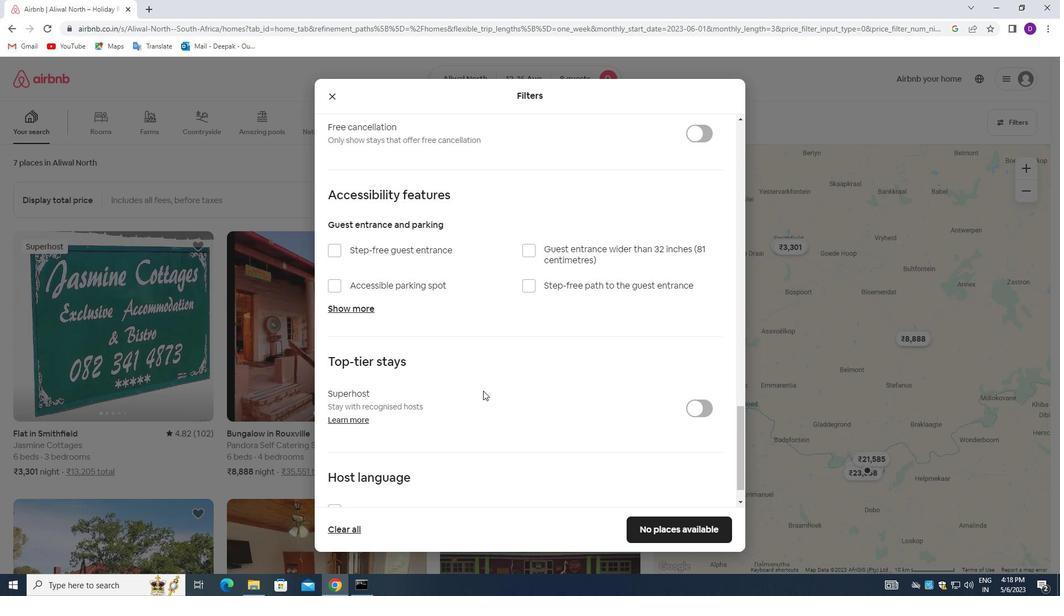 
Action: Mouse scrolled (482, 391) with delta (0, 0)
Screenshot: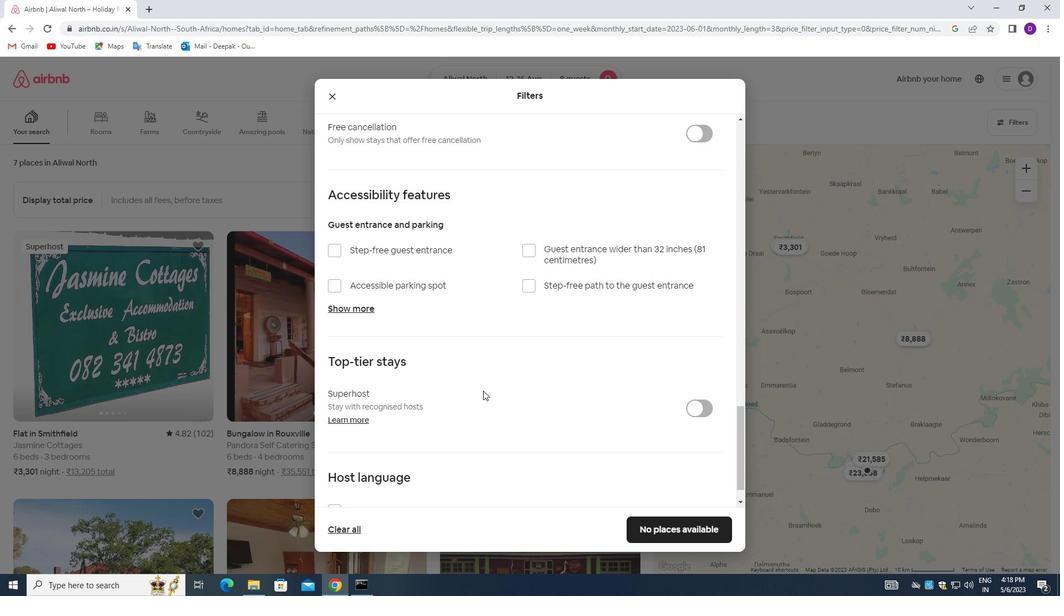 
Action: Mouse scrolled (482, 391) with delta (0, 0)
Screenshot: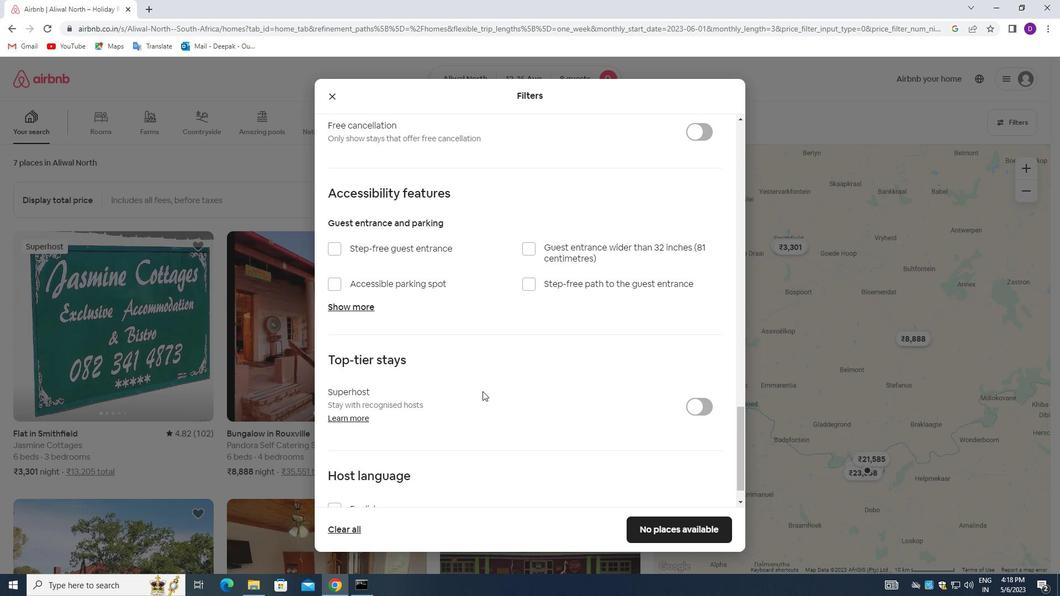 
Action: Mouse moved to (333, 477)
Screenshot: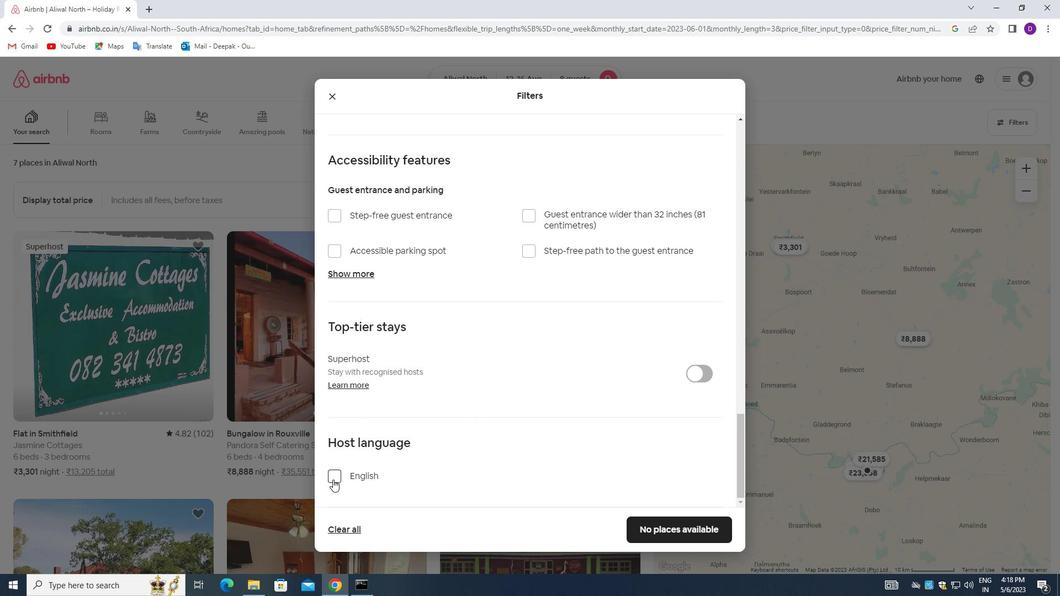 
Action: Mouse pressed left at (333, 477)
Screenshot: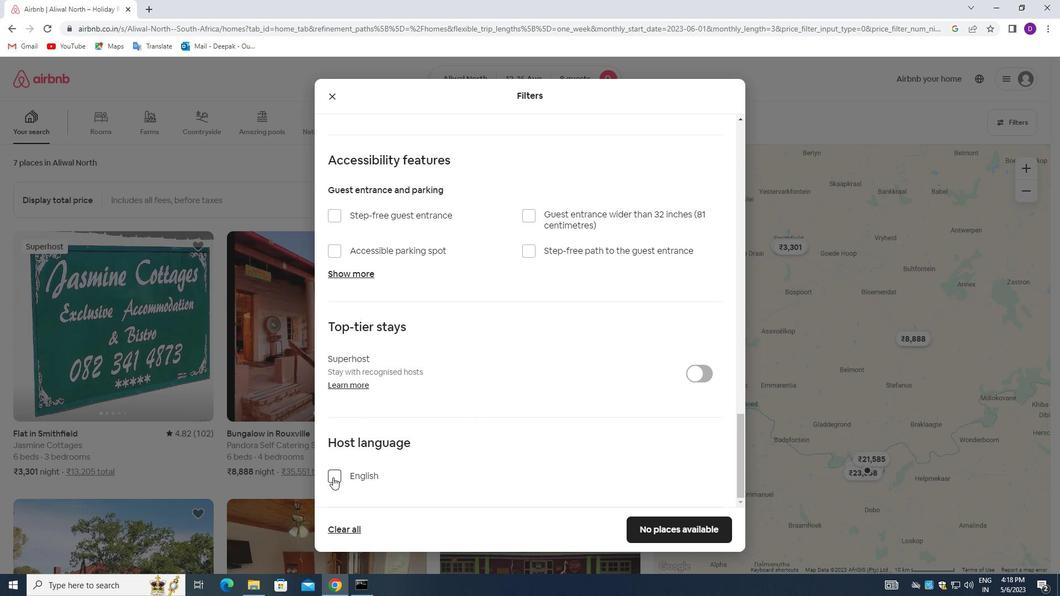 
Action: Mouse moved to (675, 523)
Screenshot: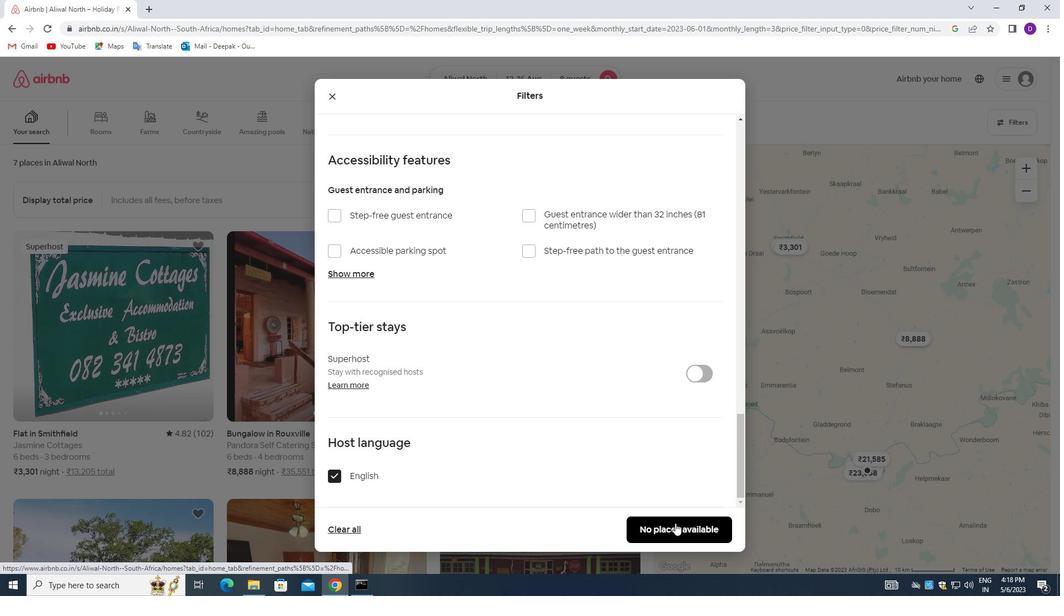 
Action: Mouse pressed left at (675, 523)
Screenshot: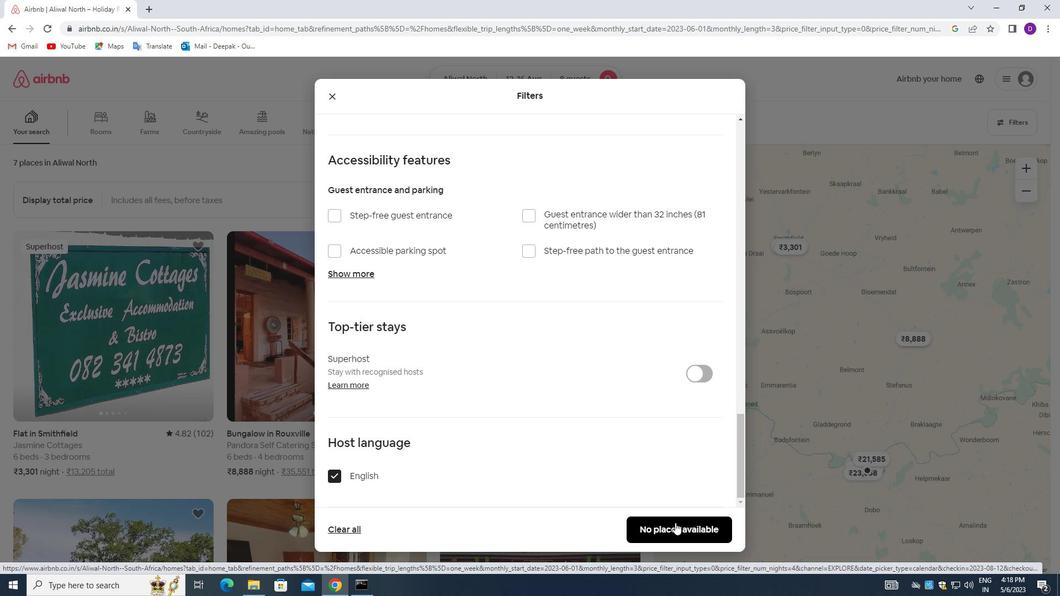 
Action: Mouse moved to (621, 386)
Screenshot: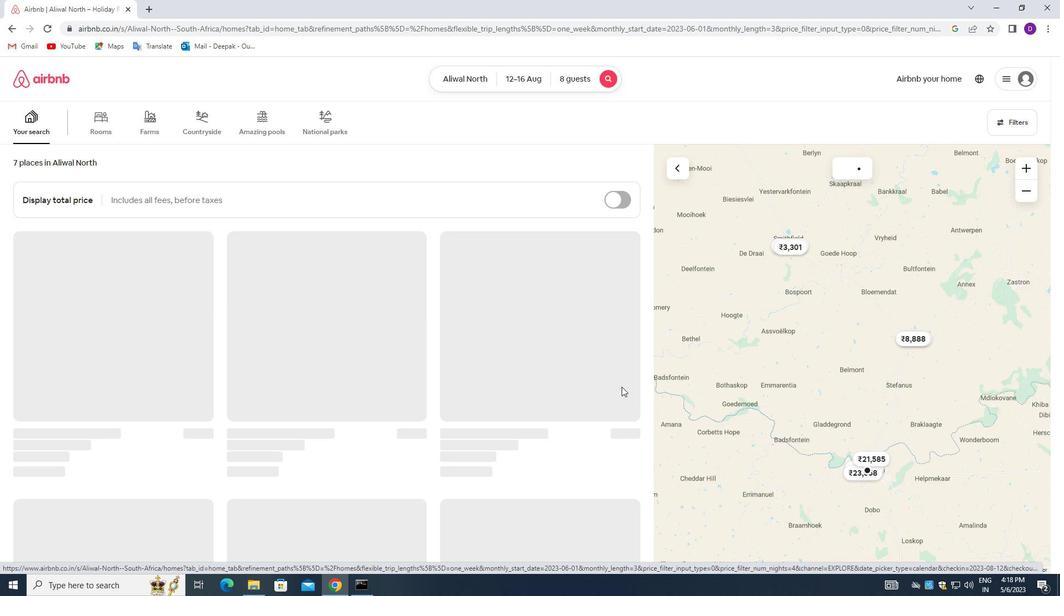 
